 Task: Send an email with the signature Keith Hernandez with the subject Request for feedback on a podcast sponsorship proposal and the message I would like to request a product training session for the team. from softage.3@softage.net to softage.6@softage.net with an attached audio file Radio_advertisement.mp3 and move the email from Sent Items to the folder Composting
Action: Mouse moved to (147, 292)
Screenshot: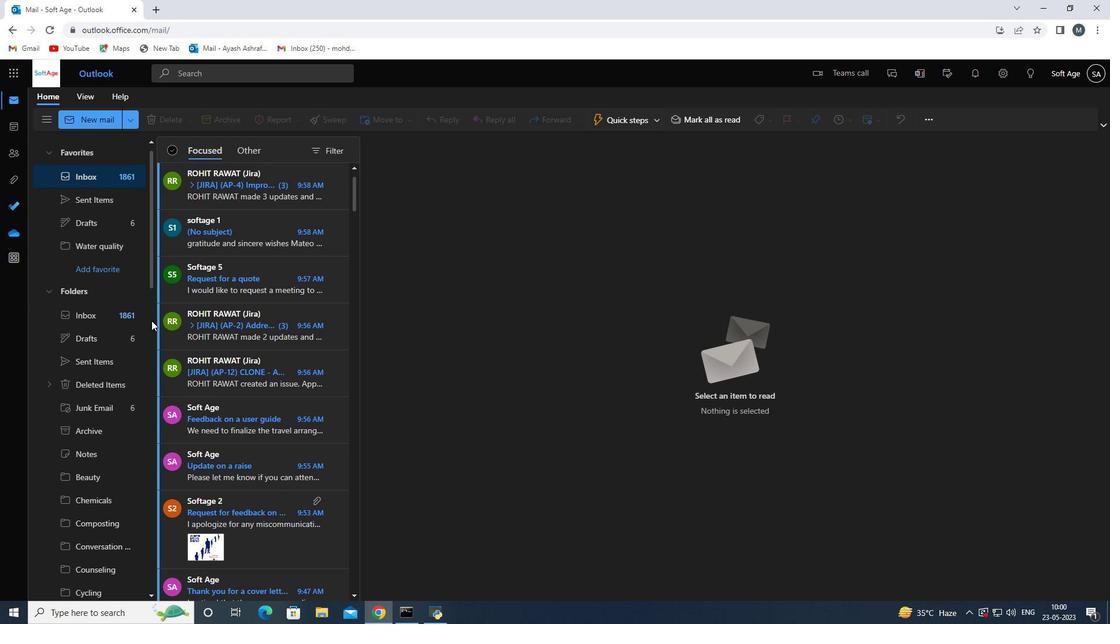 
Action: Mouse scrolled (147, 293) with delta (0, 0)
Screenshot: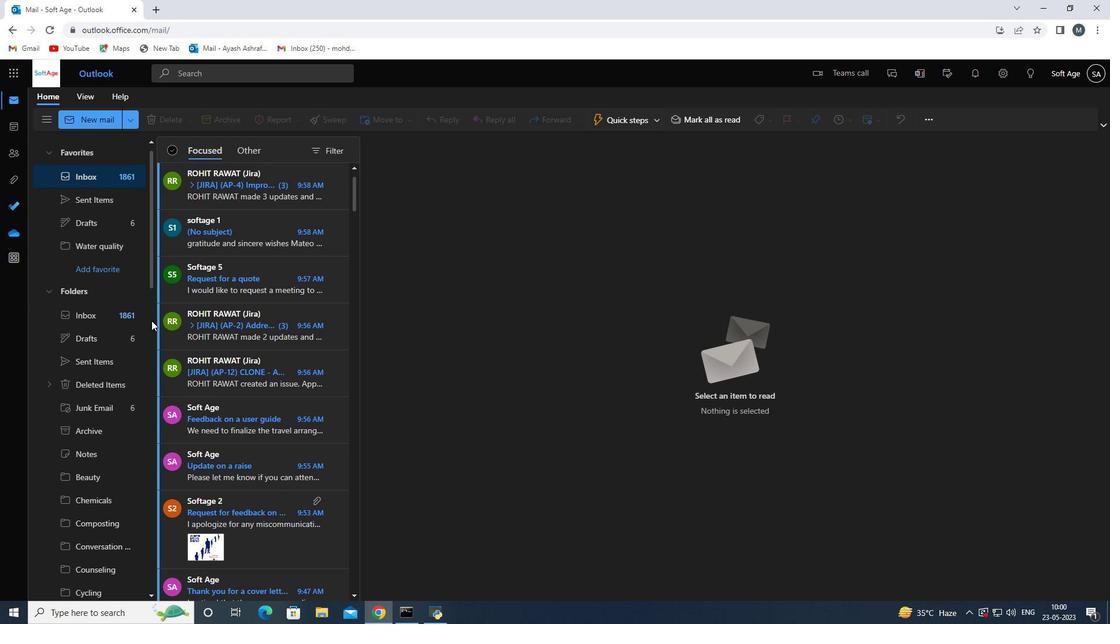 
Action: Mouse moved to (146, 289)
Screenshot: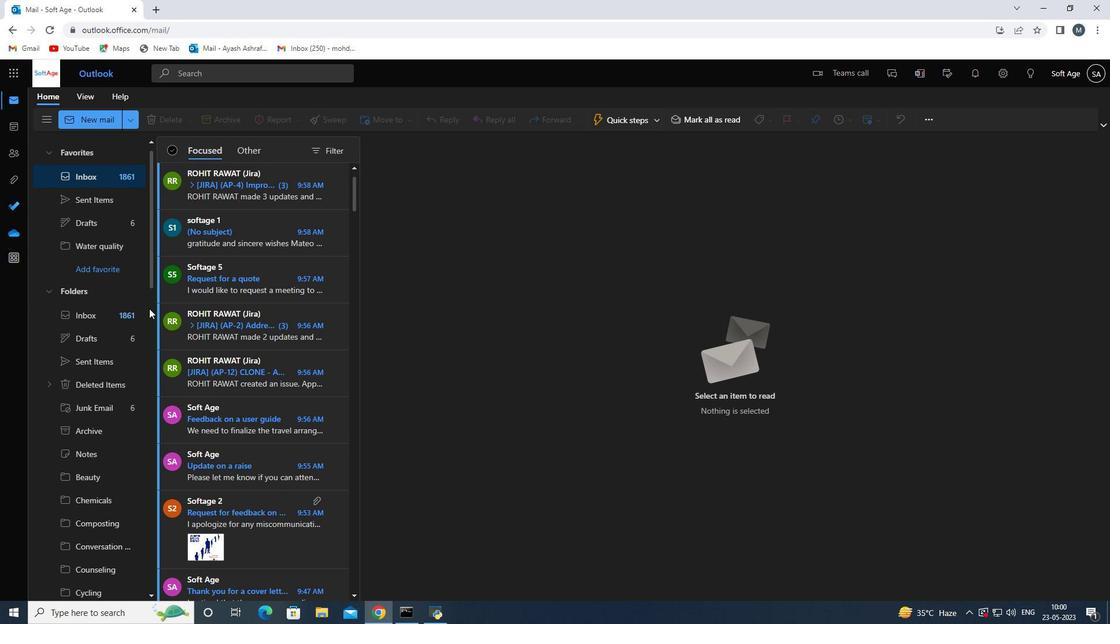 
Action: Mouse scrolled (146, 289) with delta (0, 0)
Screenshot: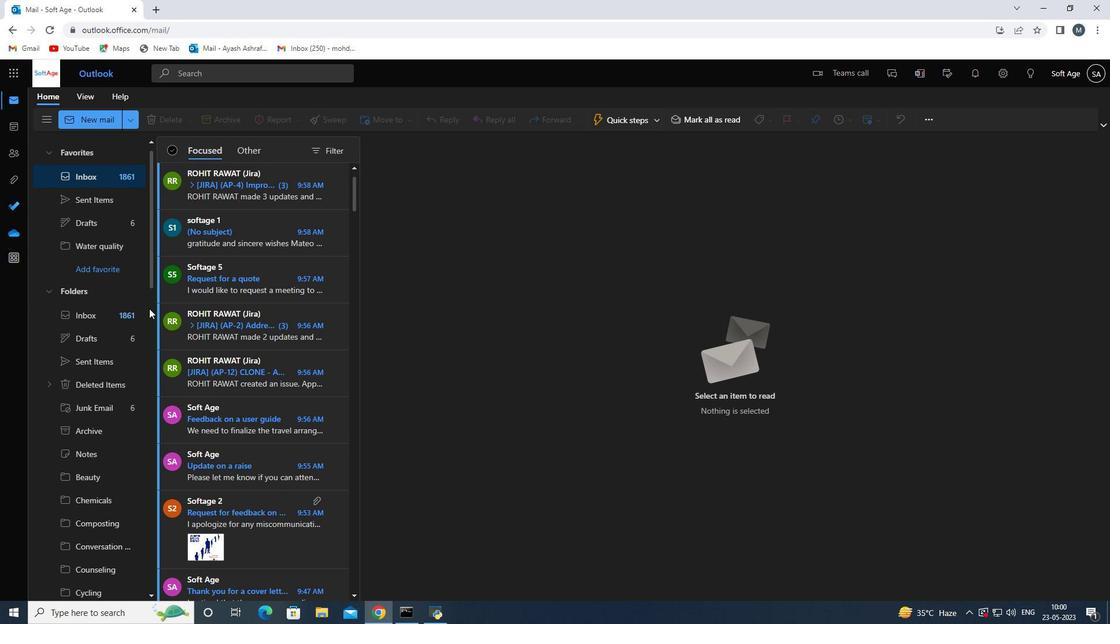 
Action: Mouse moved to (145, 283)
Screenshot: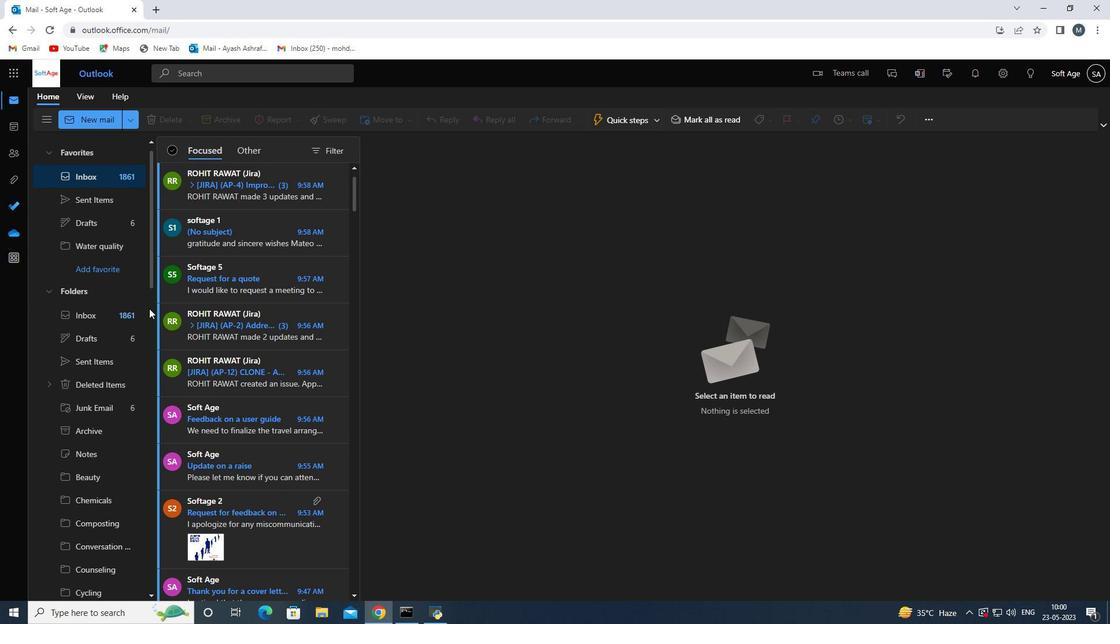 
Action: Mouse scrolled (145, 288) with delta (0, 0)
Screenshot: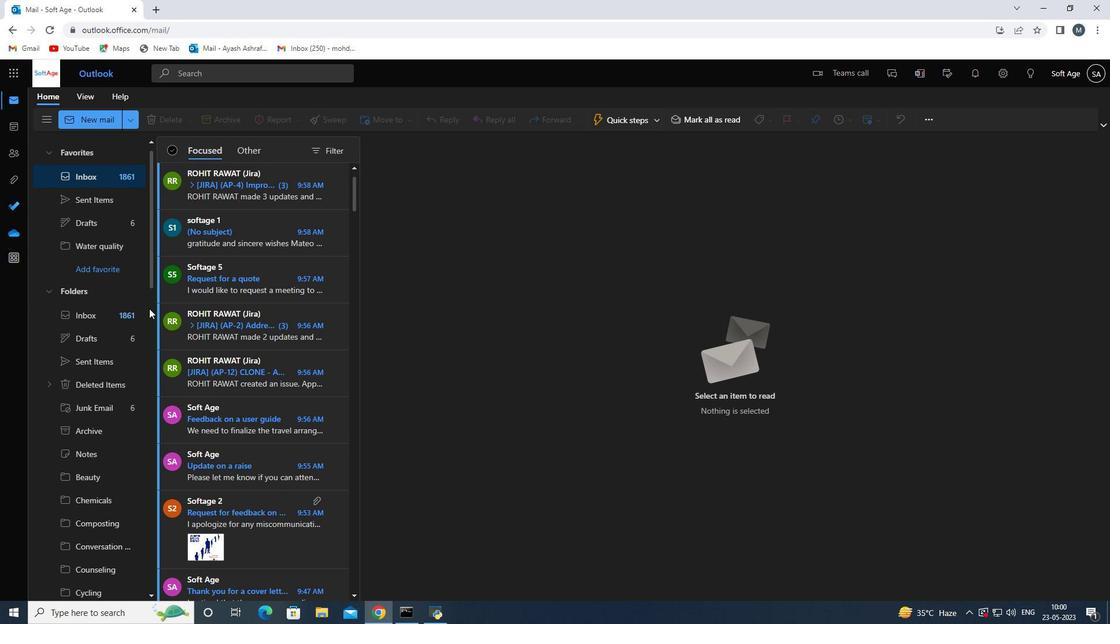 
Action: Mouse moved to (143, 278)
Screenshot: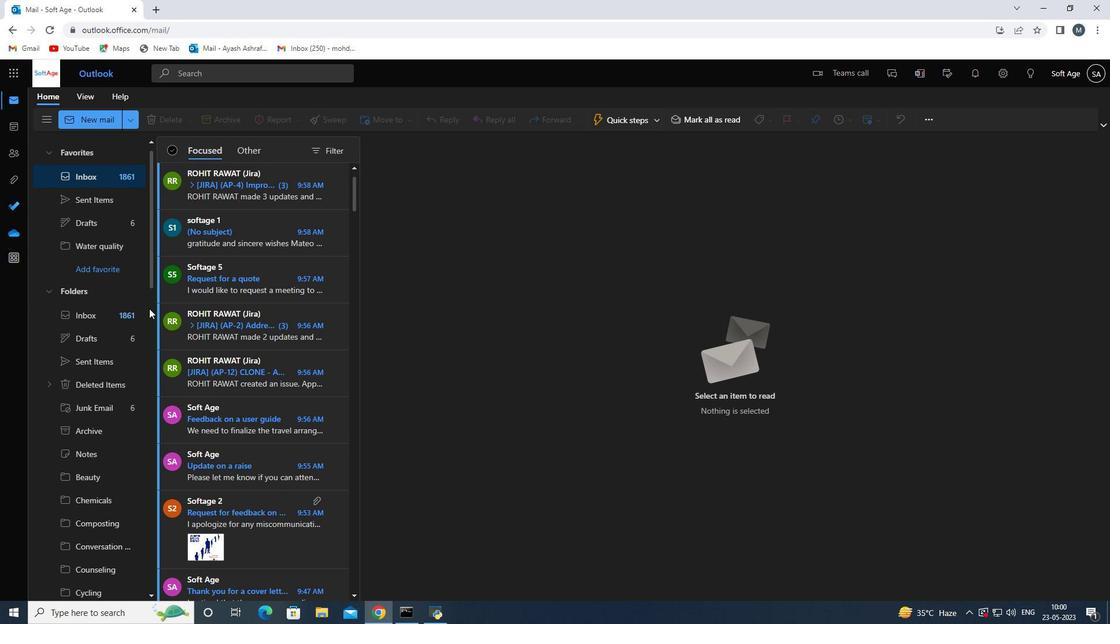 
Action: Mouse scrolled (143, 278) with delta (0, 0)
Screenshot: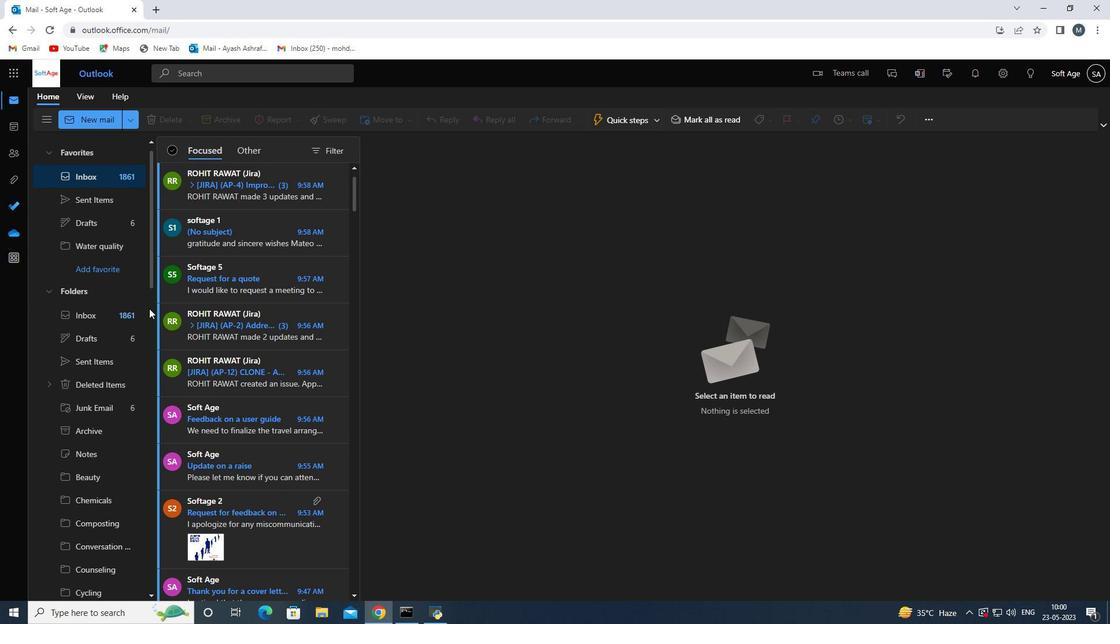
Action: Mouse moved to (135, 250)
Screenshot: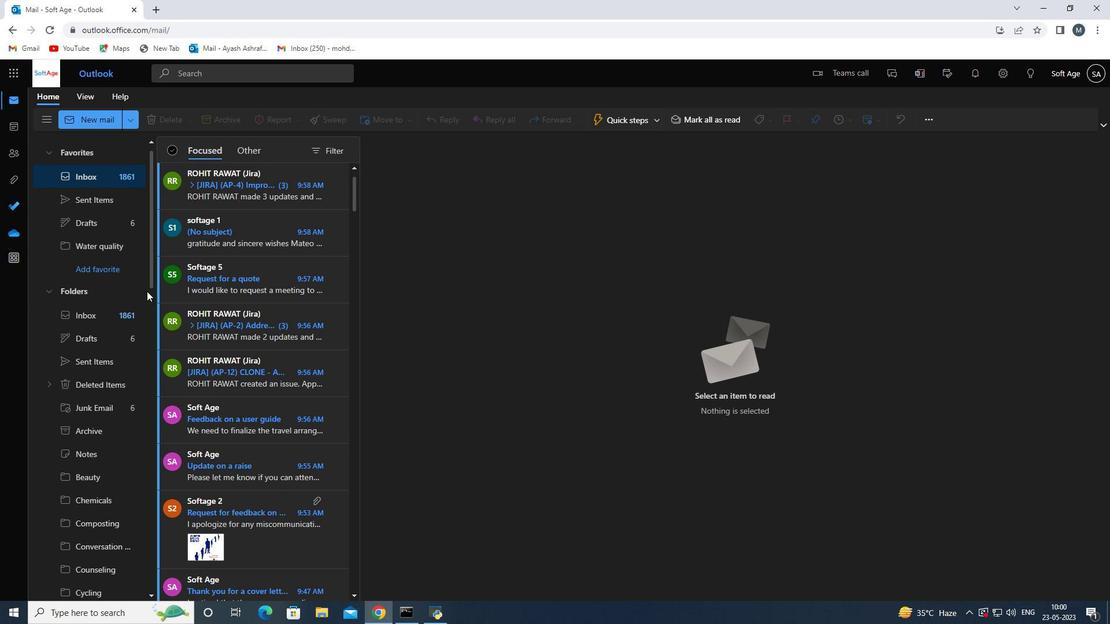 
Action: Mouse scrolled (135, 251) with delta (0, 0)
Screenshot: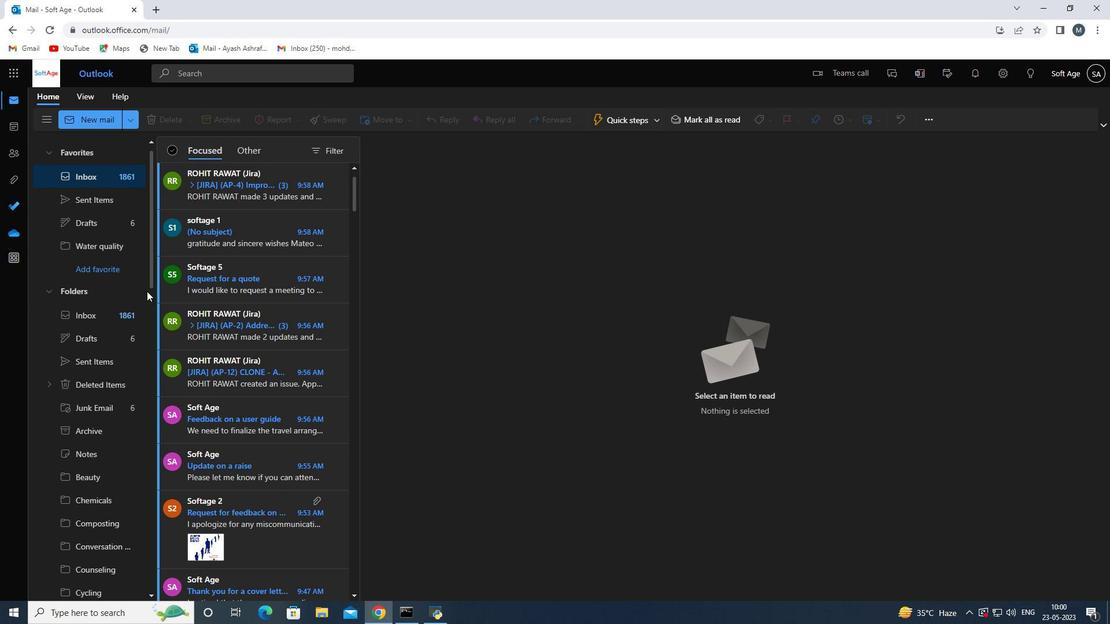 
Action: Mouse moved to (96, 120)
Screenshot: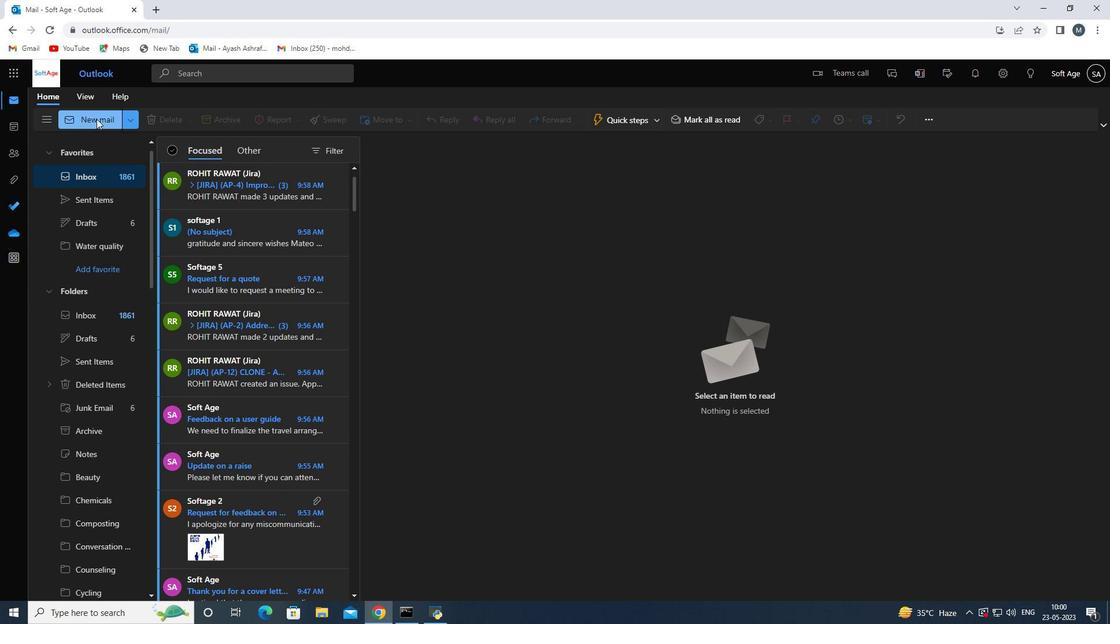 
Action: Mouse pressed left at (96, 120)
Screenshot: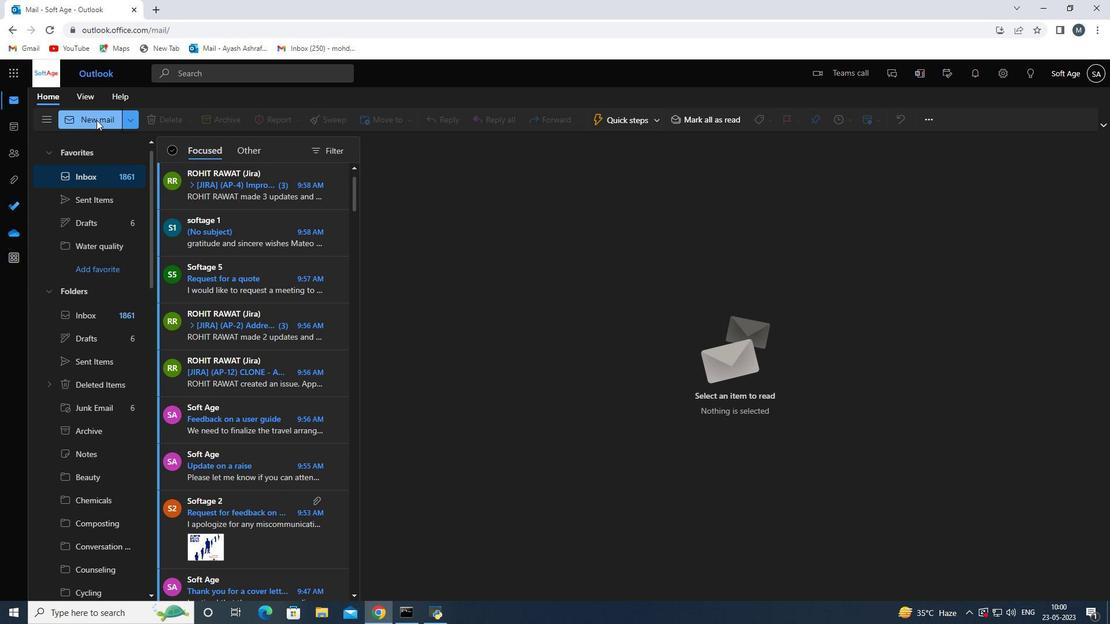 
Action: Mouse moved to (723, 119)
Screenshot: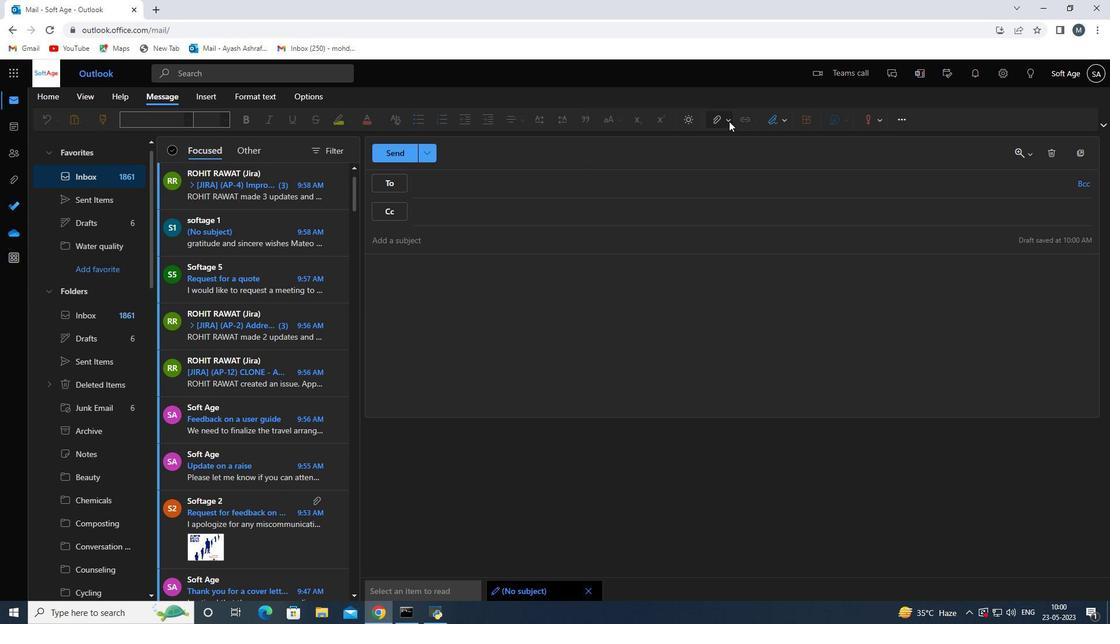 
Action: Mouse pressed left at (723, 119)
Screenshot: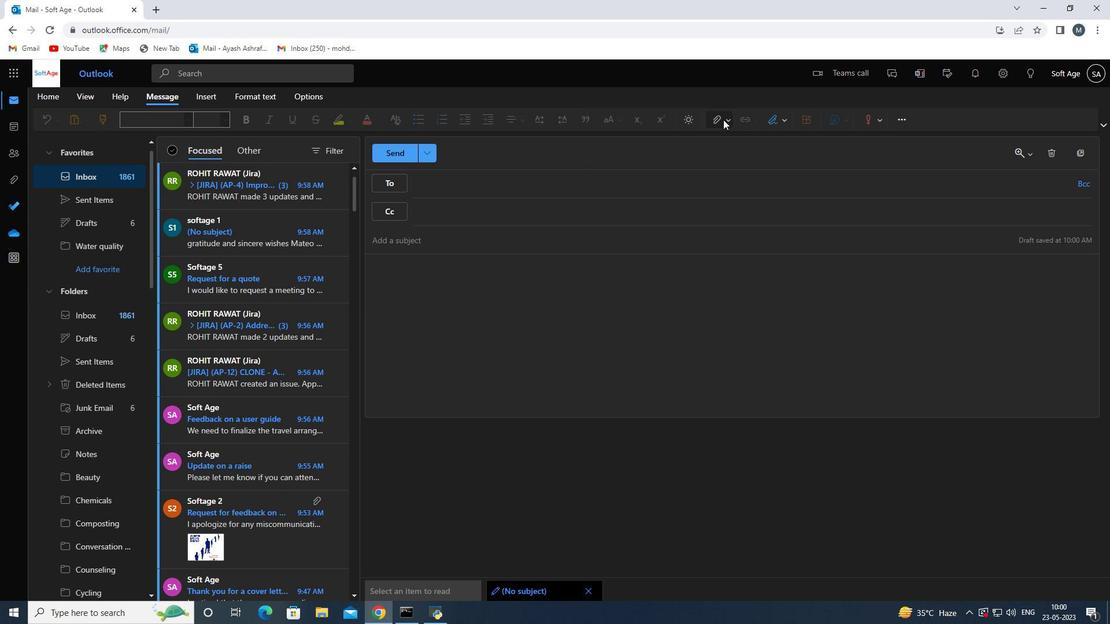 
Action: Mouse moved to (781, 120)
Screenshot: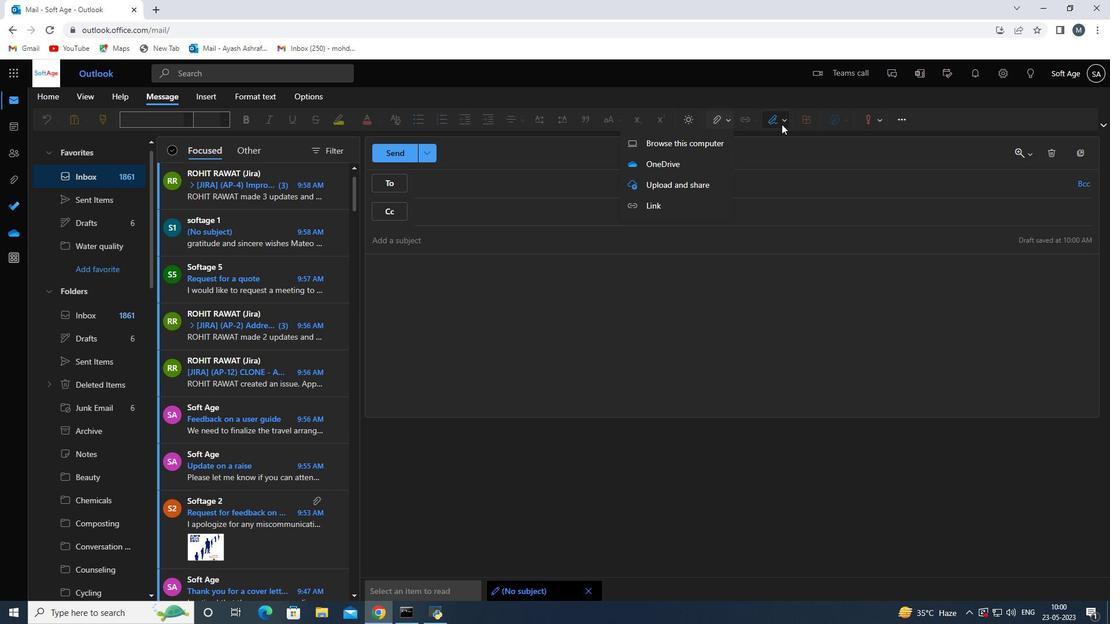 
Action: Mouse pressed left at (781, 120)
Screenshot: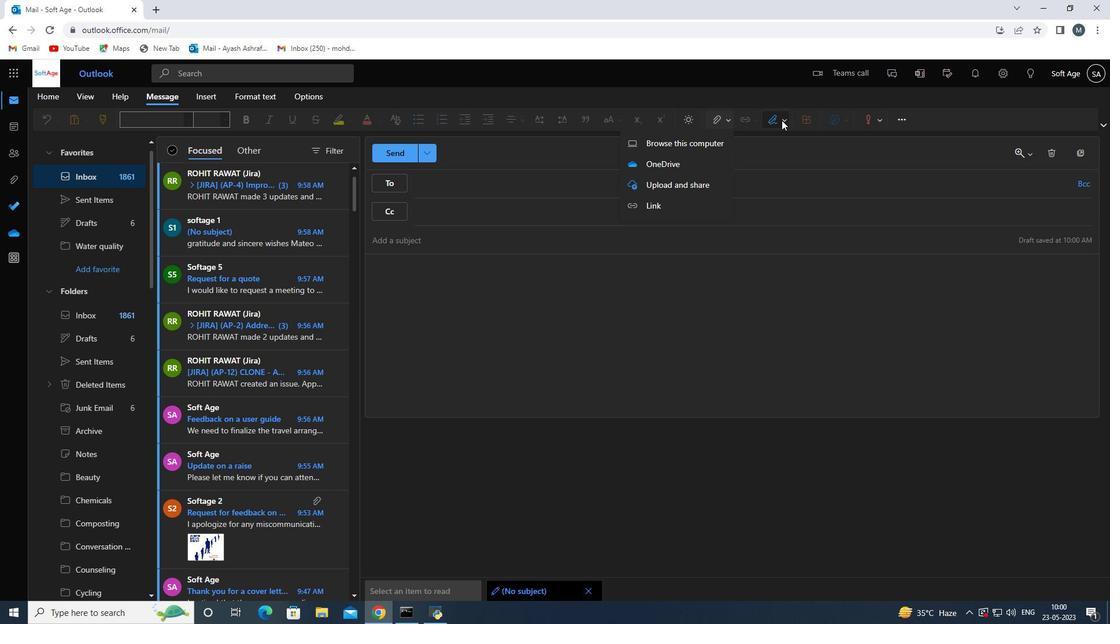 
Action: Mouse moved to (771, 142)
Screenshot: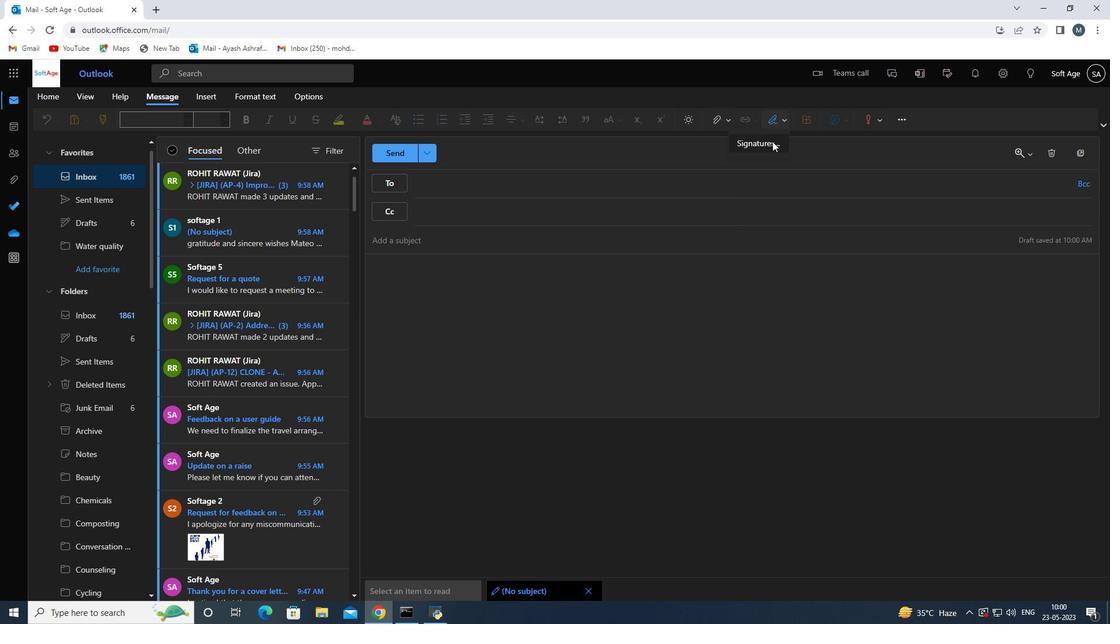 
Action: Mouse pressed left at (771, 142)
Screenshot: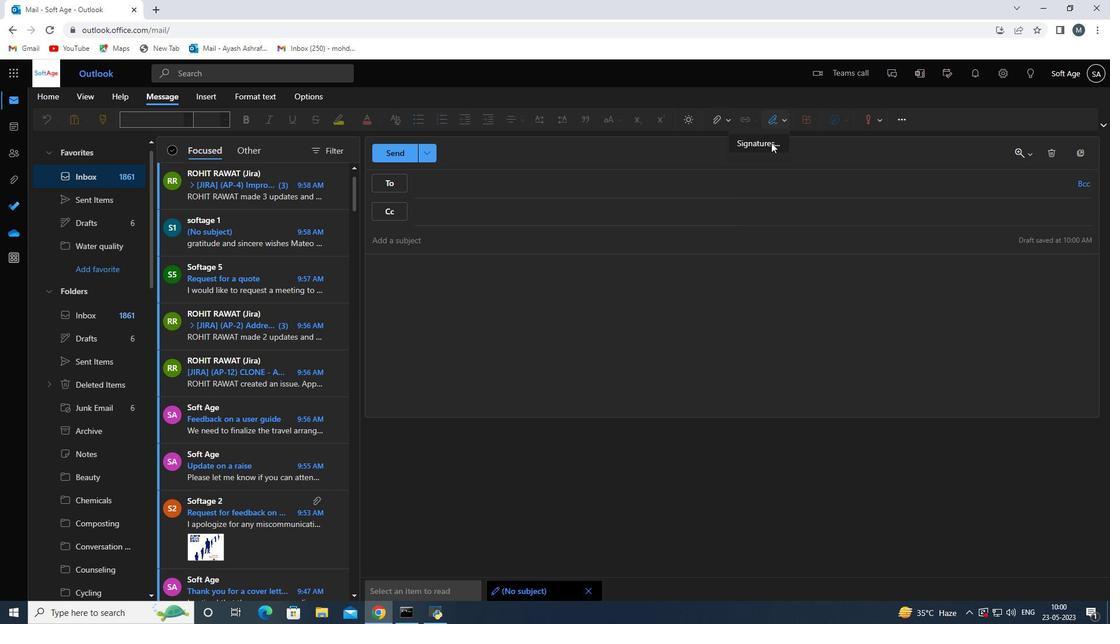 
Action: Mouse moved to (476, 194)
Screenshot: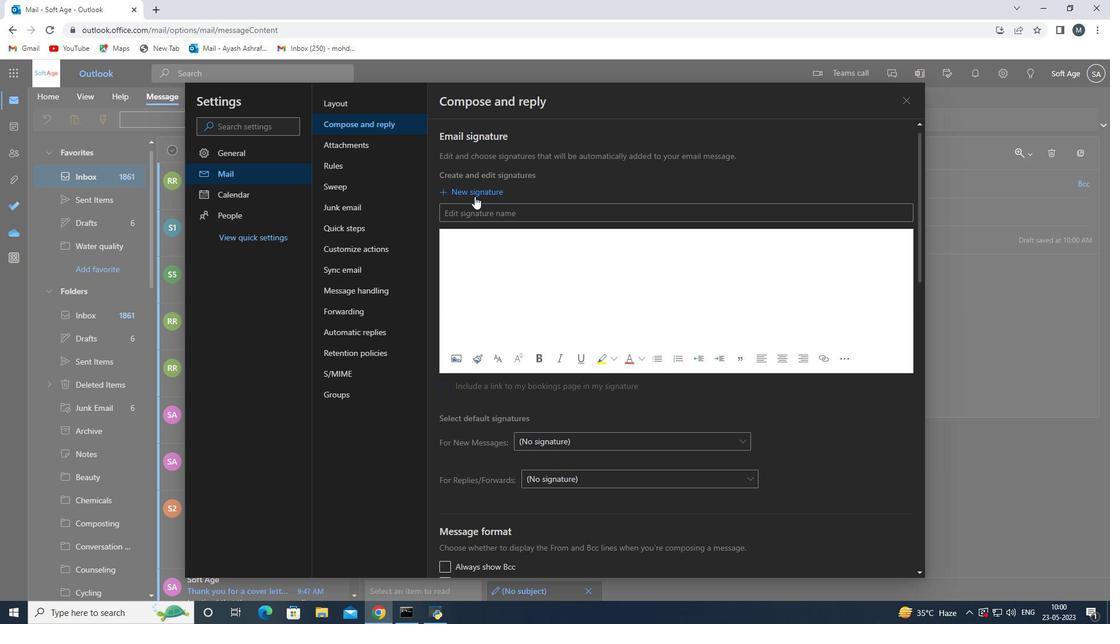 
Action: Mouse pressed left at (476, 194)
Screenshot: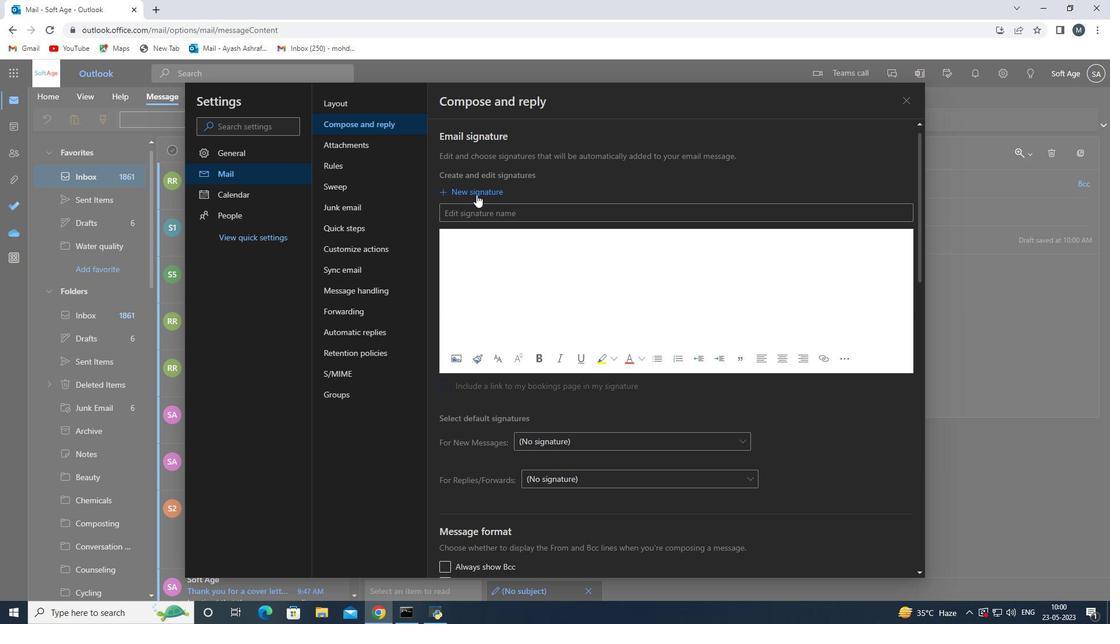 
Action: Mouse moved to (478, 208)
Screenshot: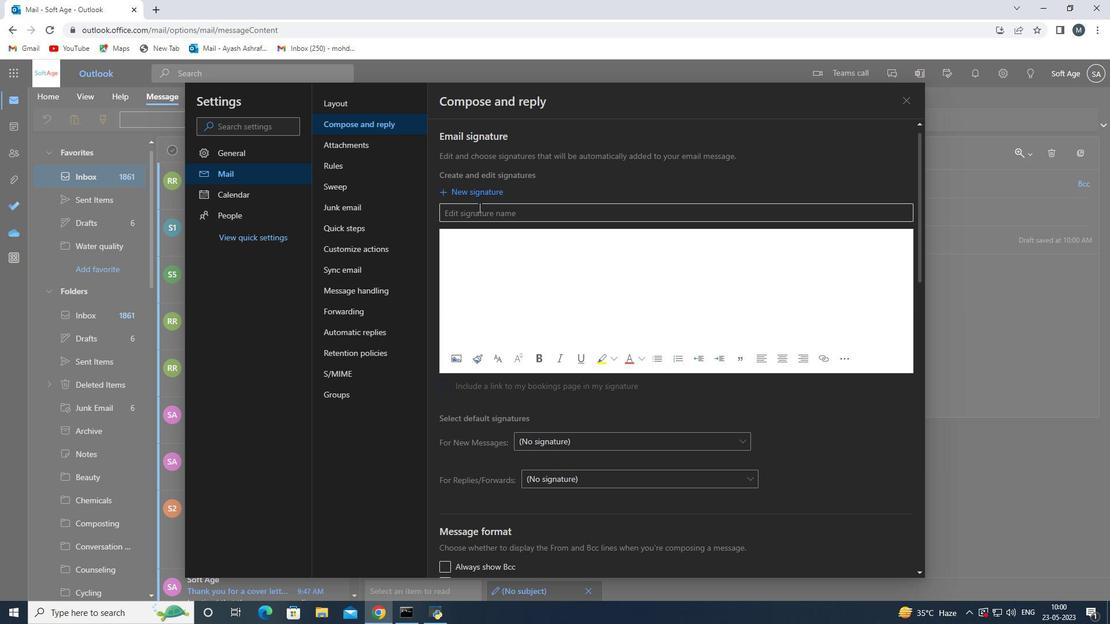 
Action: Mouse pressed left at (478, 208)
Screenshot: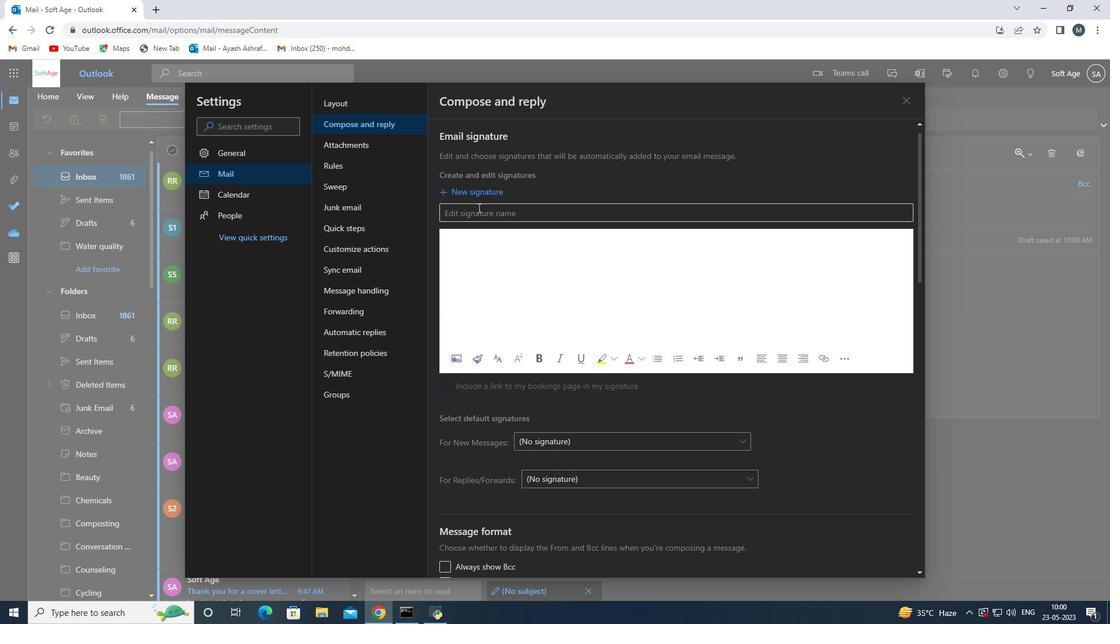 
Action: Mouse moved to (475, 208)
Screenshot: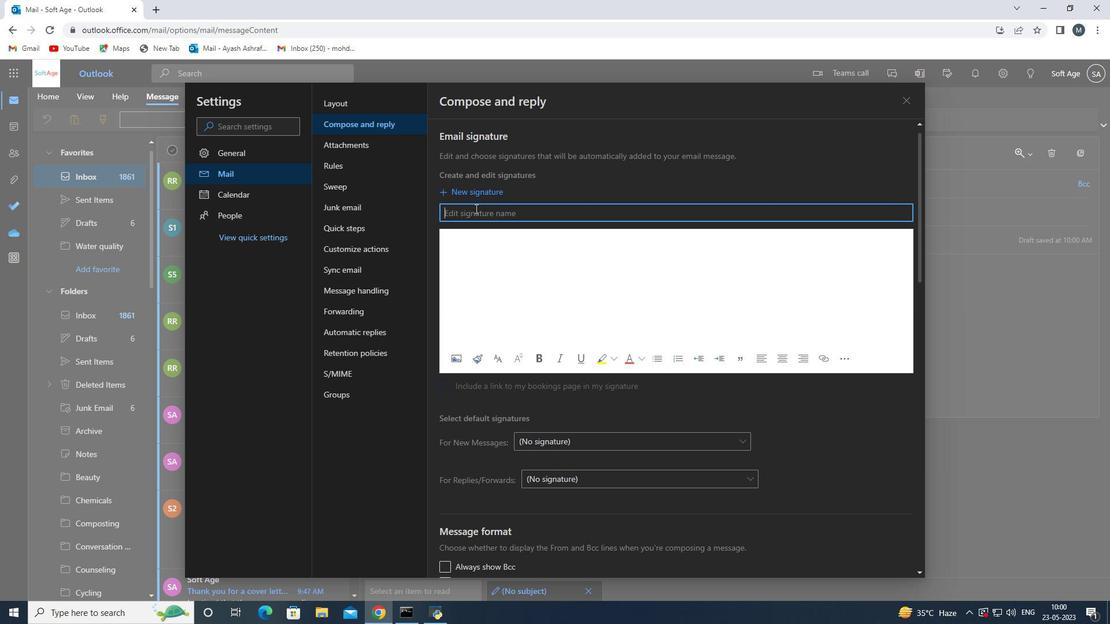 
Action: Key pressed <Key.shift>Keith<Key.space><Key.shift>Hernandez
Screenshot: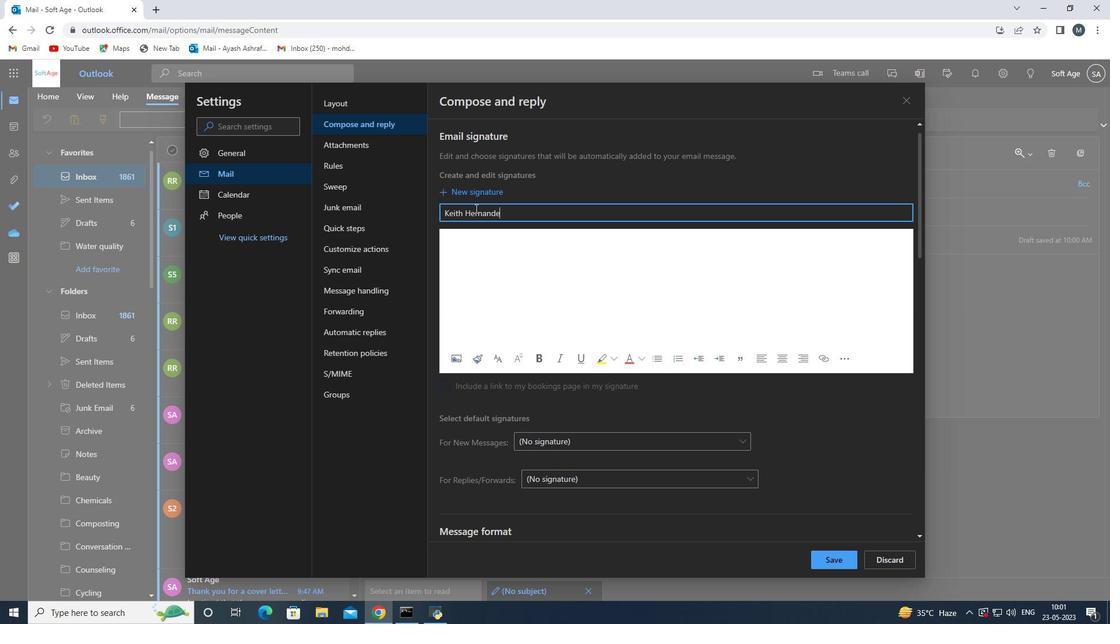 
Action: Mouse moved to (512, 245)
Screenshot: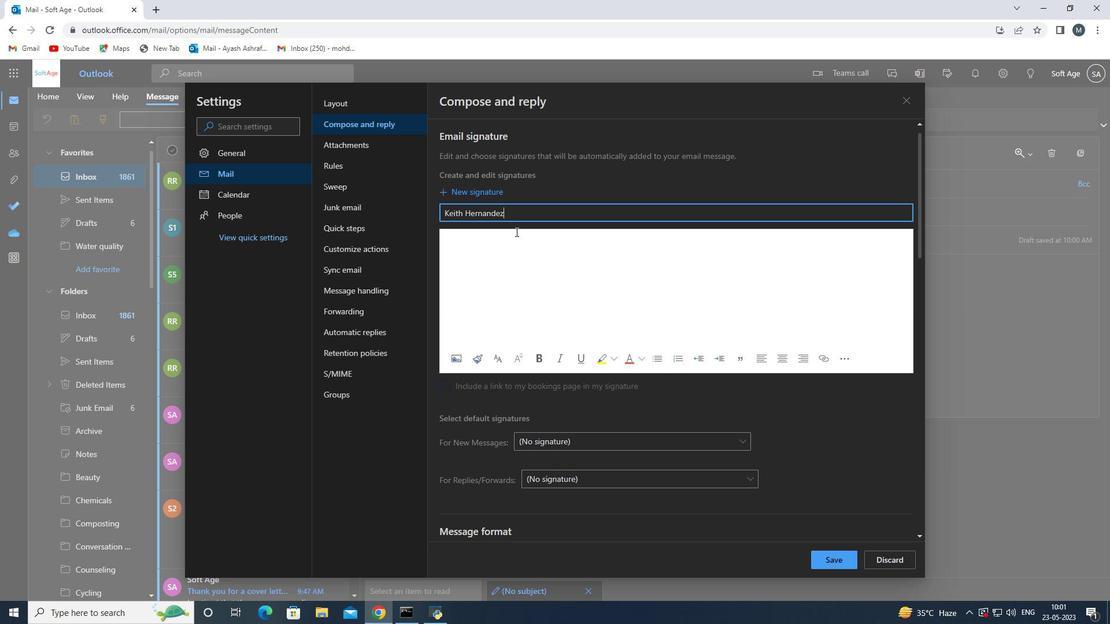 
Action: Mouse pressed left at (512, 245)
Screenshot: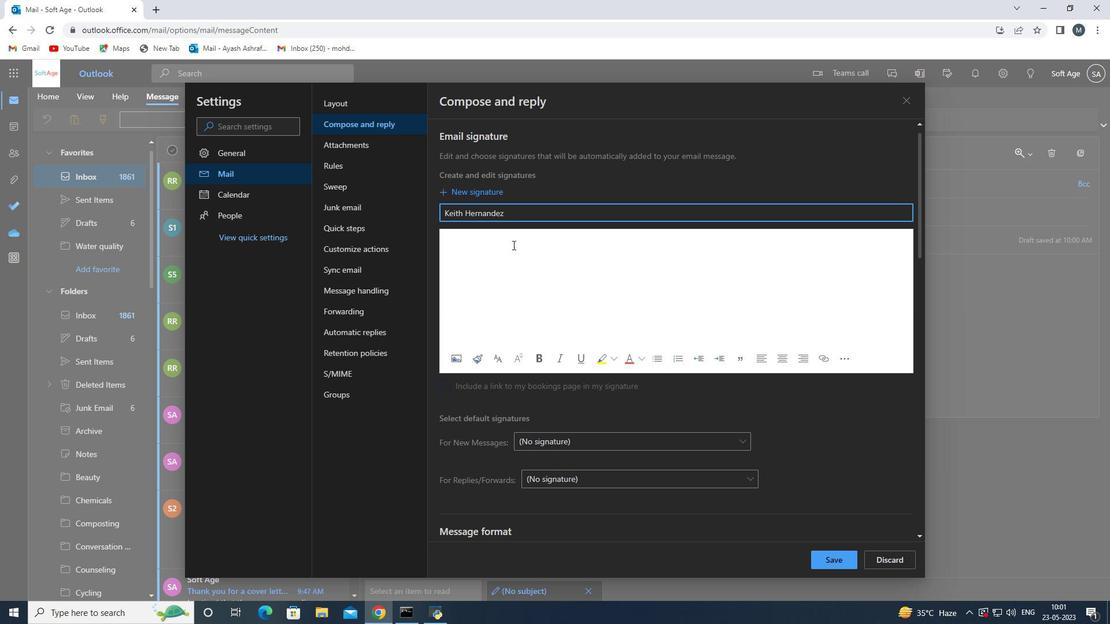
Action: Key pressed <Key.shift>Keith<Key.space><Key.shift>J<Key.backspace><Key.shift><Key.shift><Key.shift><Key.shift><Key.shift><Key.shift><Key.shift><Key.shift><Key.shift><Key.shift>Hernandez<Key.space>
Screenshot: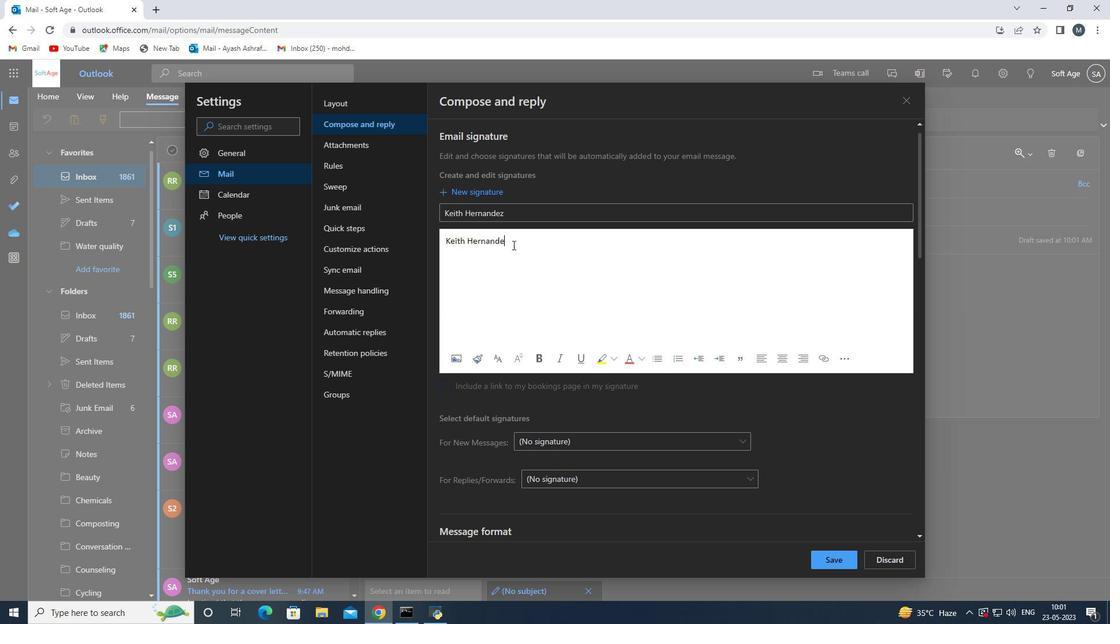 
Action: Mouse moved to (906, 96)
Screenshot: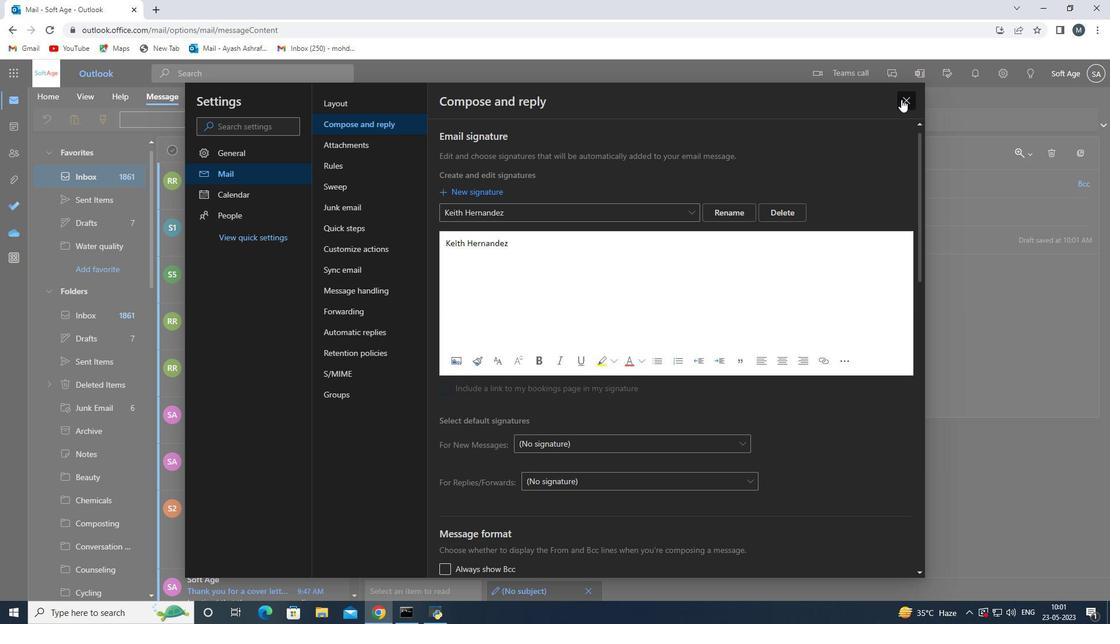 
Action: Mouse pressed left at (906, 96)
Screenshot: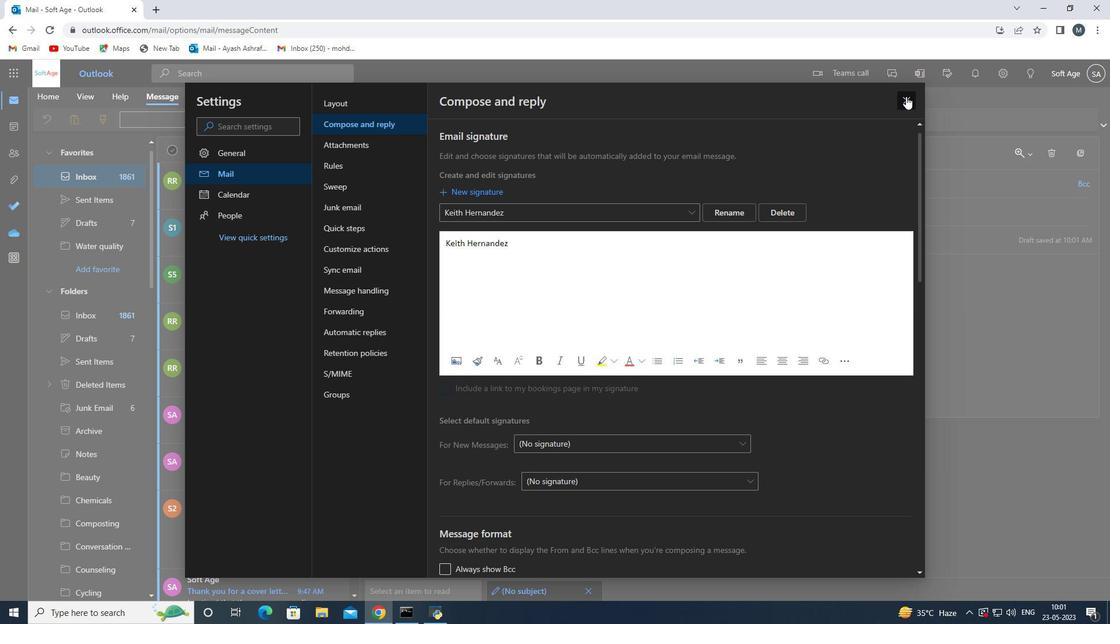 
Action: Mouse moved to (494, 245)
Screenshot: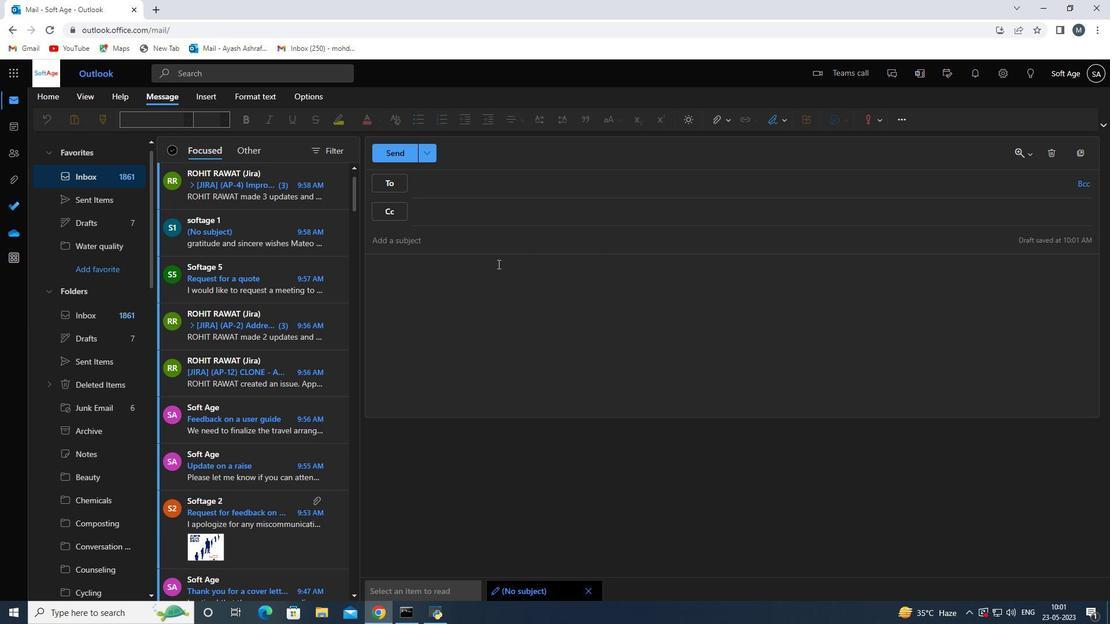 
Action: Mouse pressed left at (494, 245)
Screenshot: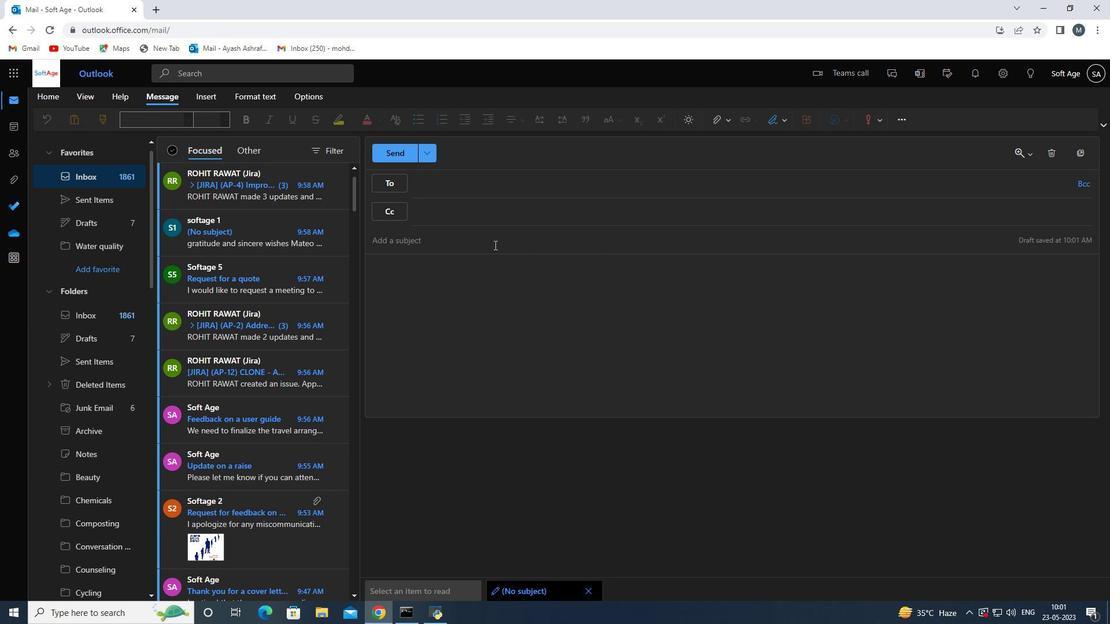 
Action: Mouse moved to (493, 244)
Screenshot: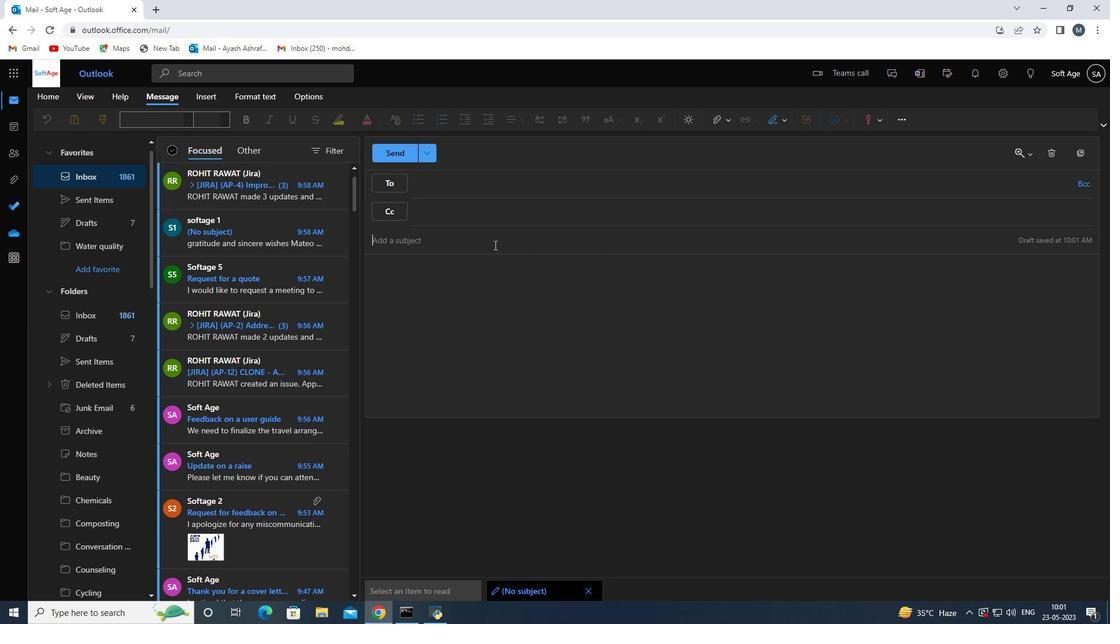 
Action: Key pressed <Key.shift>Request<Key.space>for<Key.space>feedback<Key.space>on<Key.space>a<Key.space>podcast<Key.space>sponsorship<Key.space>proposal<Key.space>
Screenshot: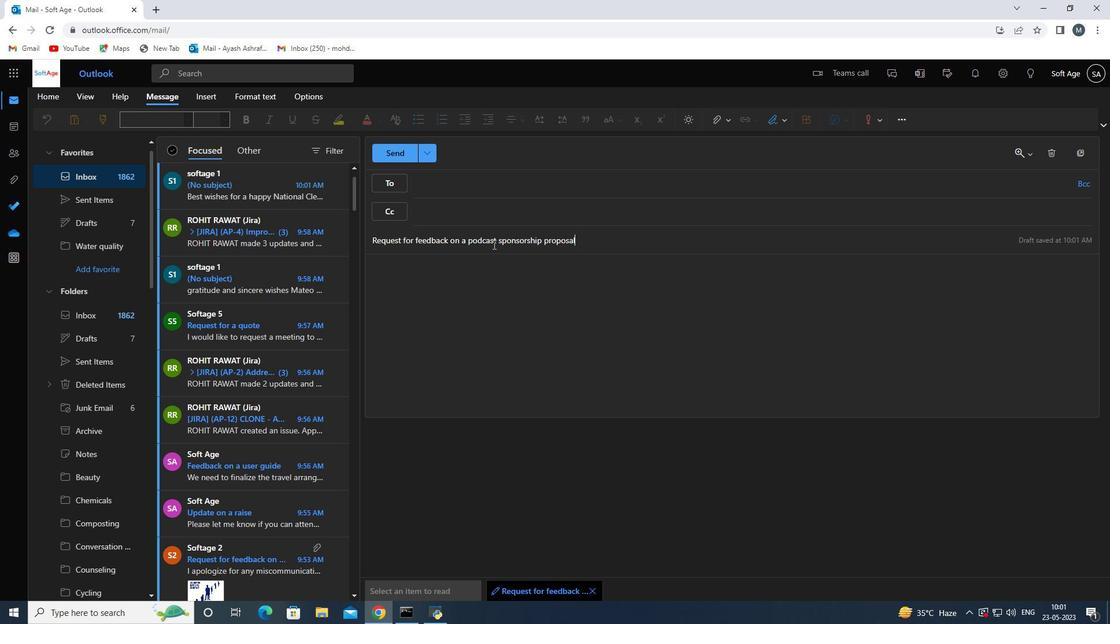 
Action: Mouse moved to (495, 260)
Screenshot: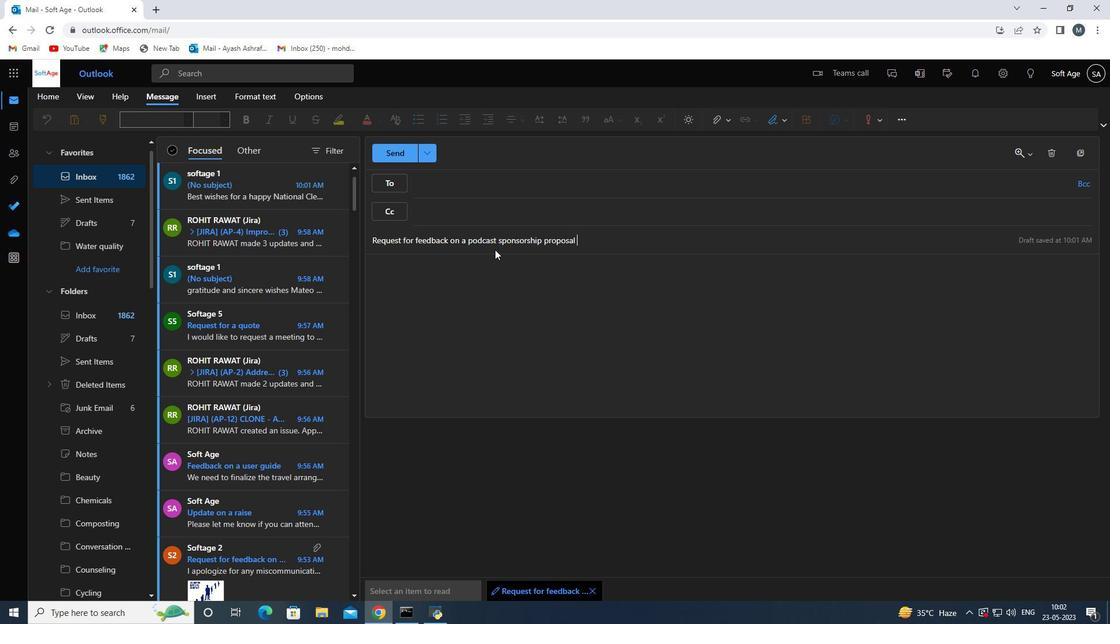 
Action: Mouse pressed left at (495, 260)
Screenshot: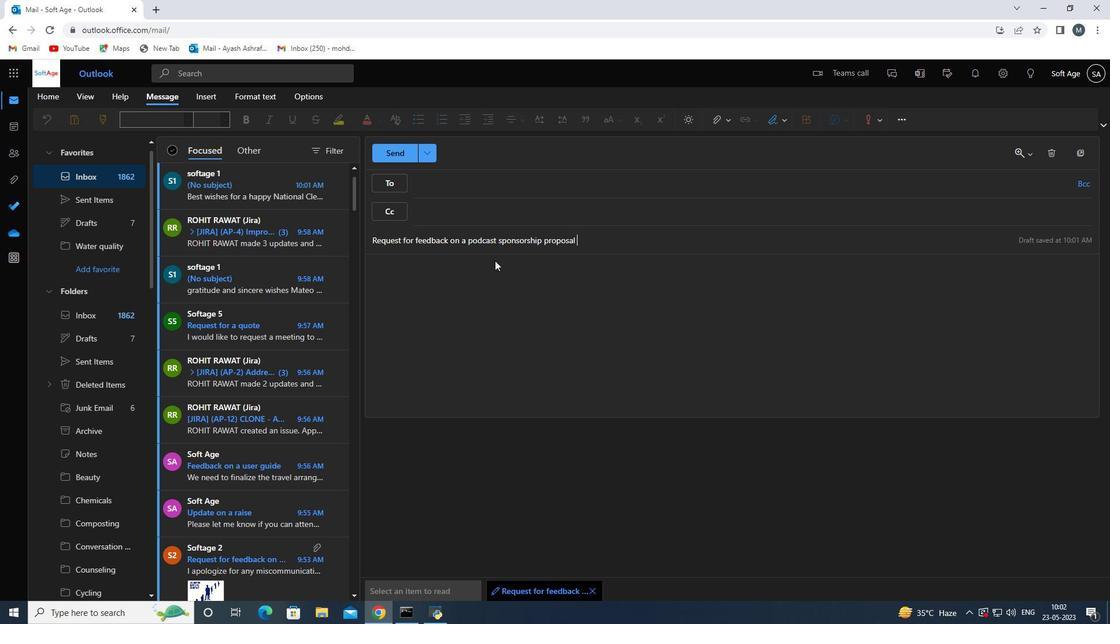 
Action: Mouse moved to (501, 289)
Screenshot: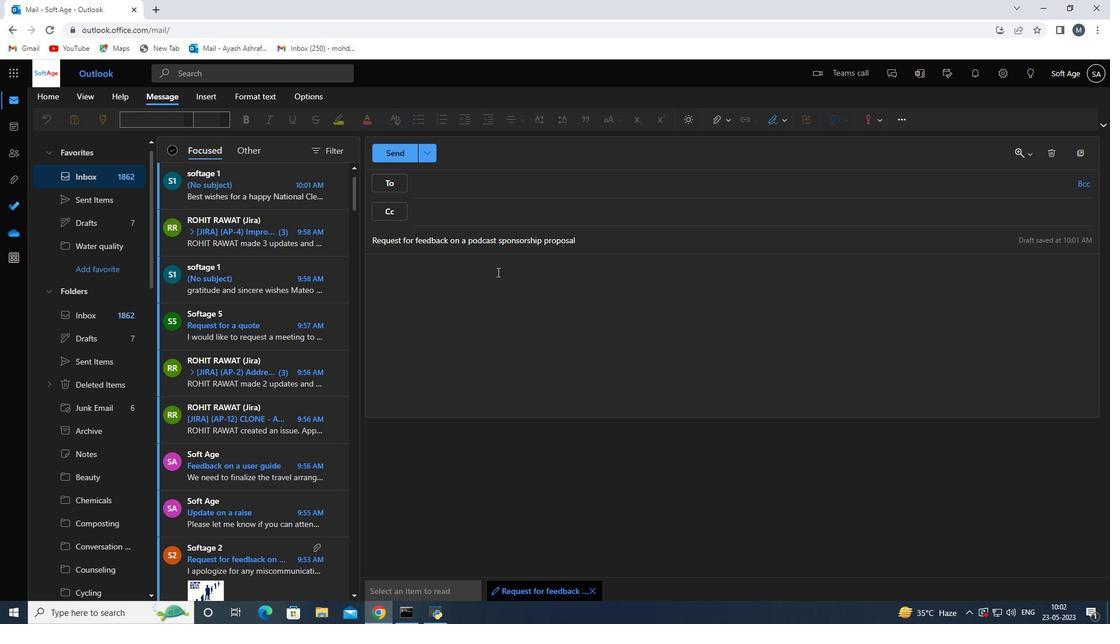 
Action: Mouse pressed left at (501, 289)
Screenshot: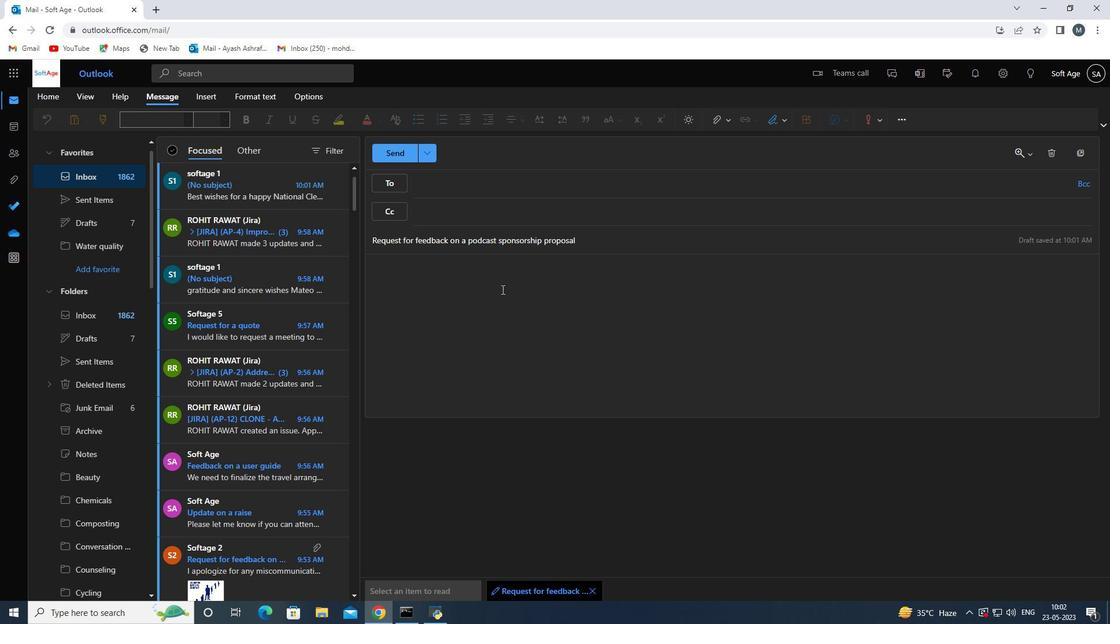 
Action: Mouse moved to (505, 285)
Screenshot: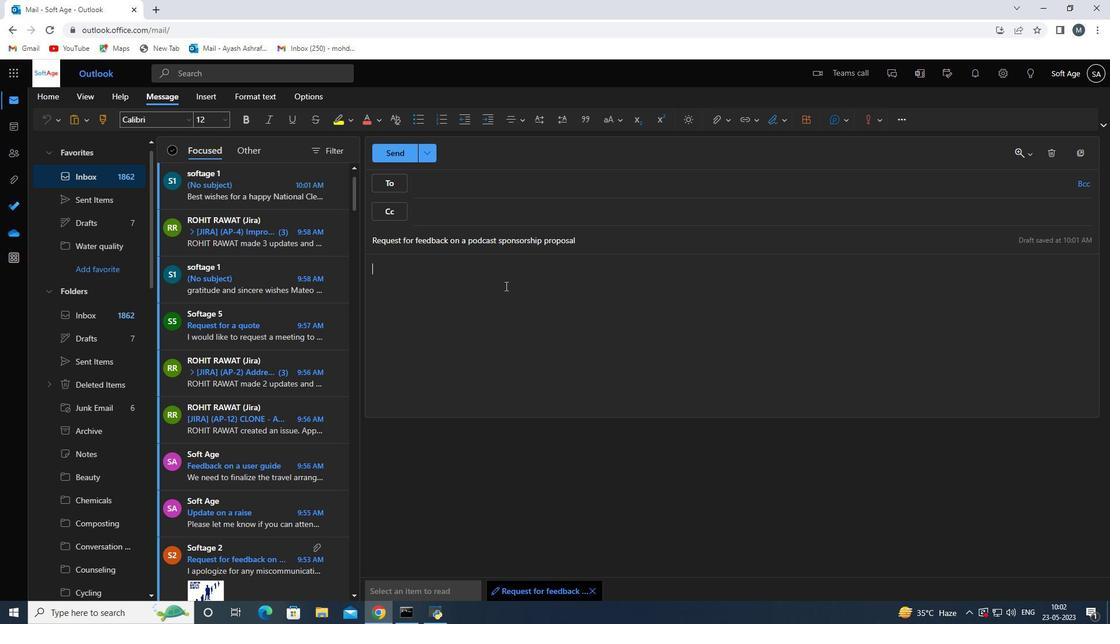 
Action: Key pressed <Key.shift>I<Key.space>would<Key.space>like<Key.space>to<Key.space>request<Key.space>a<Key.space>product<Key.space>y<Key.backspace>training<Key.space>session<Key.space>for<Key.space>tje<Key.backspace><Key.backspace>he<Key.space>team<Key.space>
Screenshot: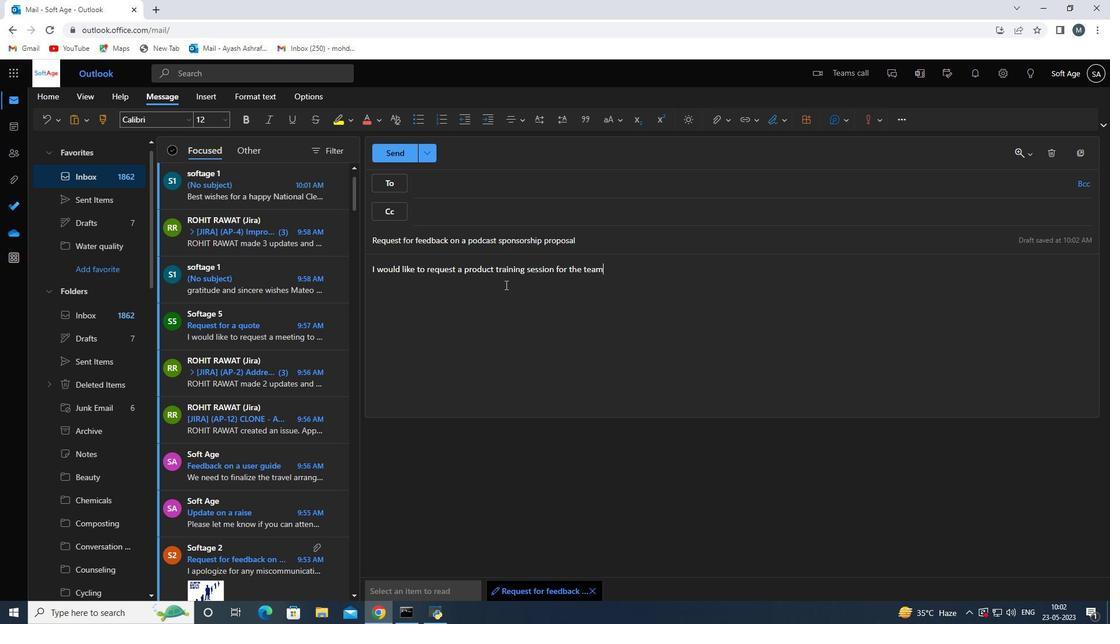 
Action: Mouse moved to (568, 327)
Screenshot: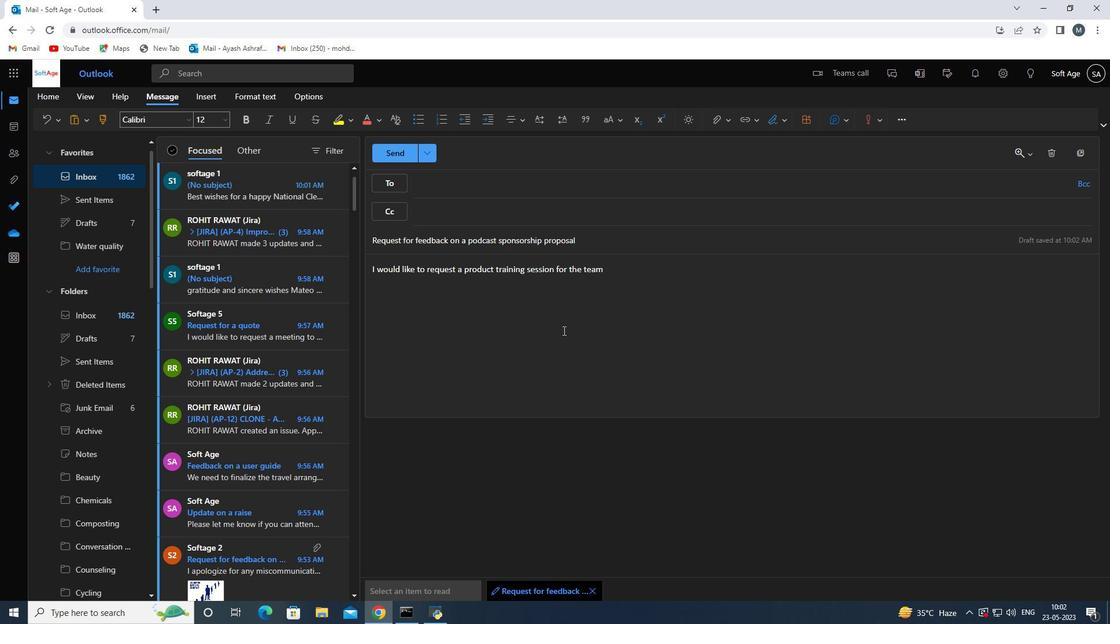 
Action: Key pressed <Key.enter>
Screenshot: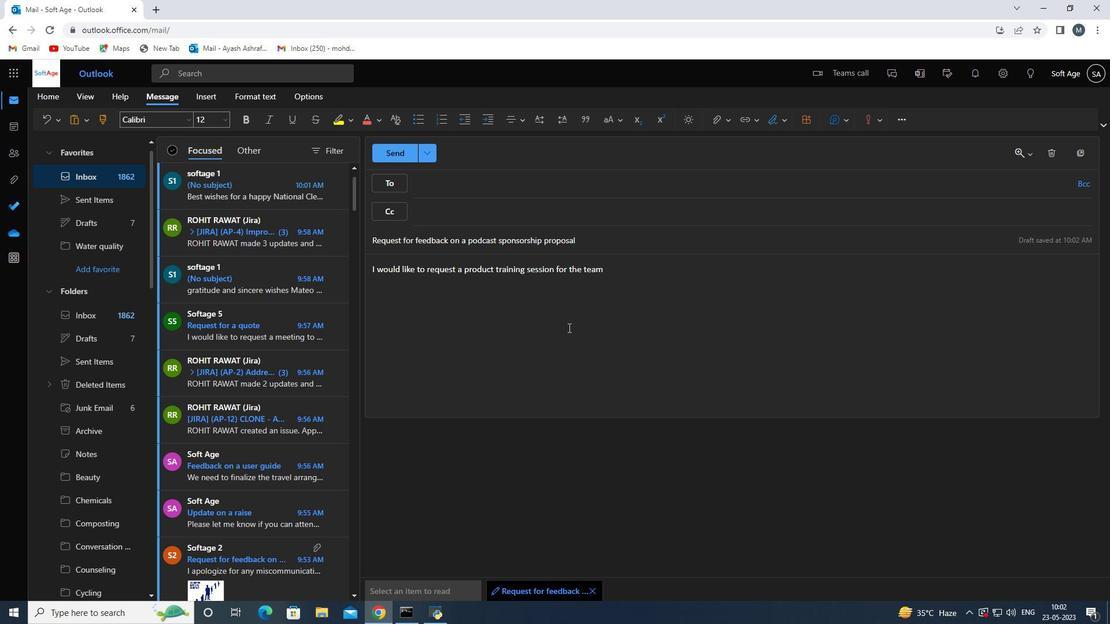 
Action: Mouse moved to (784, 122)
Screenshot: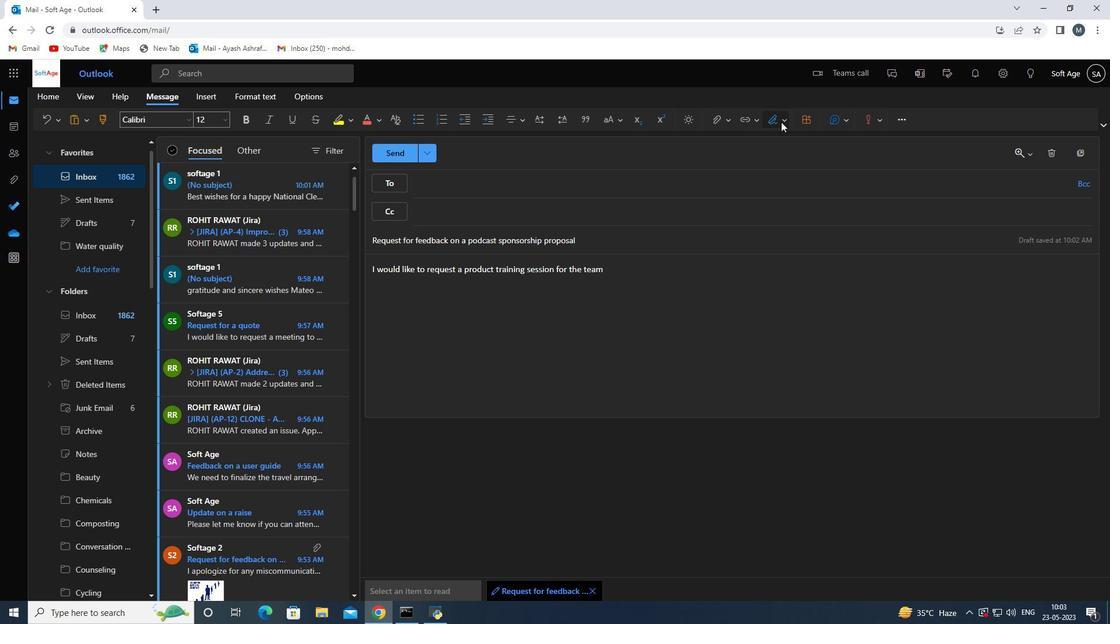 
Action: Mouse pressed left at (784, 122)
Screenshot: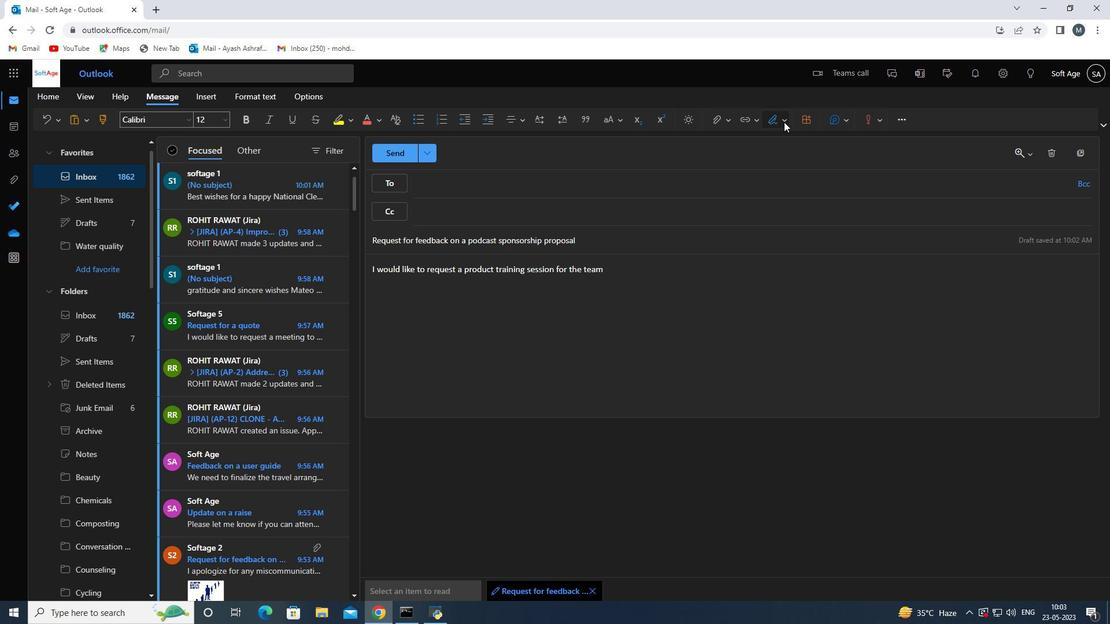 
Action: Mouse moved to (770, 147)
Screenshot: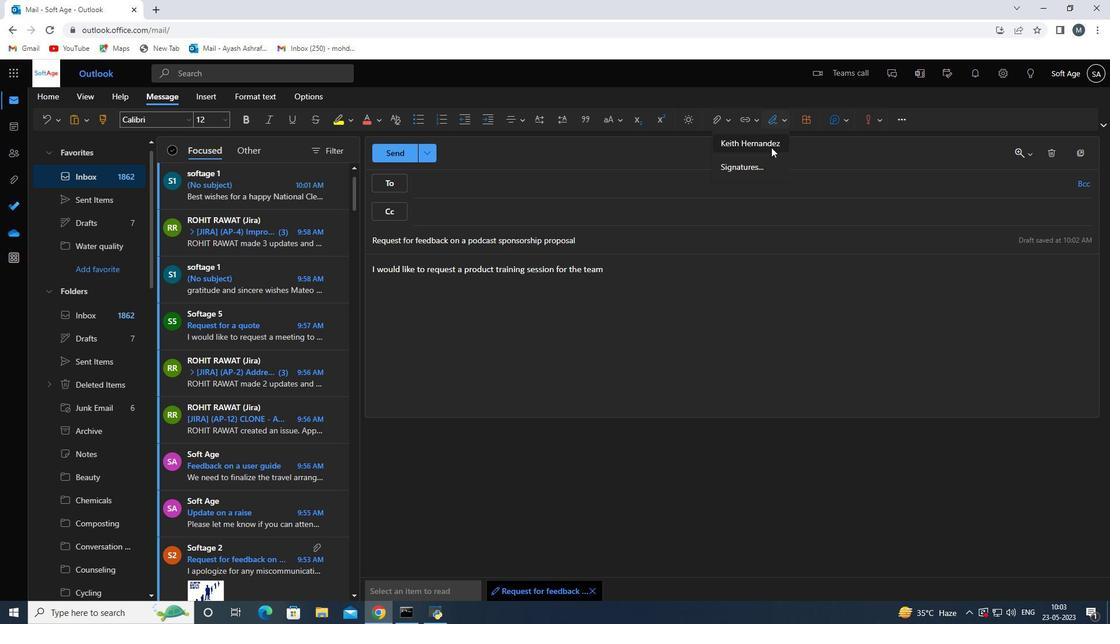 
Action: Mouse pressed left at (770, 147)
Screenshot: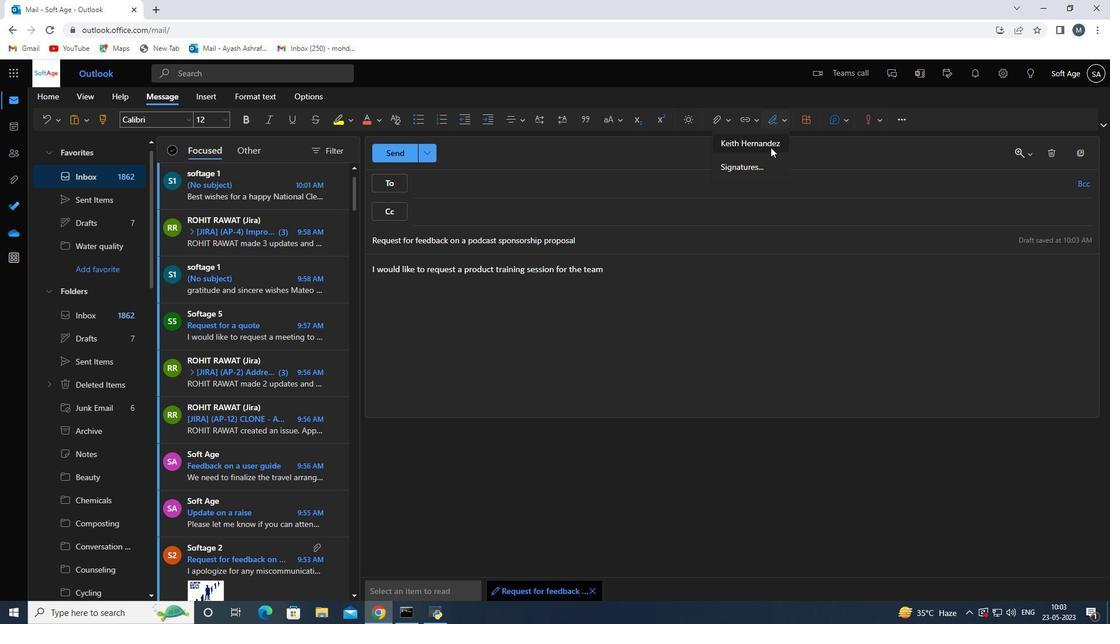 
Action: Mouse moved to (486, 185)
Screenshot: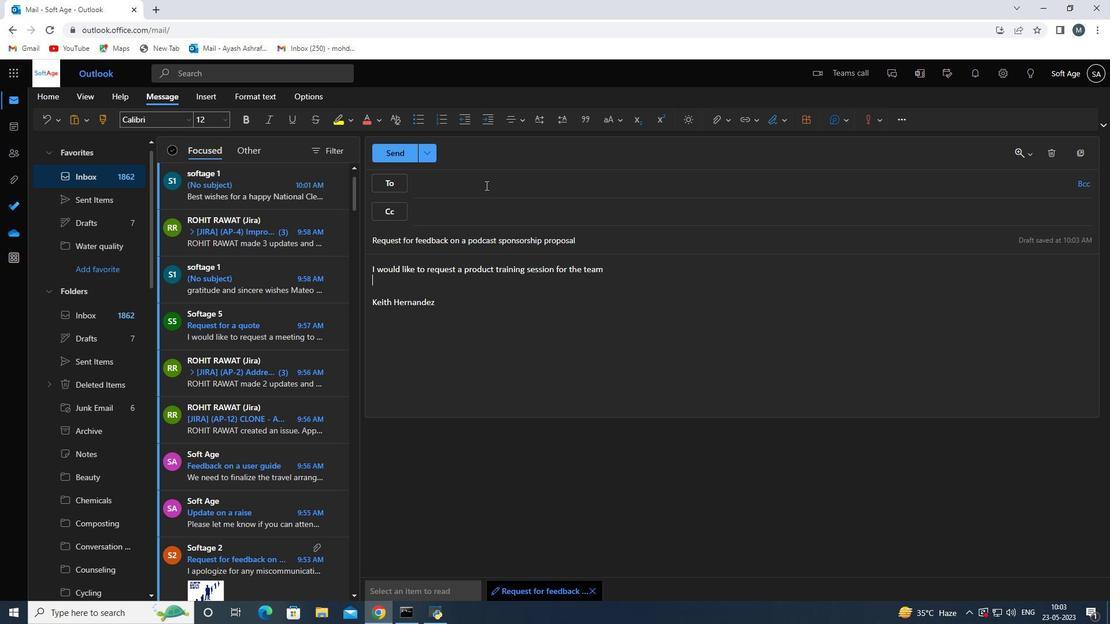 
Action: Mouse pressed left at (486, 185)
Screenshot: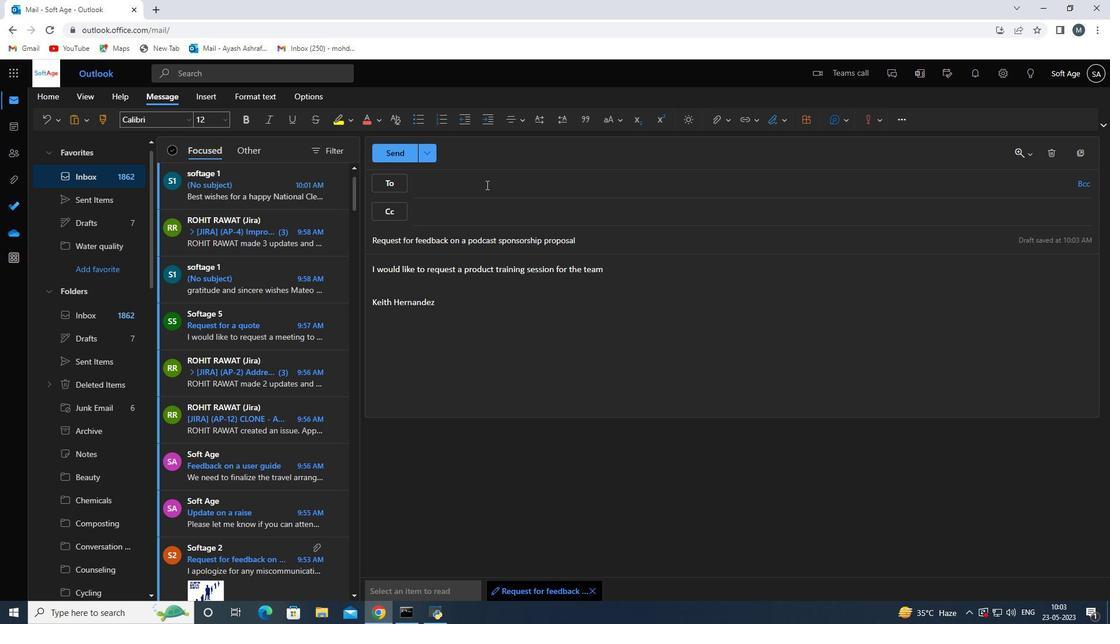 
Action: Key pressed softage.6<Key.shift>@softage.net
Screenshot: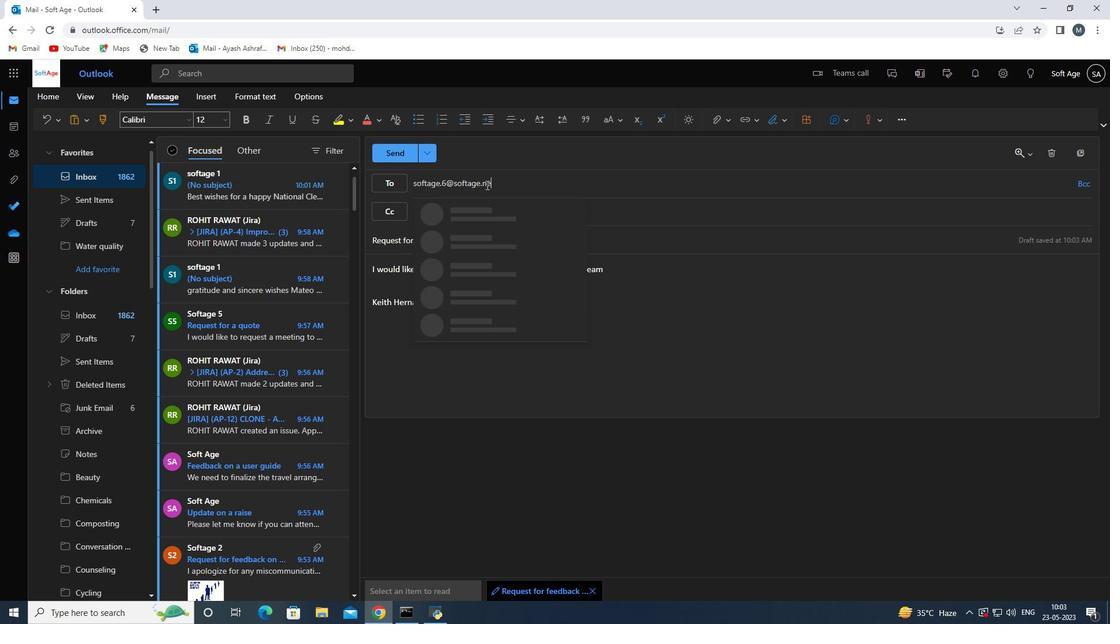 
Action: Mouse moved to (479, 206)
Screenshot: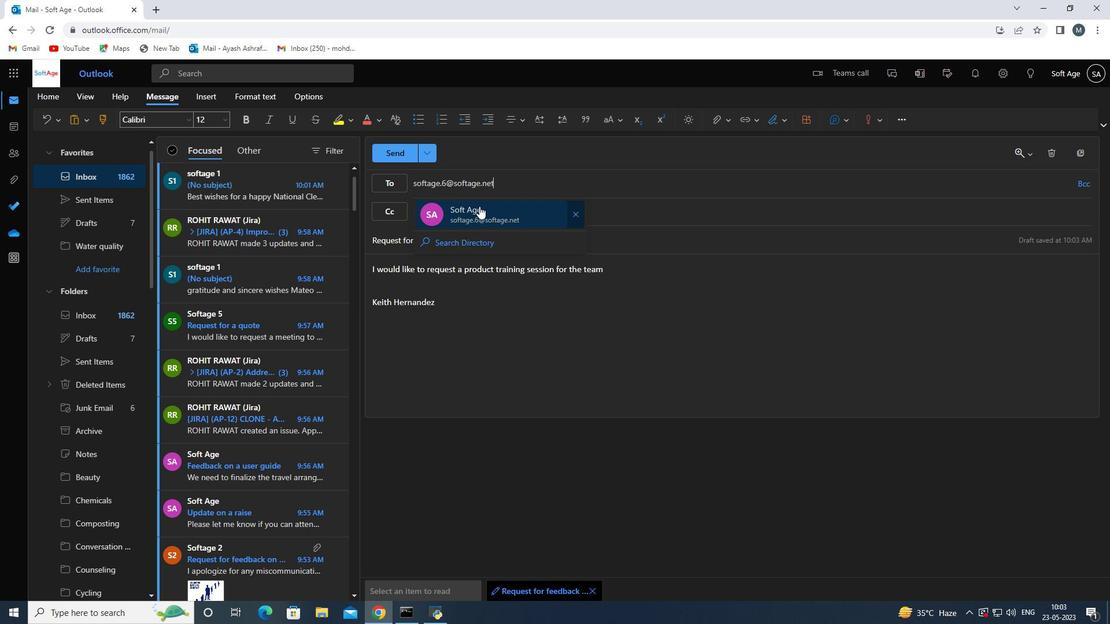 
Action: Mouse pressed left at (479, 206)
Screenshot: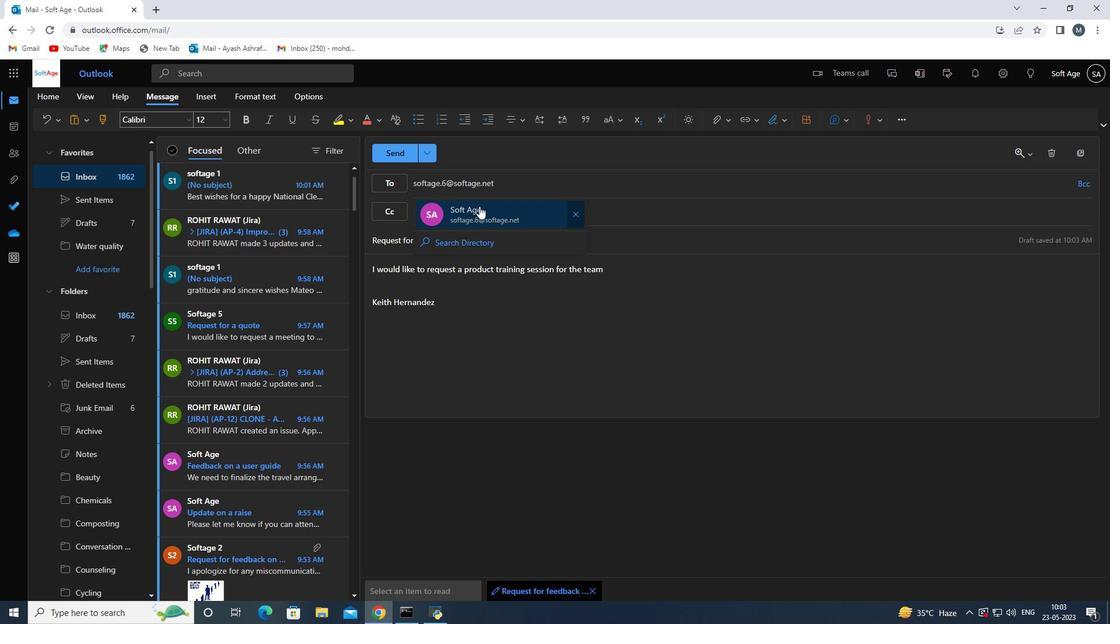 
Action: Mouse moved to (725, 125)
Screenshot: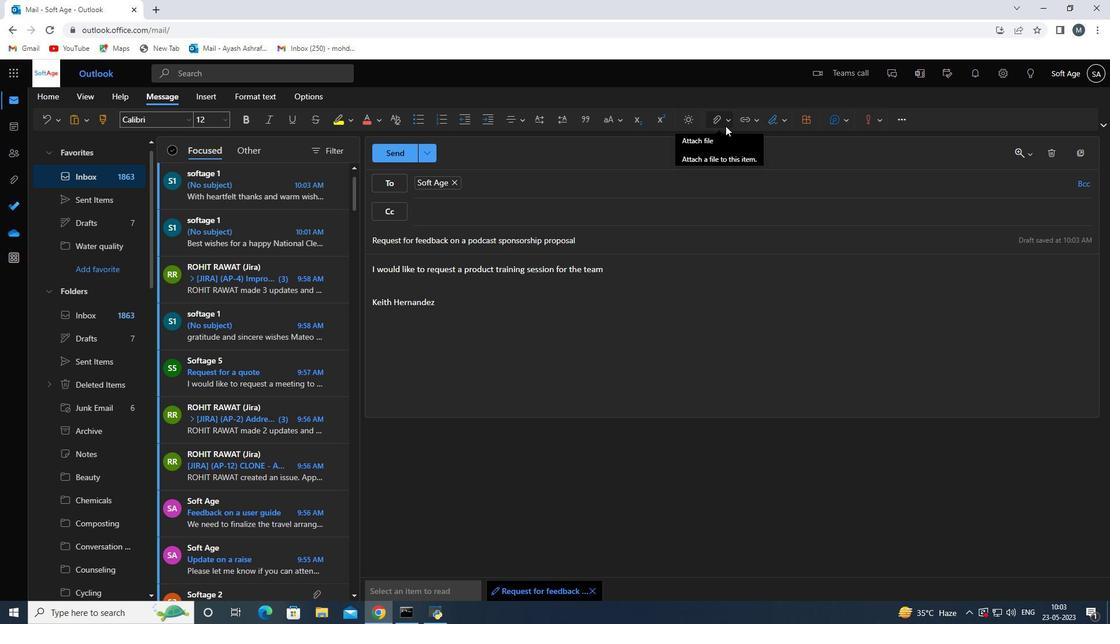 
Action: Mouse pressed left at (725, 125)
Screenshot: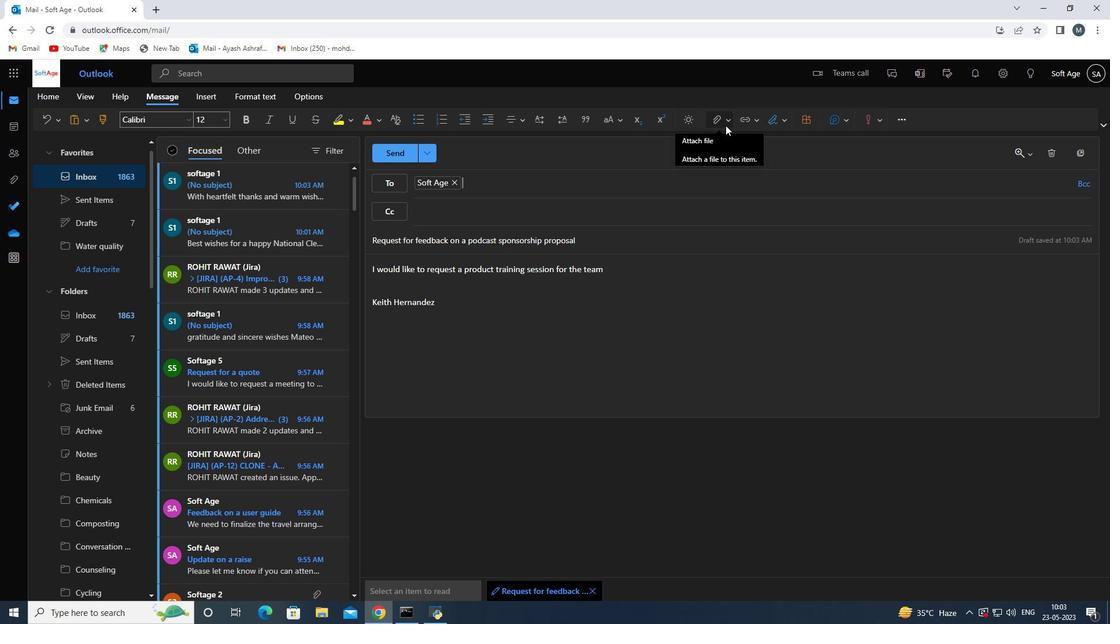 
Action: Mouse moved to (688, 149)
Screenshot: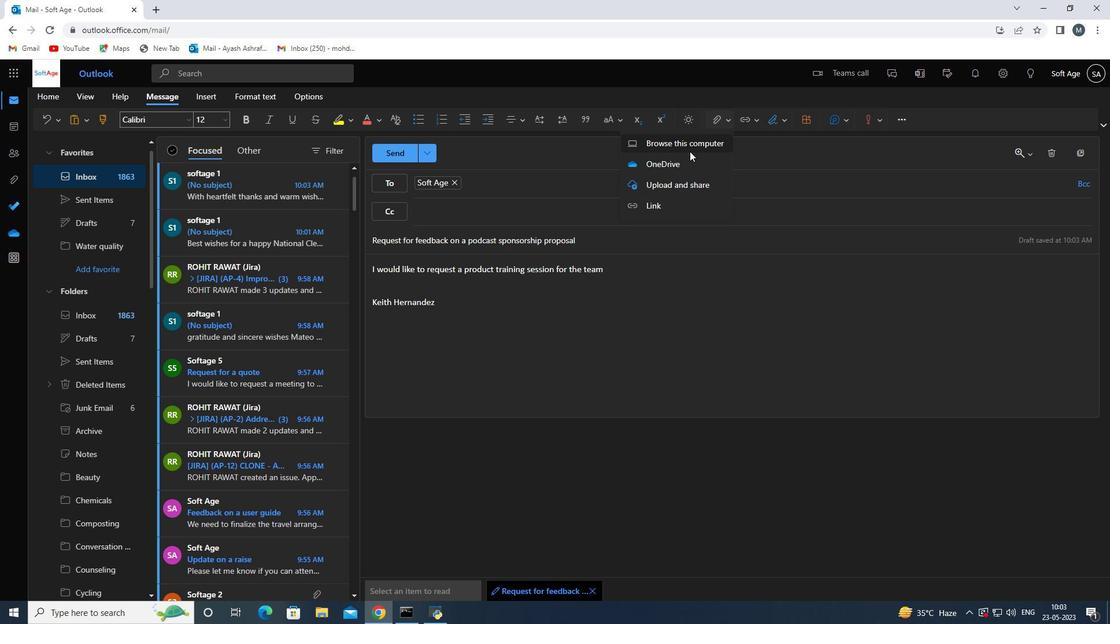 
Action: Mouse pressed left at (688, 149)
Screenshot: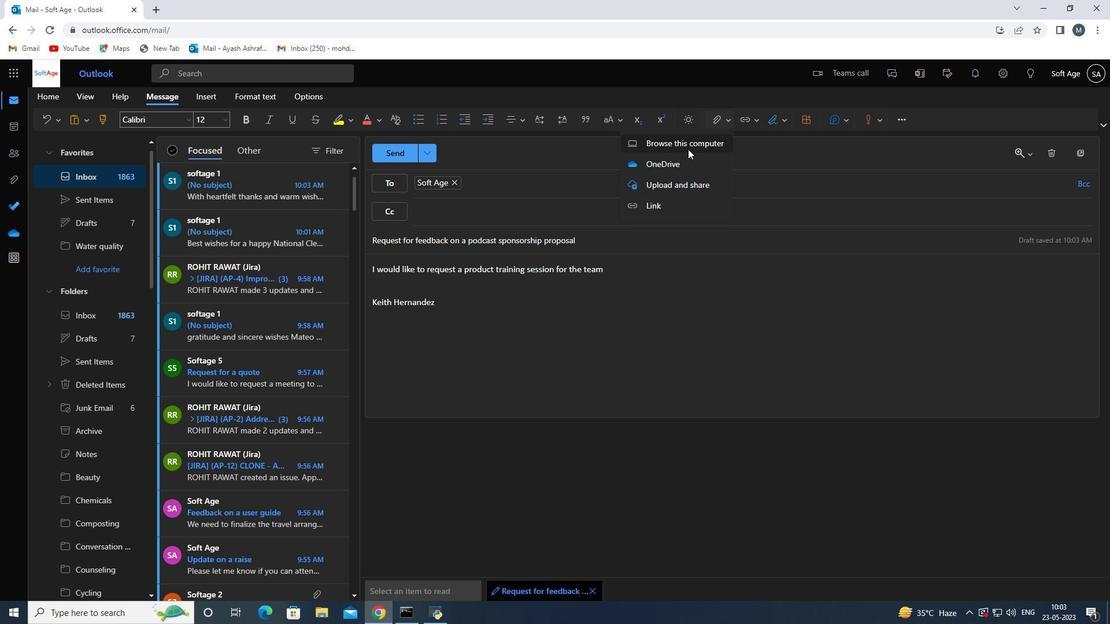 
Action: Mouse moved to (239, 135)
Screenshot: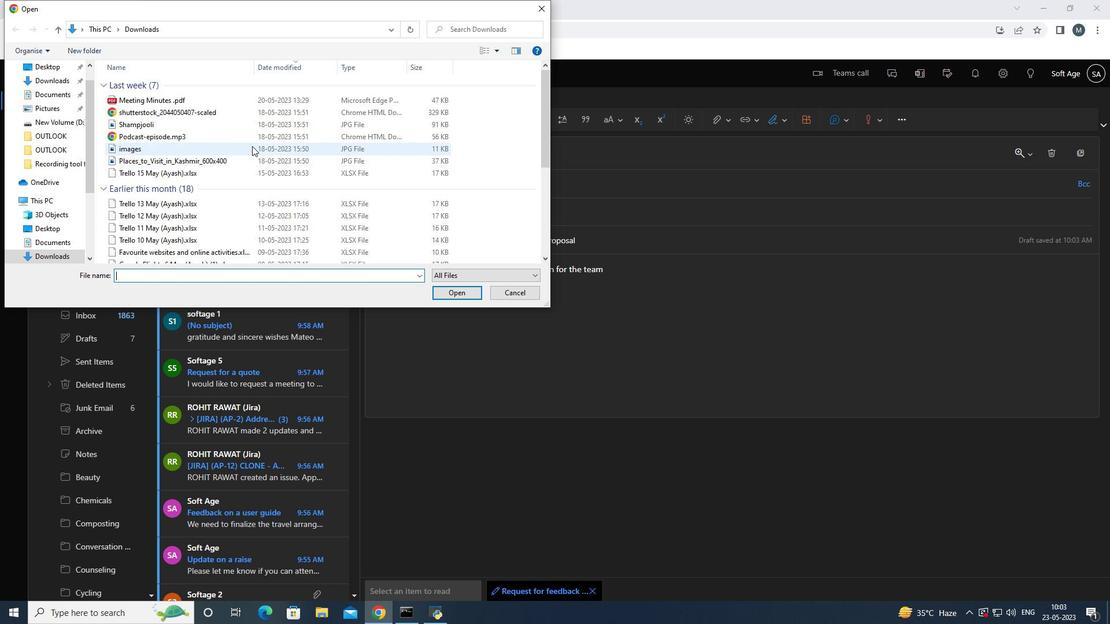 
Action: Mouse pressed left at (239, 135)
Screenshot: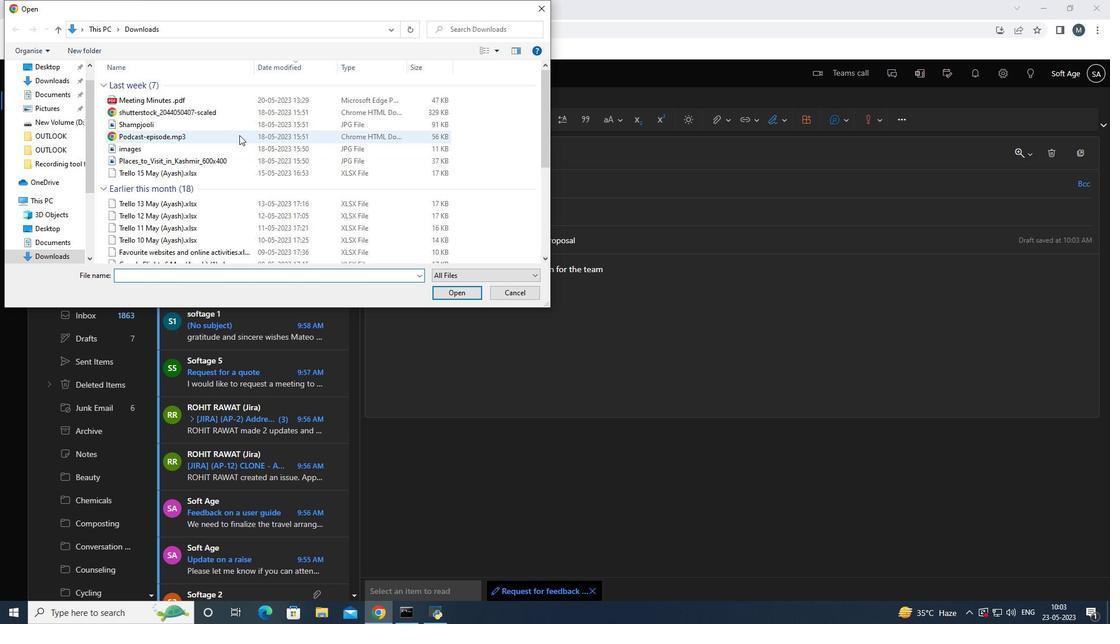 
Action: Mouse pressed right at (239, 135)
Screenshot: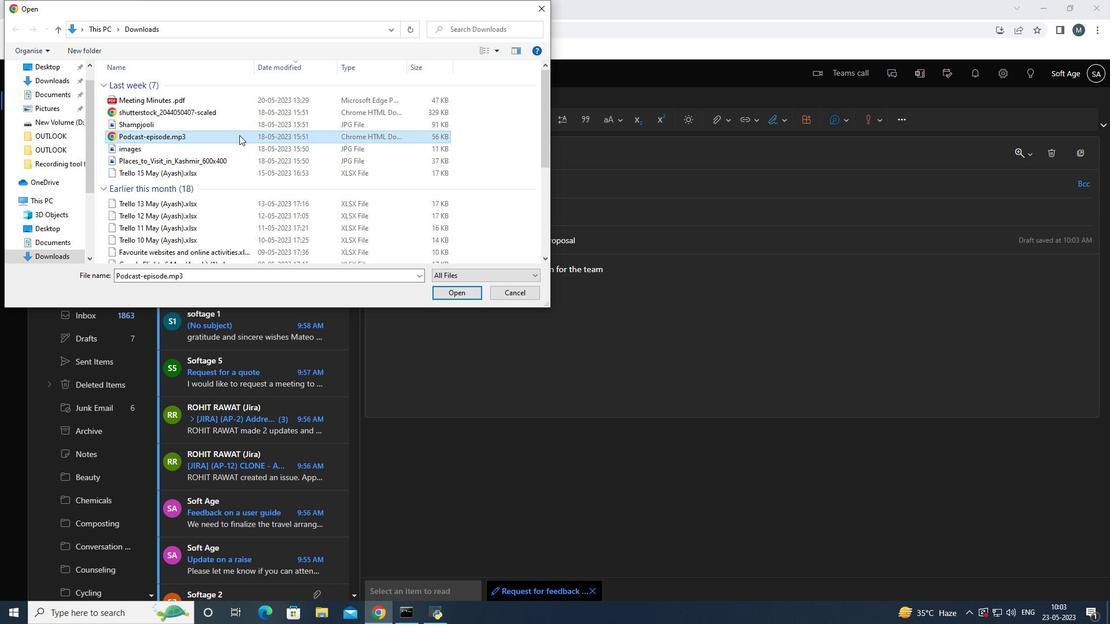 
Action: Mouse moved to (285, 370)
Screenshot: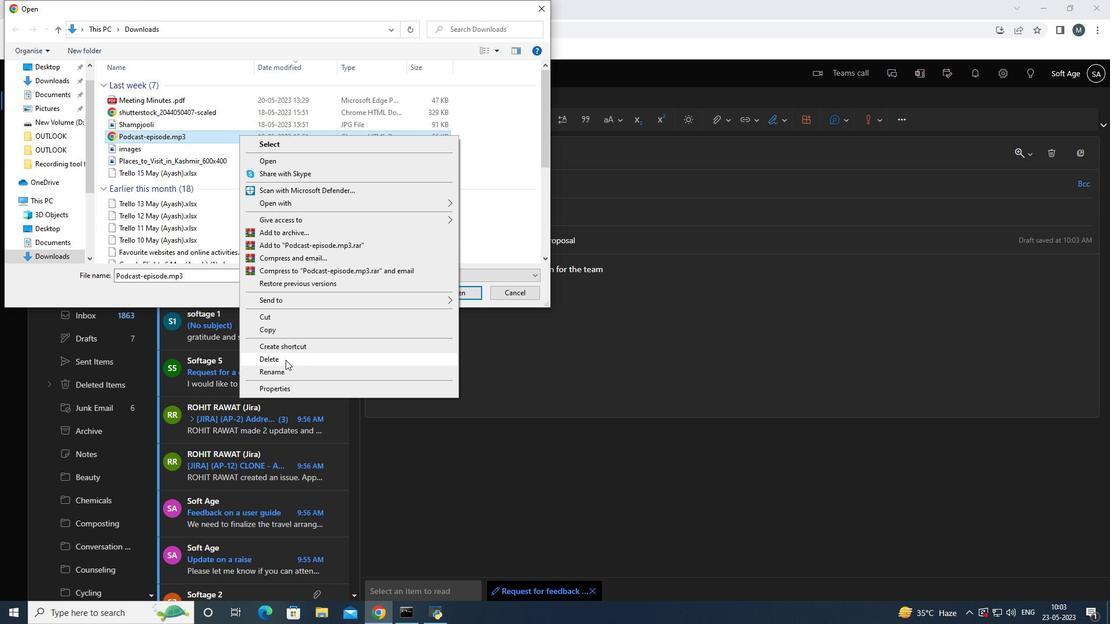 
Action: Mouse pressed left at (285, 370)
Screenshot: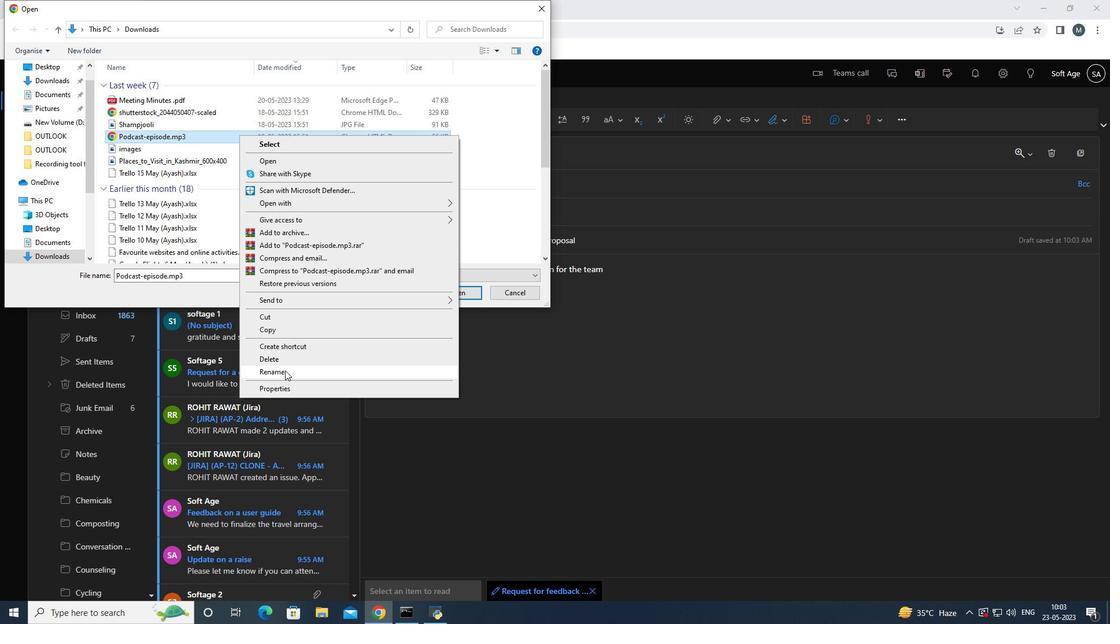 
Action: Mouse moved to (228, 272)
Screenshot: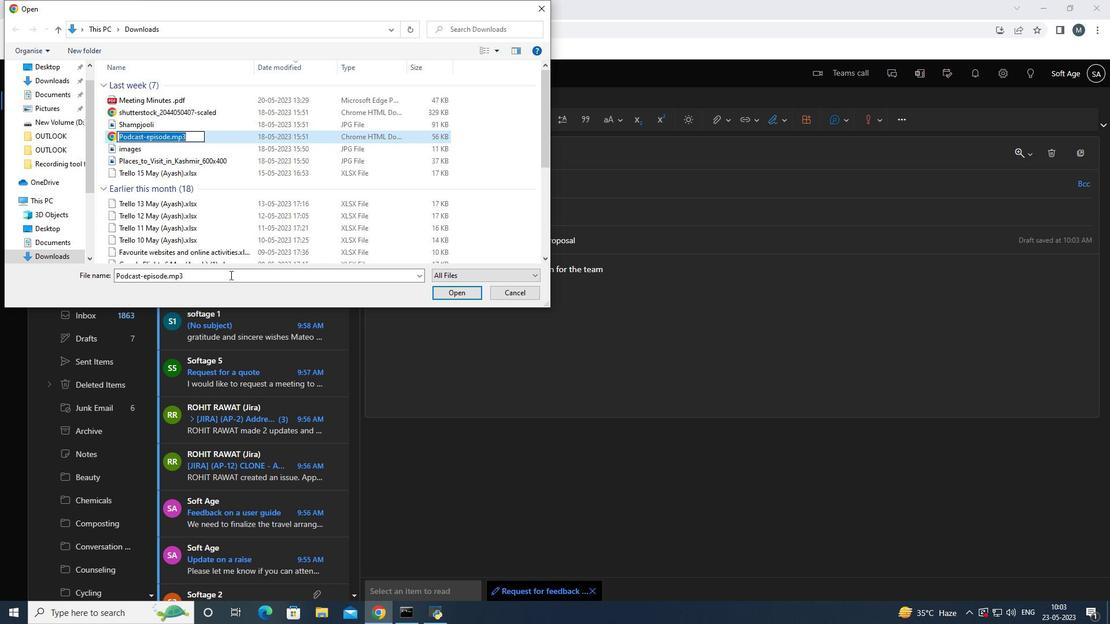 
Action: Key pressed <Key.shift>Radio<Key.space><Key.backspace>-advertisement<Key.space><Key.backspace>.mp3
Screenshot: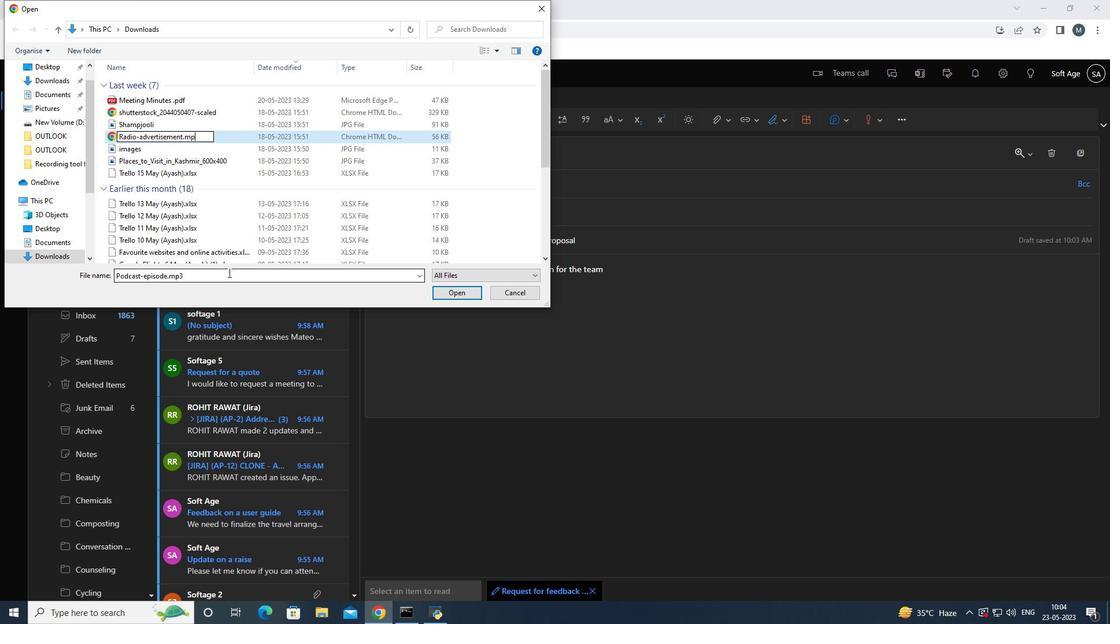 
Action: Mouse moved to (451, 293)
Screenshot: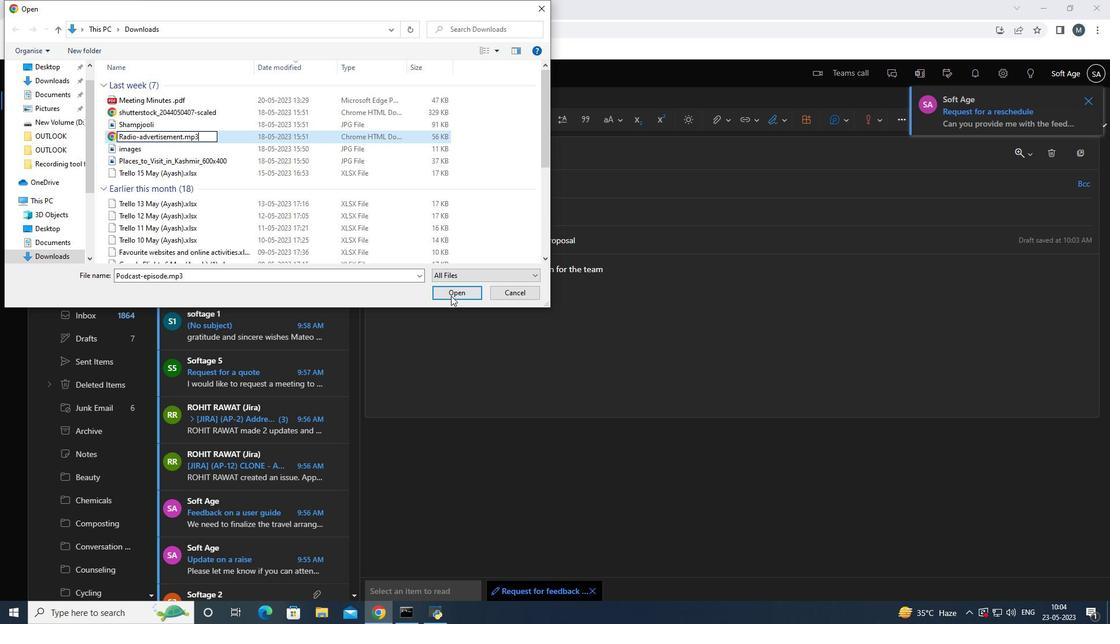 
Action: Mouse pressed left at (451, 293)
Screenshot: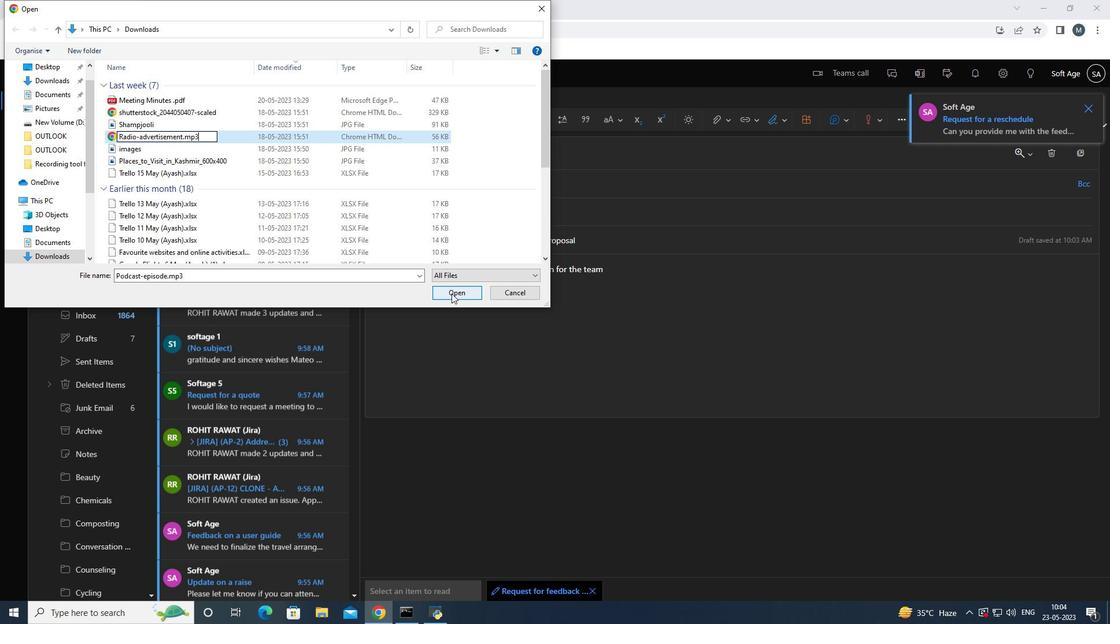 
Action: Mouse moved to (470, 290)
Screenshot: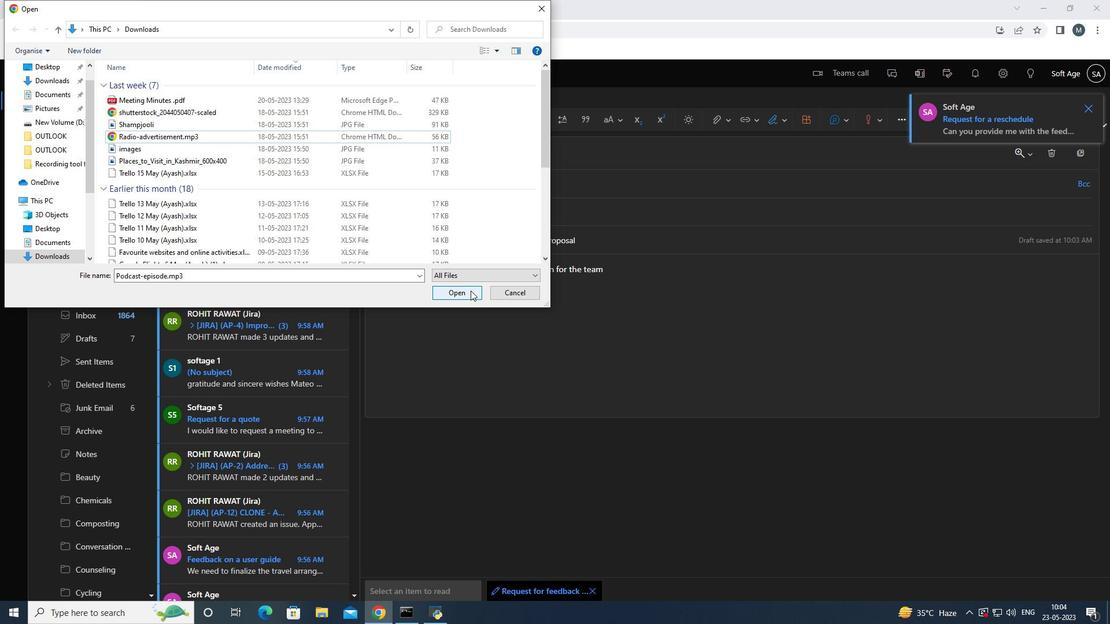 
Action: Mouse pressed left at (470, 290)
Screenshot: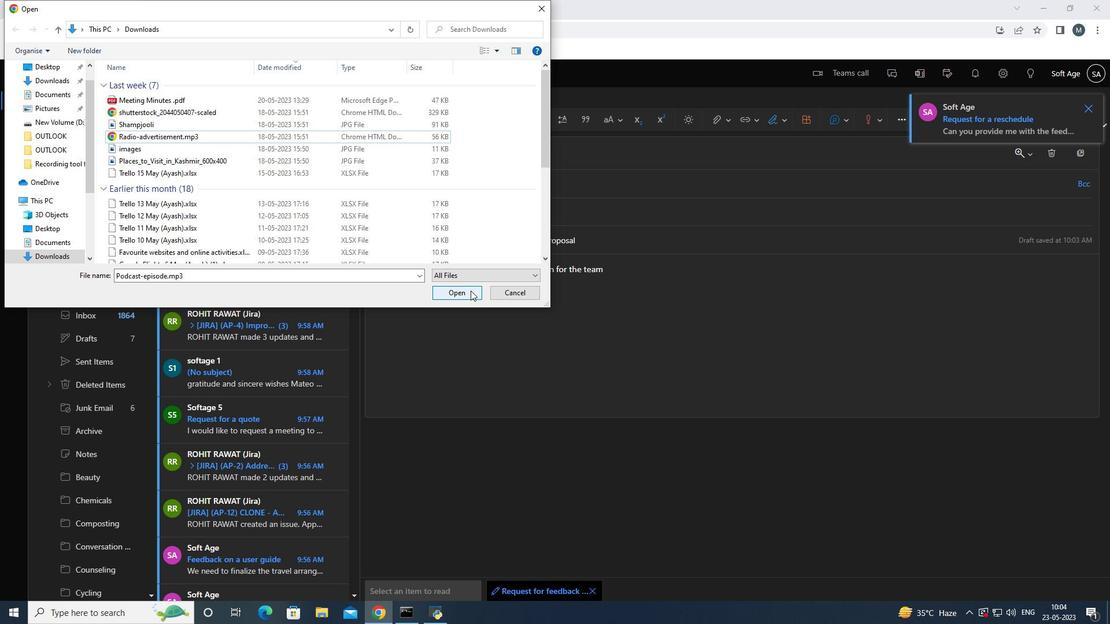 
Action: Mouse moved to (649, 255)
Screenshot: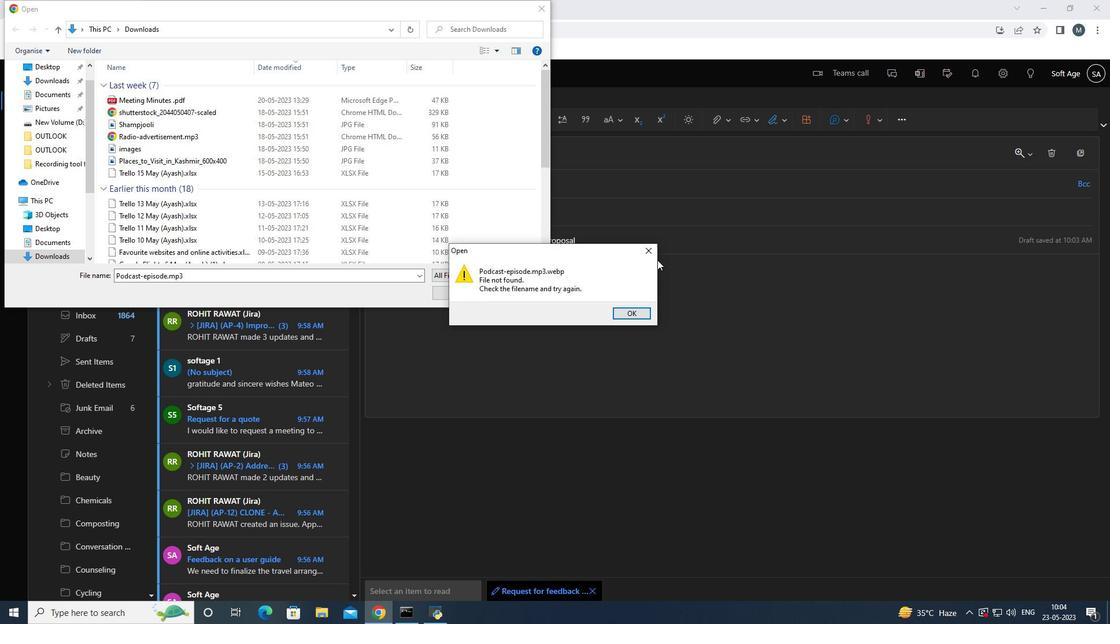 
Action: Mouse pressed left at (649, 255)
Screenshot: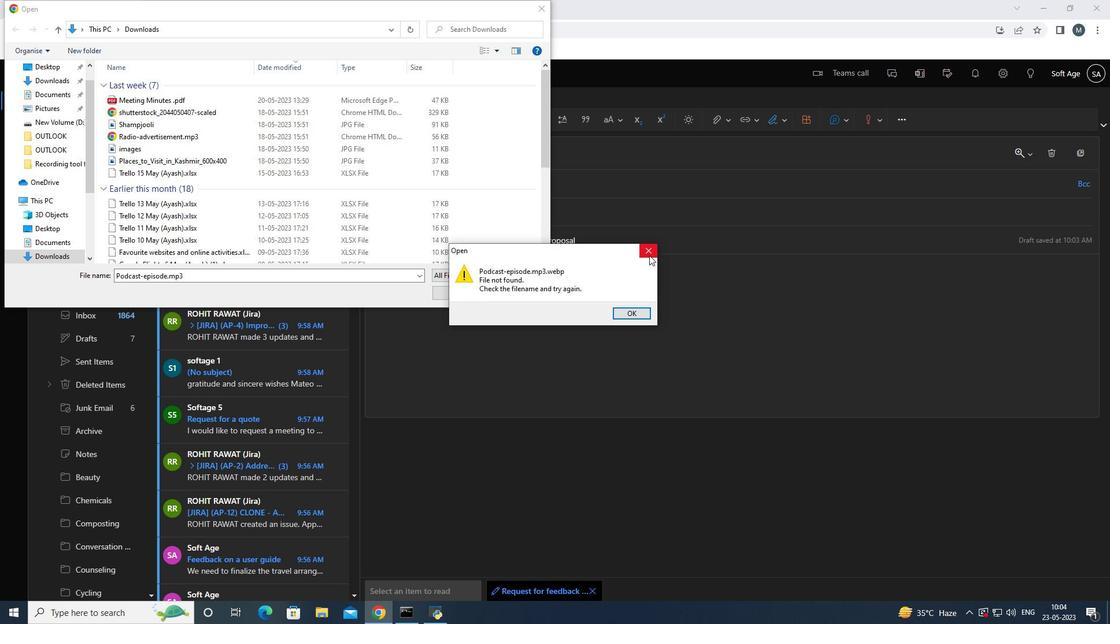 
Action: Mouse moved to (214, 136)
Screenshot: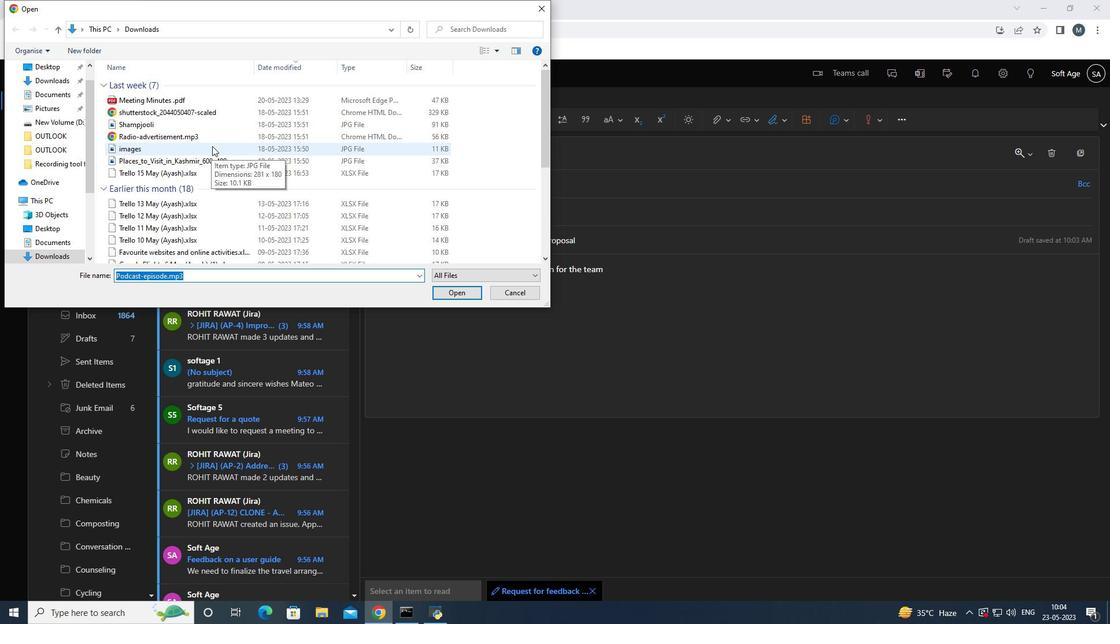 
Action: Mouse pressed left at (214, 136)
Screenshot: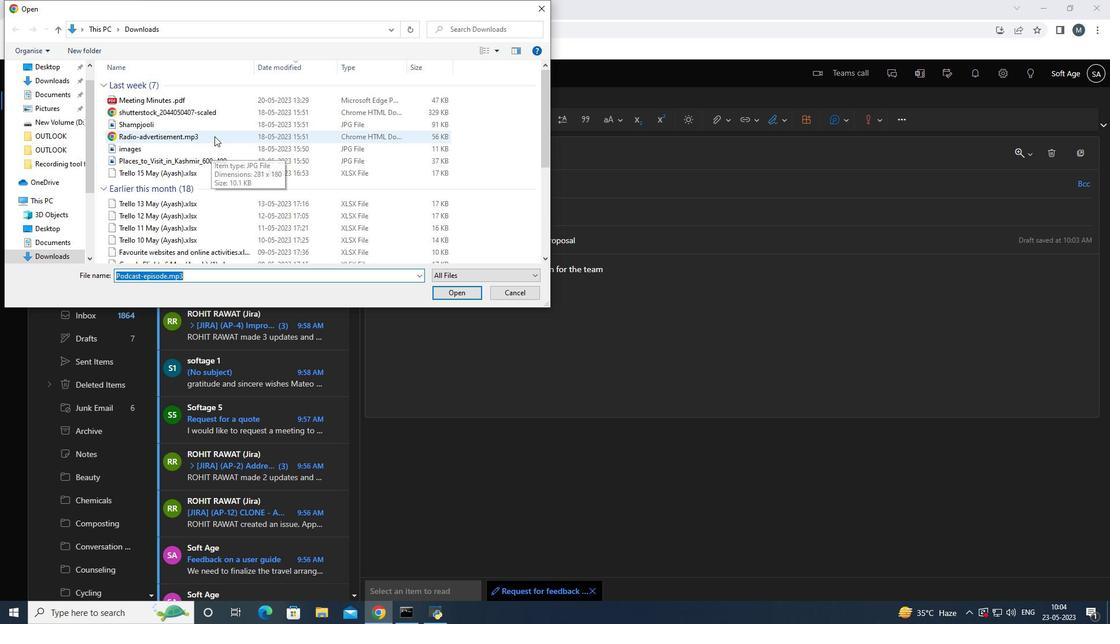 
Action: Mouse moved to (455, 290)
Screenshot: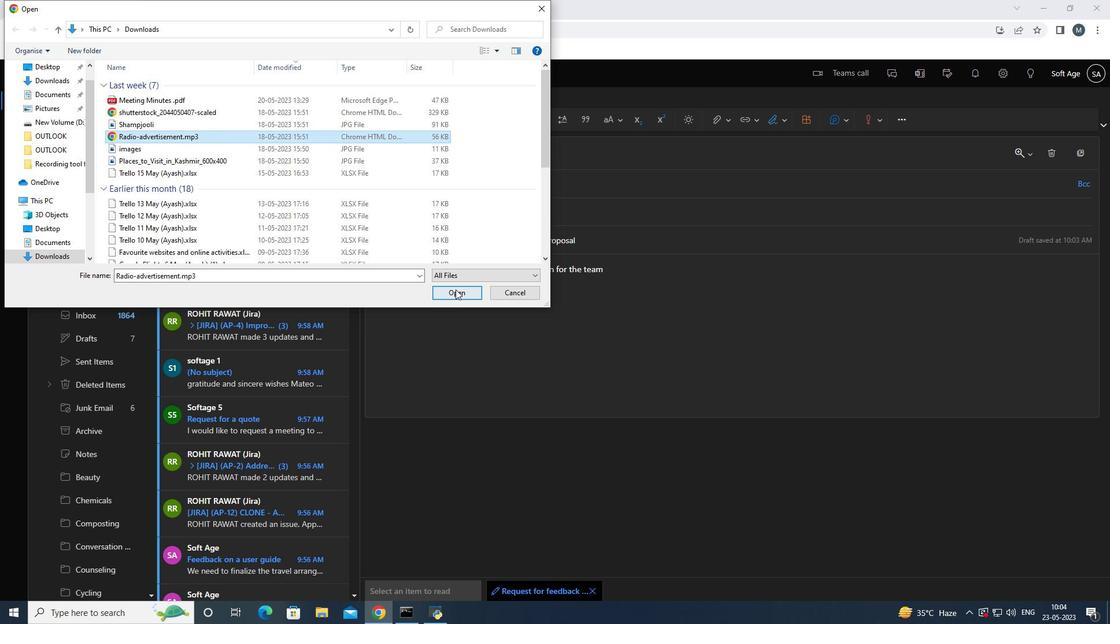 
Action: Mouse pressed left at (455, 290)
Screenshot: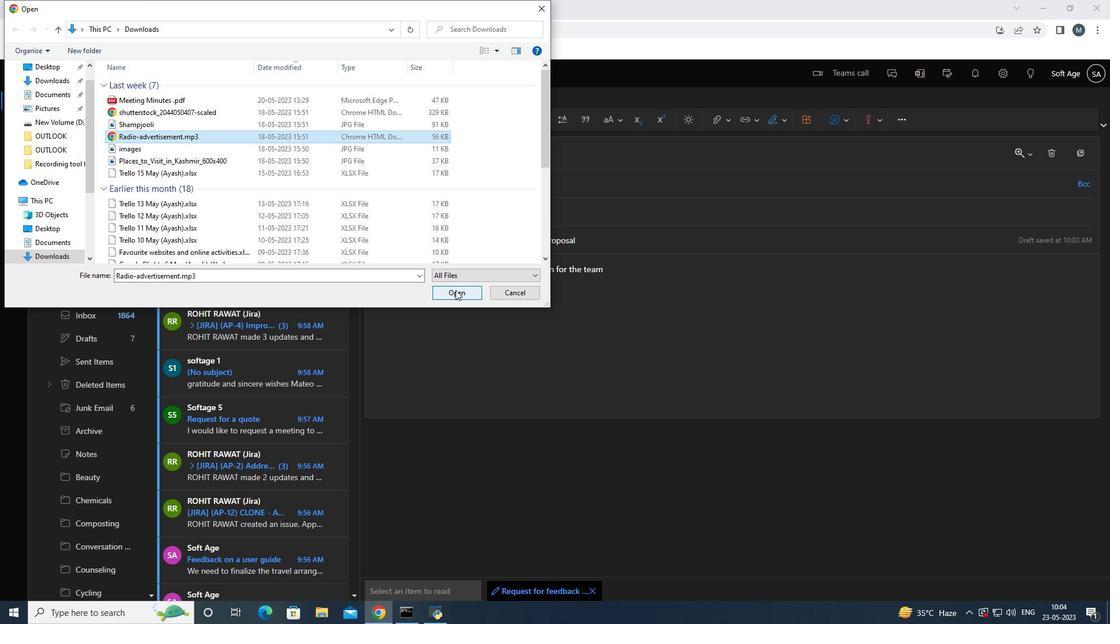 
Action: Mouse moved to (398, 157)
Screenshot: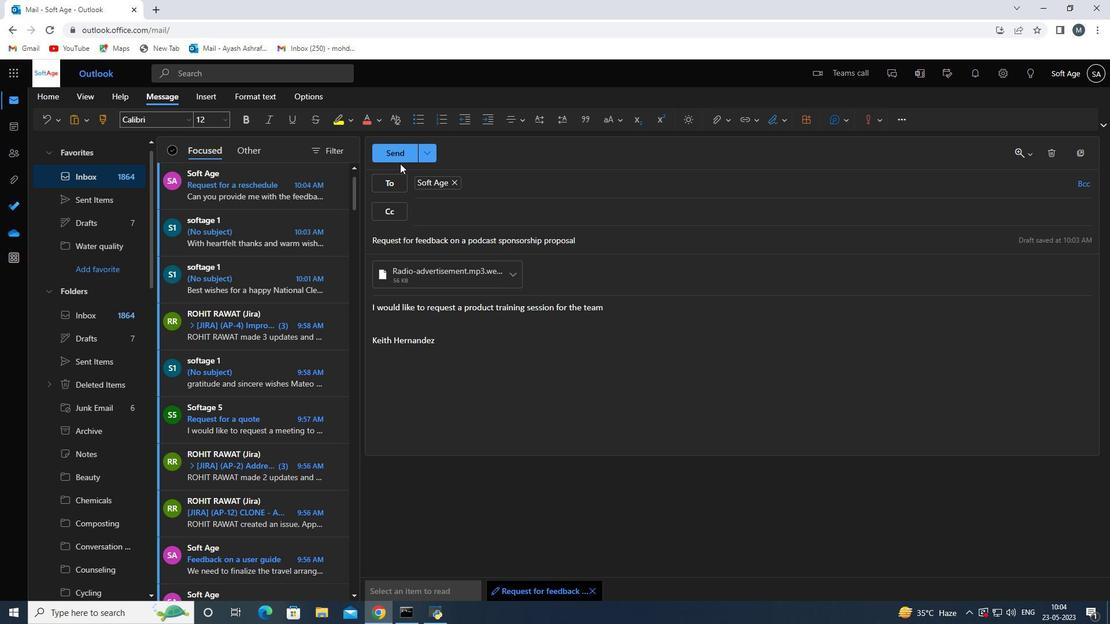 
Action: Mouse pressed left at (398, 157)
Screenshot: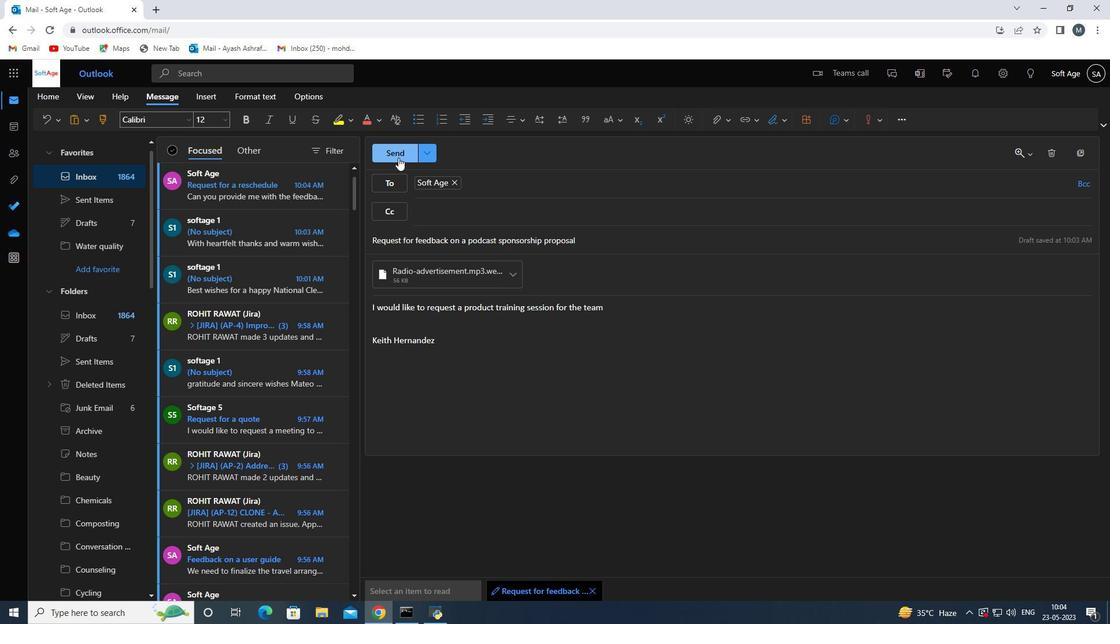 
Action: Mouse moved to (189, 271)
Screenshot: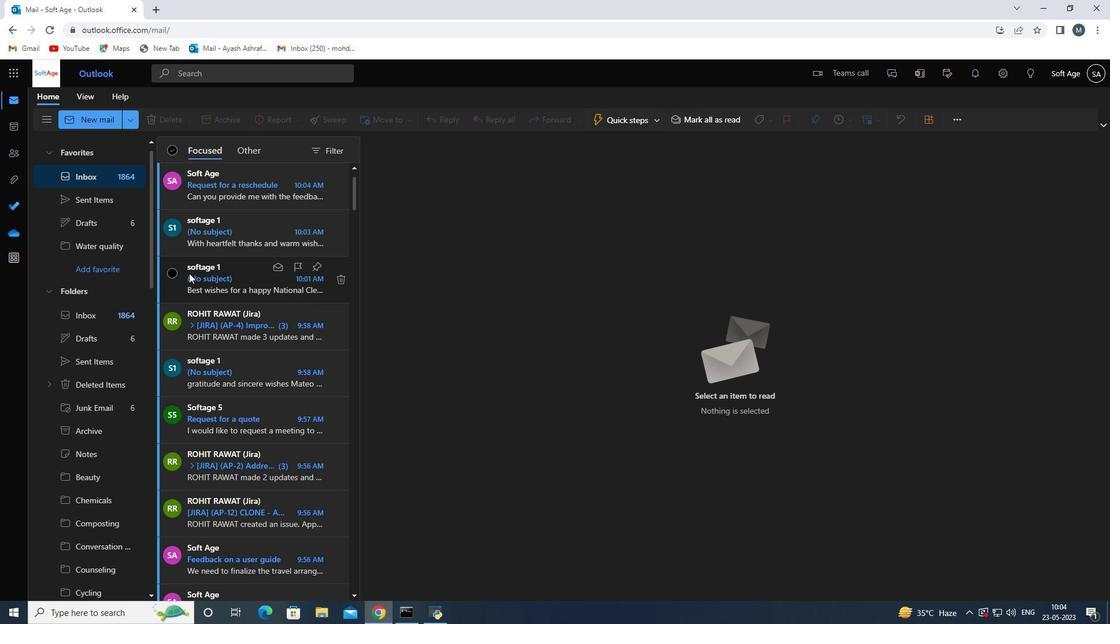 
Action: Mouse scrolled (189, 271) with delta (0, 0)
Screenshot: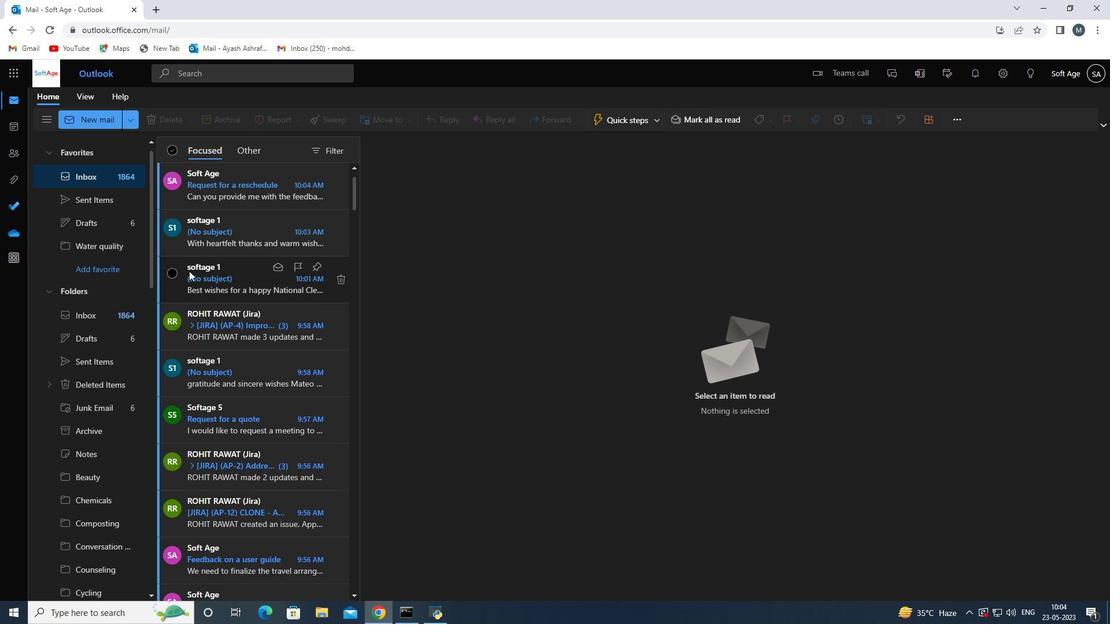 
Action: Mouse scrolled (189, 271) with delta (0, 0)
Screenshot: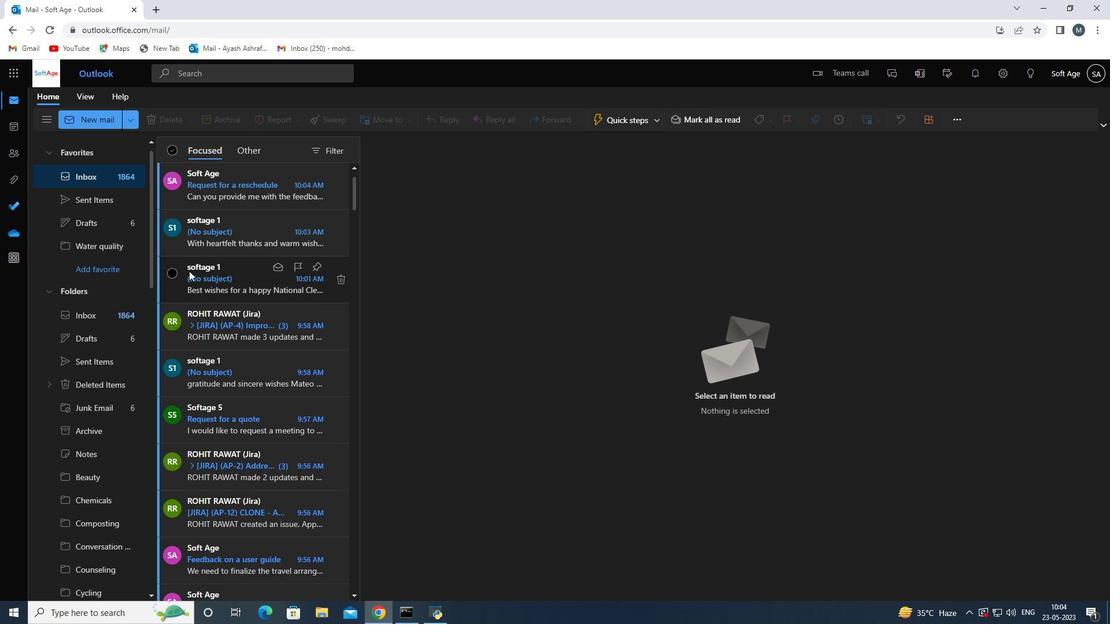 
Action: Mouse scrolled (189, 271) with delta (0, 0)
Screenshot: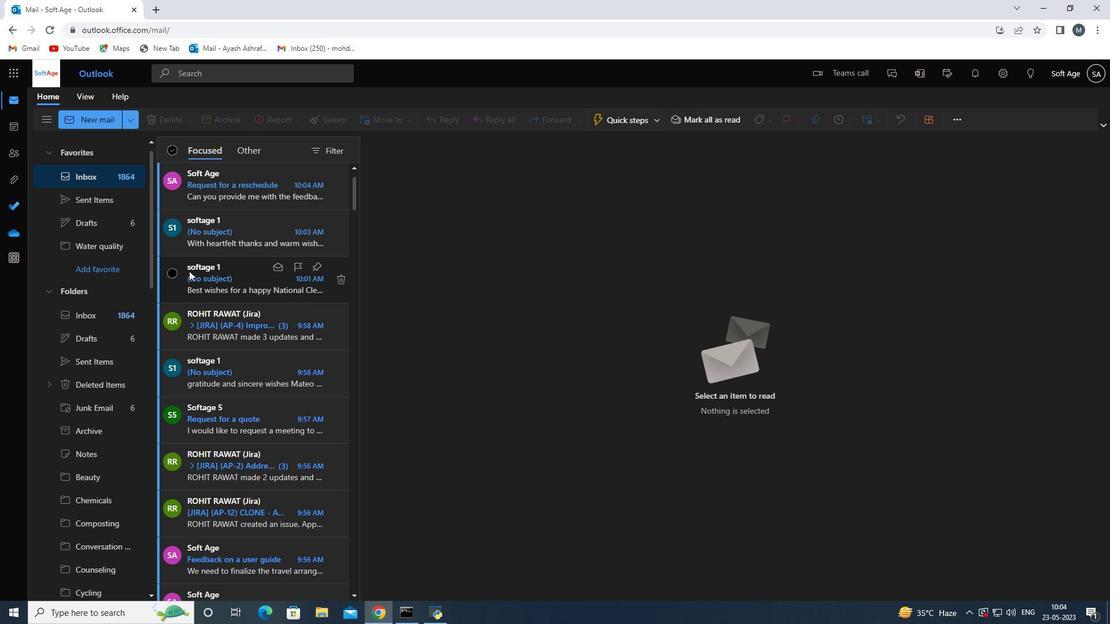 
Action: Mouse moved to (189, 270)
Screenshot: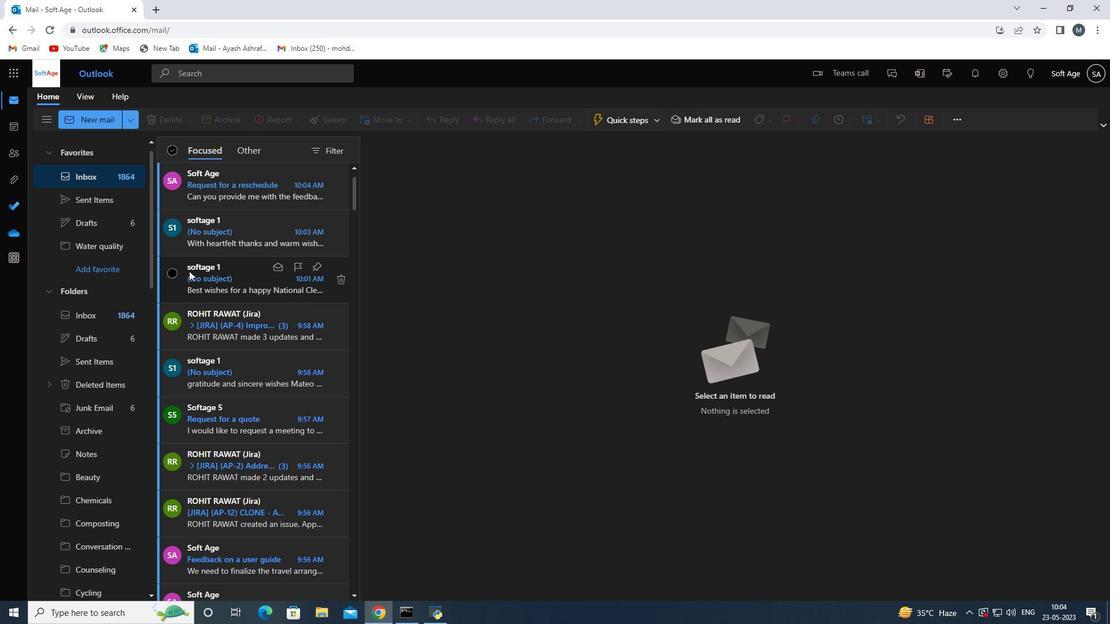 
Action: Mouse scrolled (189, 271) with delta (0, 0)
Screenshot: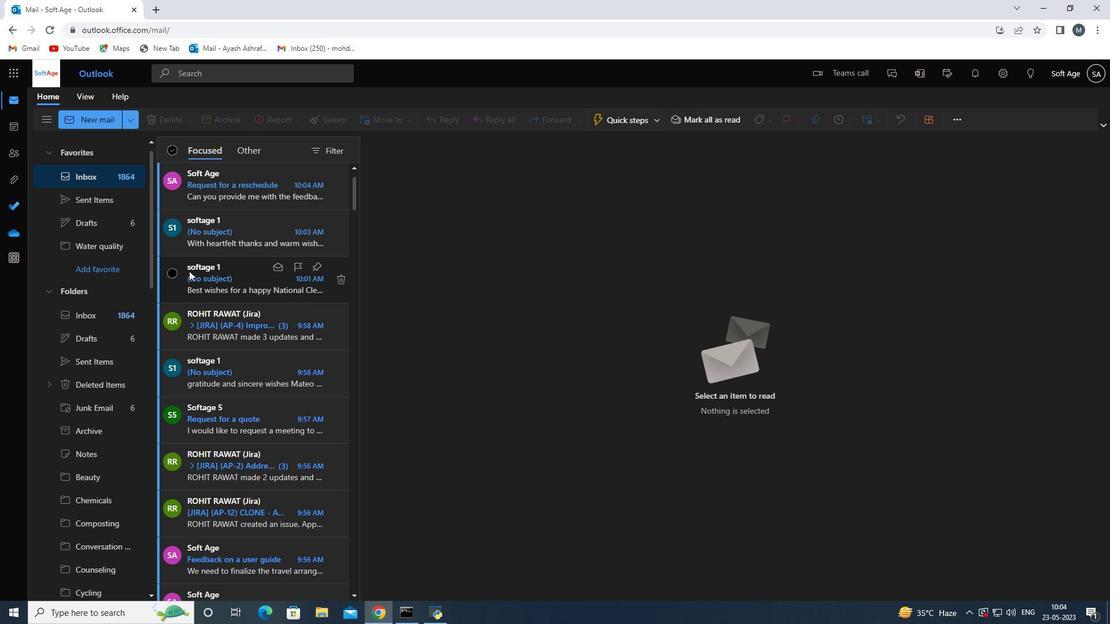 
Action: Mouse scrolled (189, 271) with delta (0, 0)
Screenshot: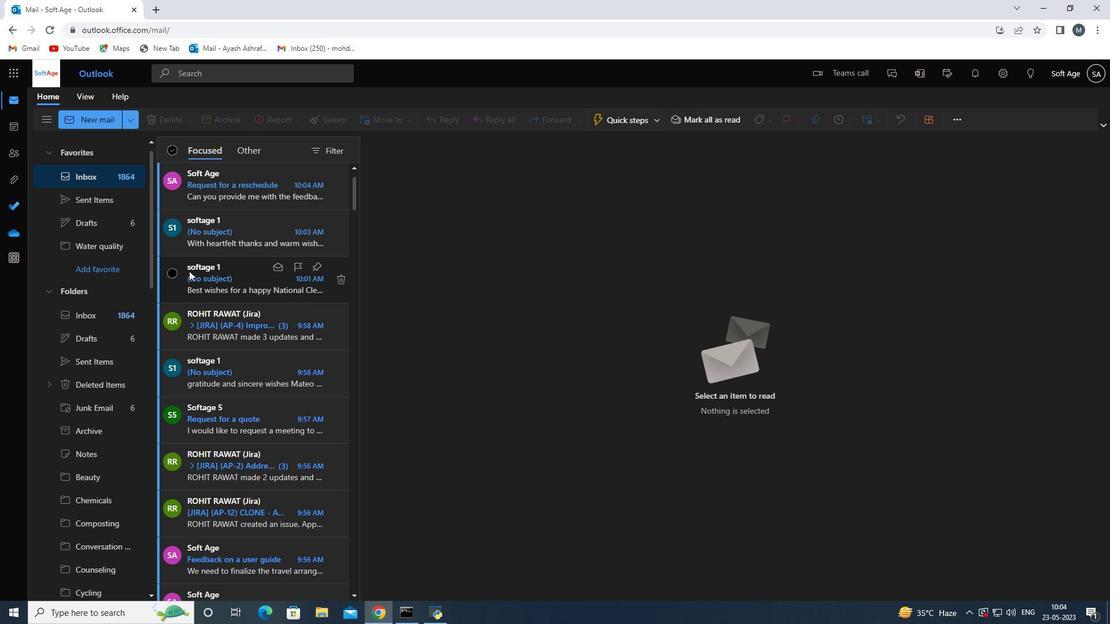 
Action: Mouse moved to (100, 203)
Screenshot: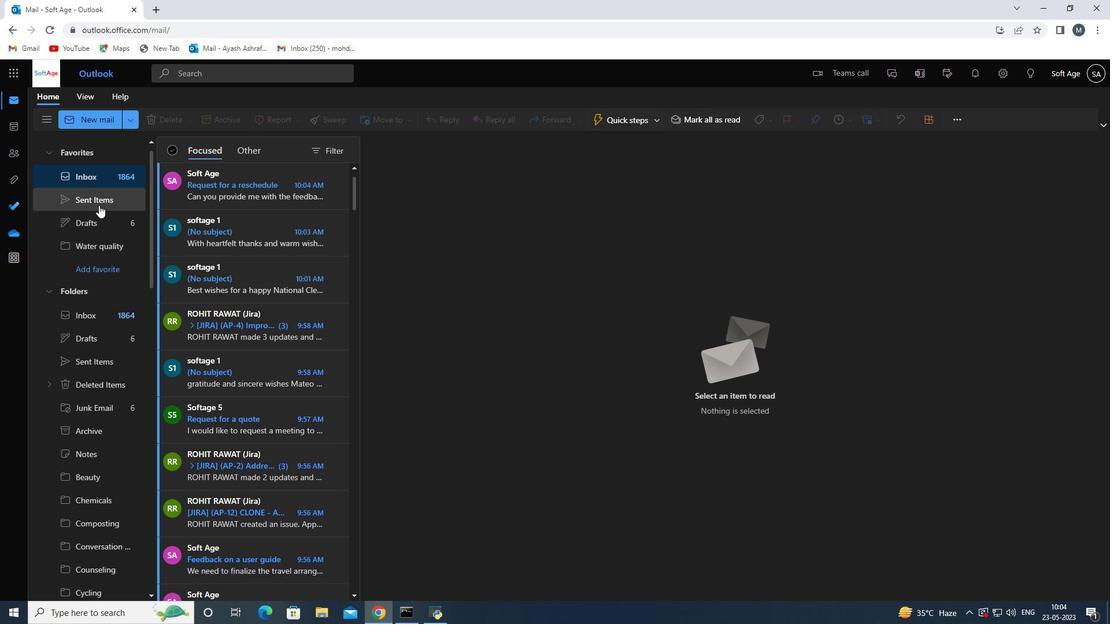 
Action: Mouse pressed left at (100, 203)
Screenshot: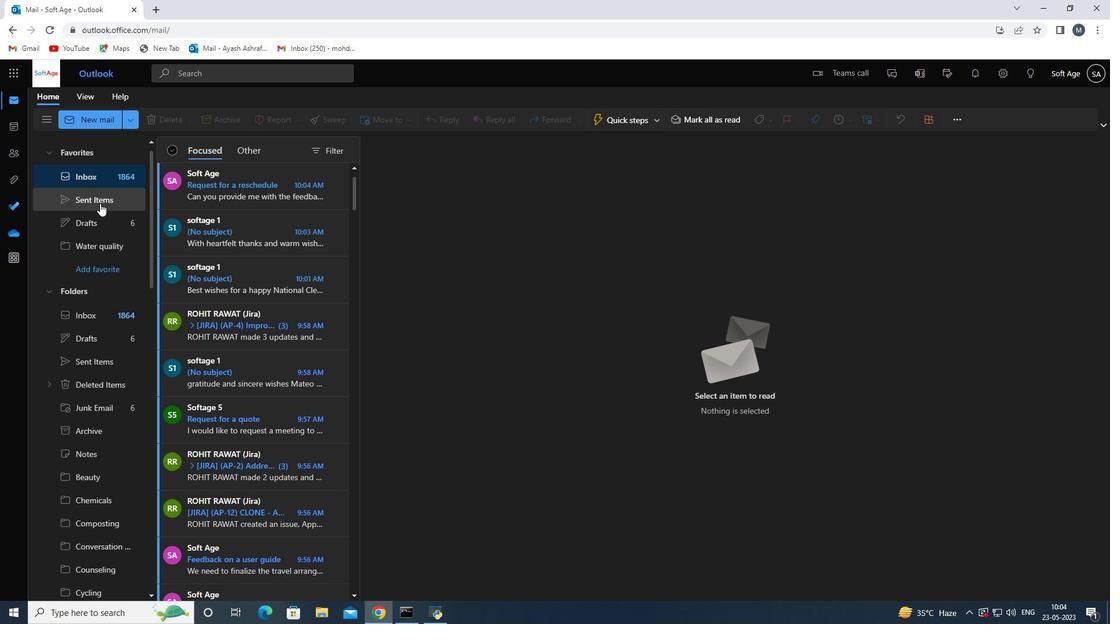 
Action: Mouse moved to (231, 211)
Screenshot: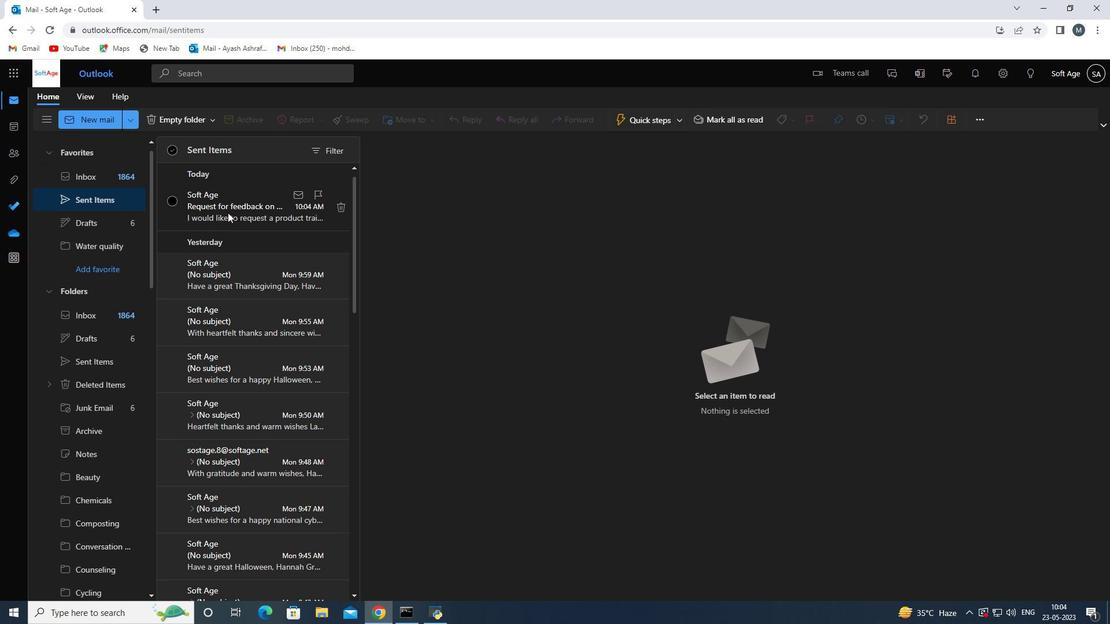 
Action: Mouse pressed left at (231, 211)
Screenshot: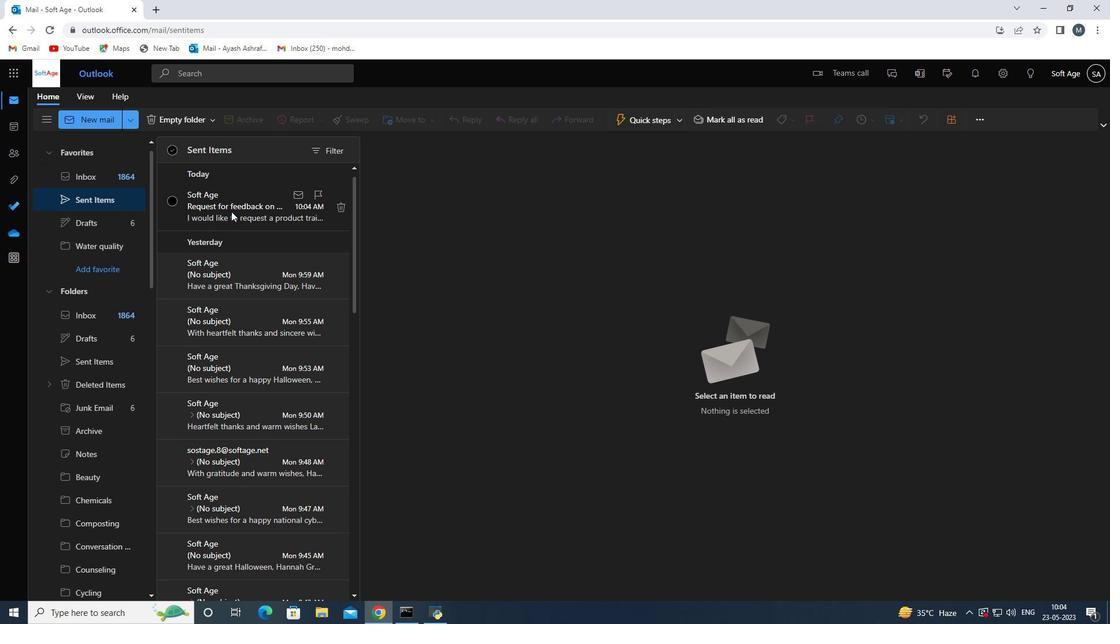 
Action: Mouse moved to (408, 120)
Screenshot: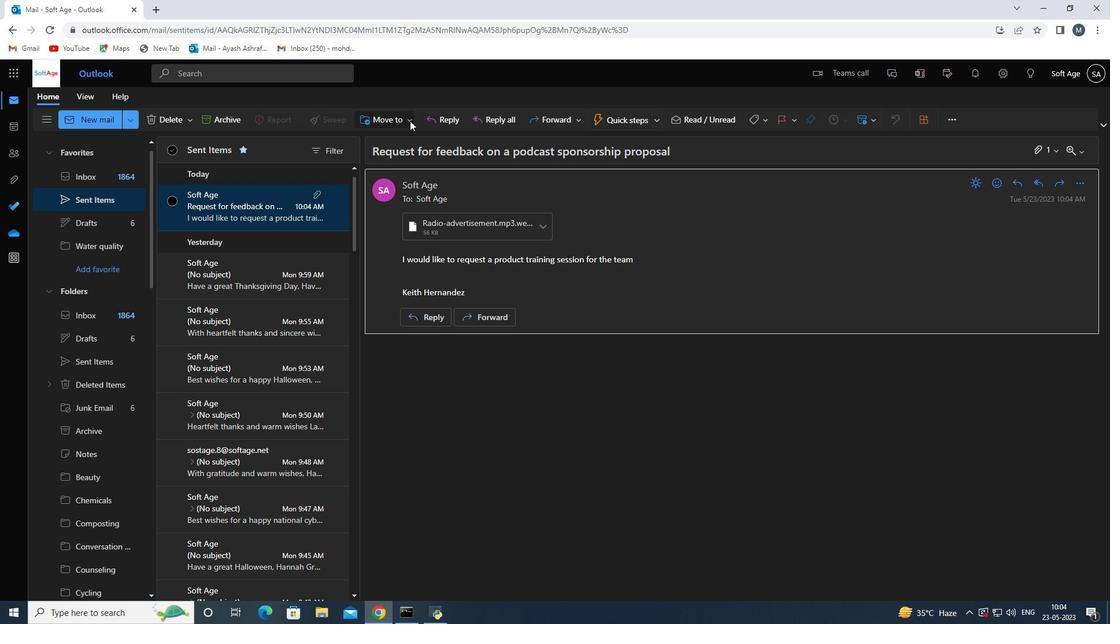 
Action: Mouse pressed left at (408, 120)
Screenshot: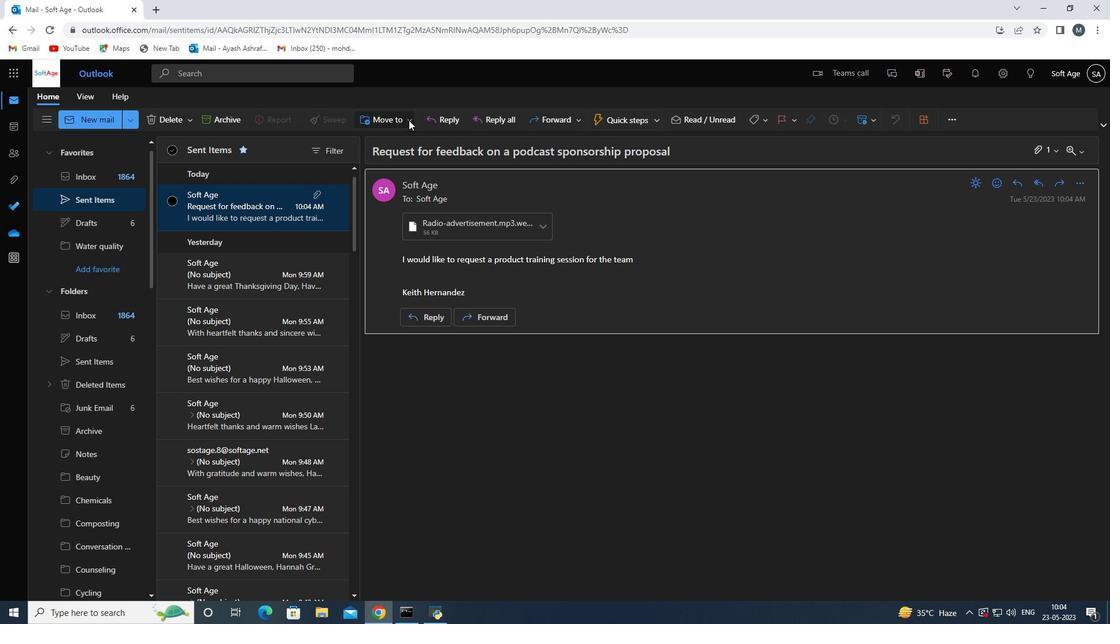 
Action: Mouse moved to (412, 139)
Screenshot: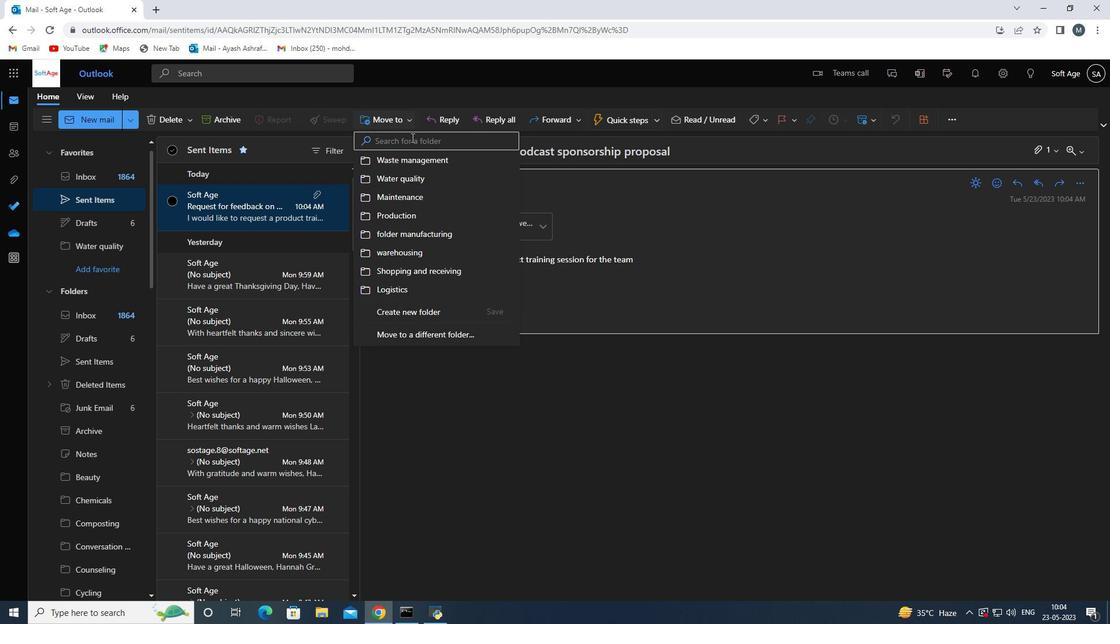 
Action: Key pressed c
Screenshot: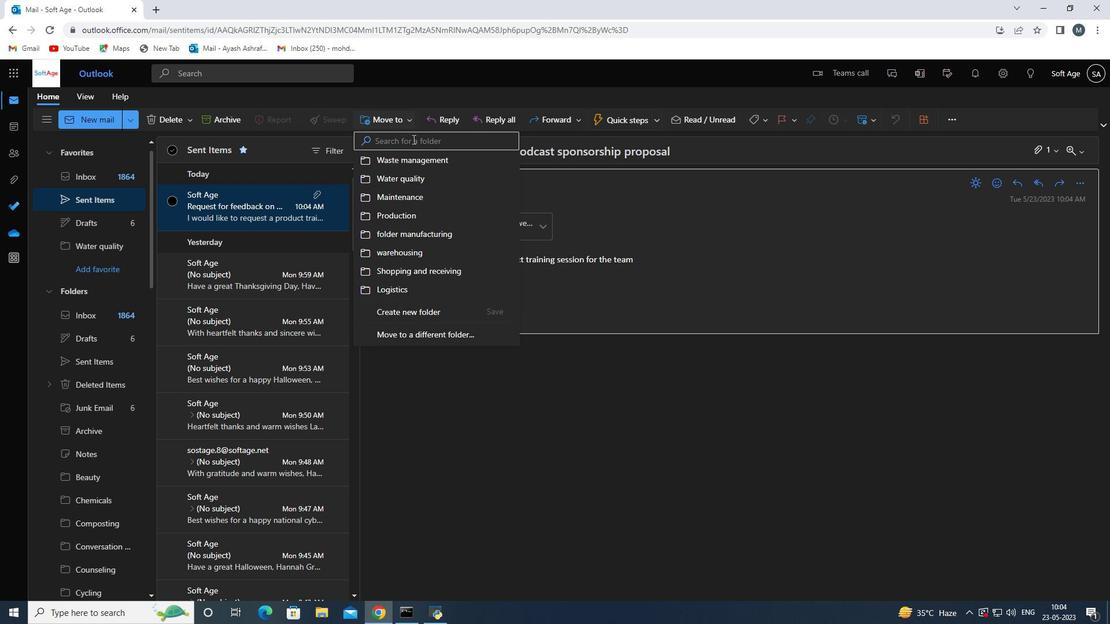 
Action: Mouse moved to (412, 142)
Screenshot: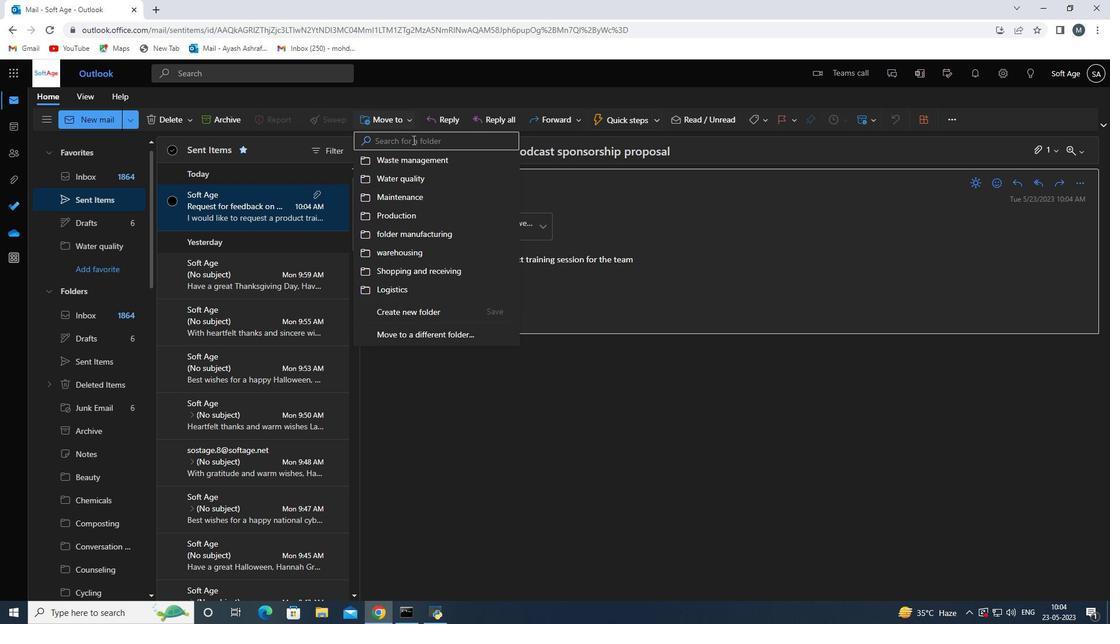 
Action: Mouse pressed left at (412, 142)
Screenshot: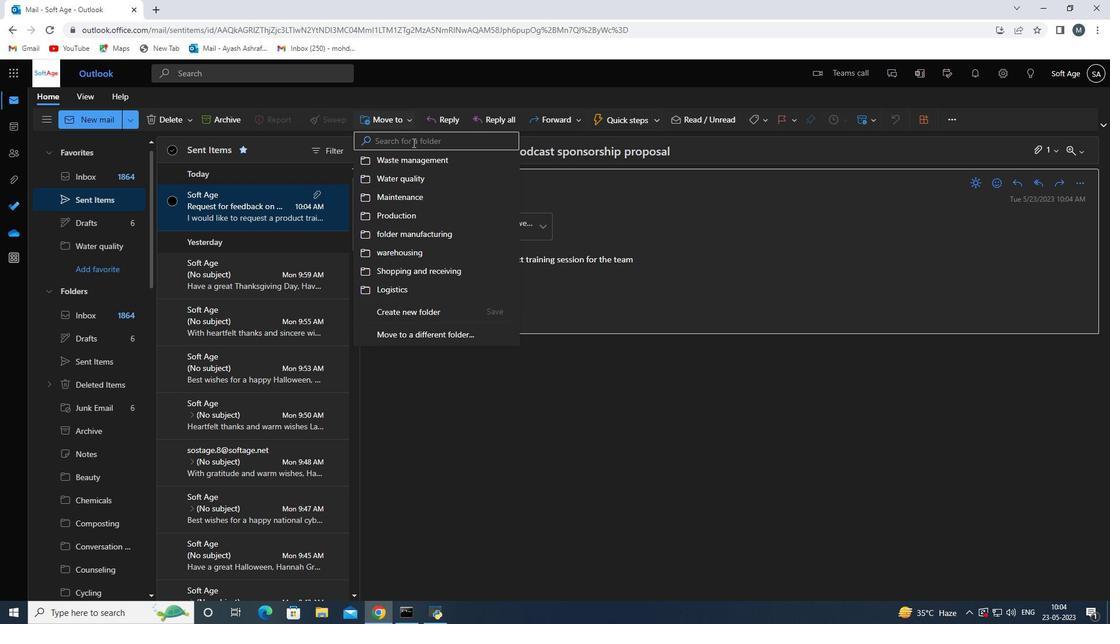 
Action: Mouse moved to (413, 143)
Screenshot: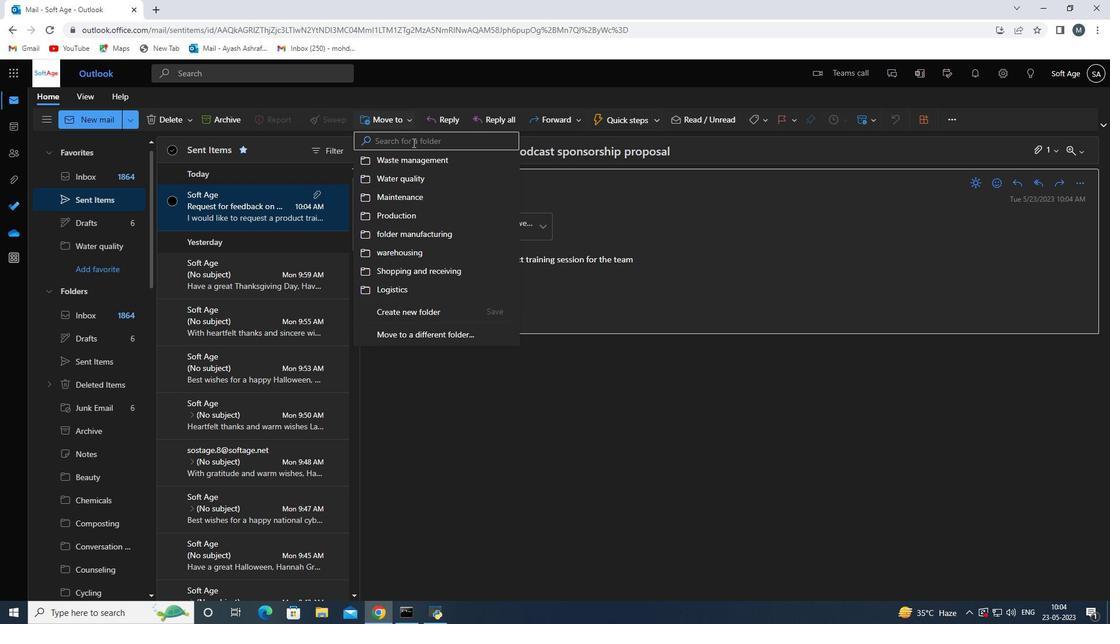 
Action: Key pressed cm
Screenshot: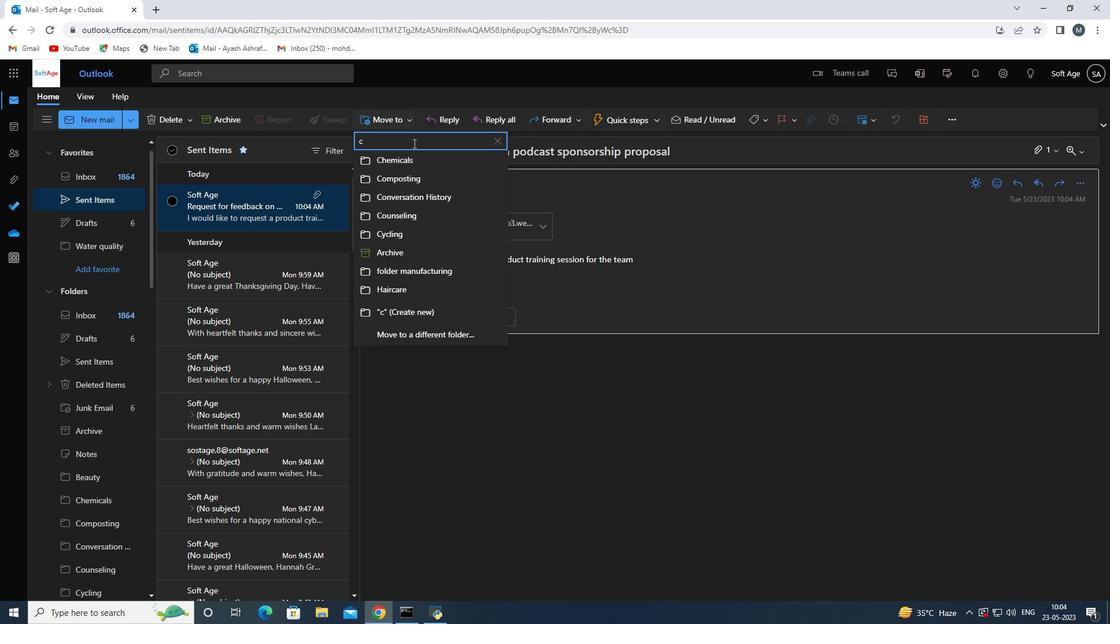 
Action: Mouse moved to (413, 144)
Screenshot: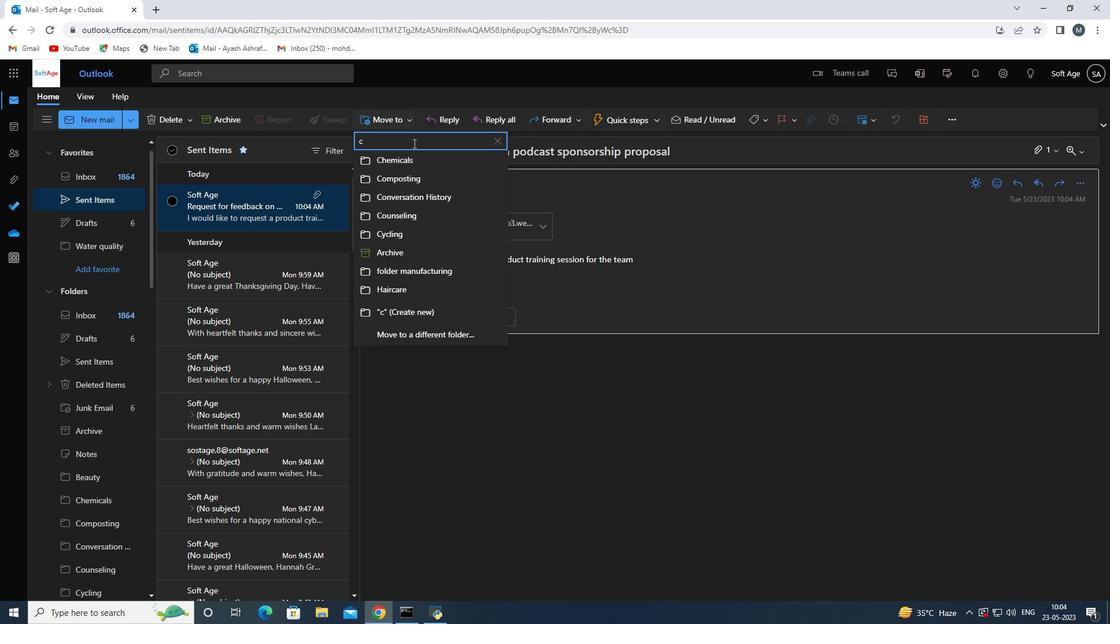 
Action: Key pressed po
Screenshot: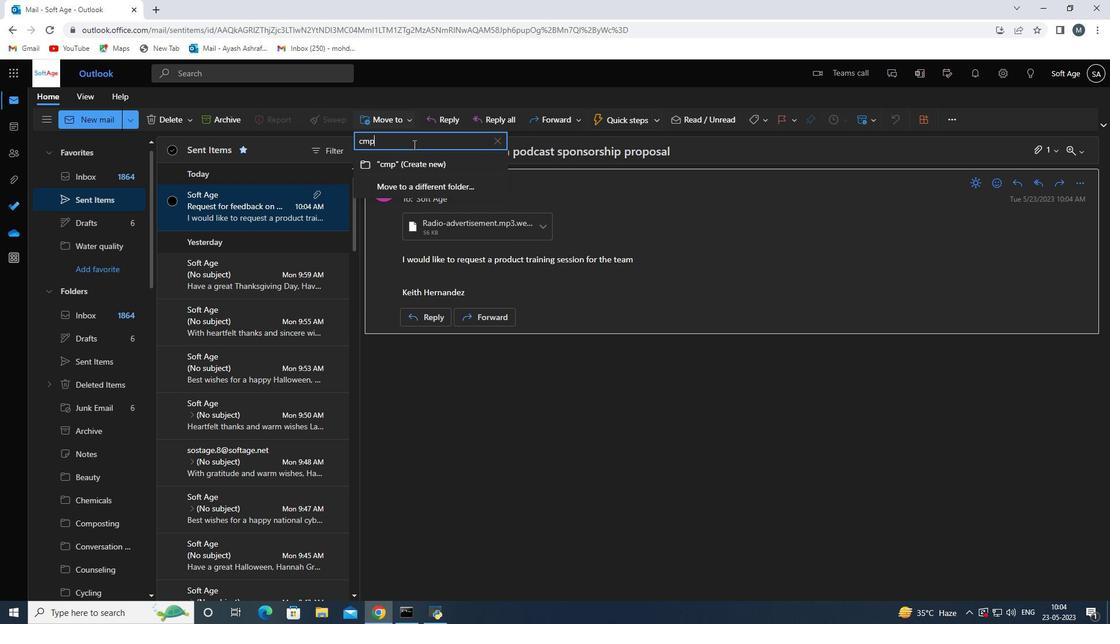 
Action: Mouse moved to (413, 145)
Screenshot: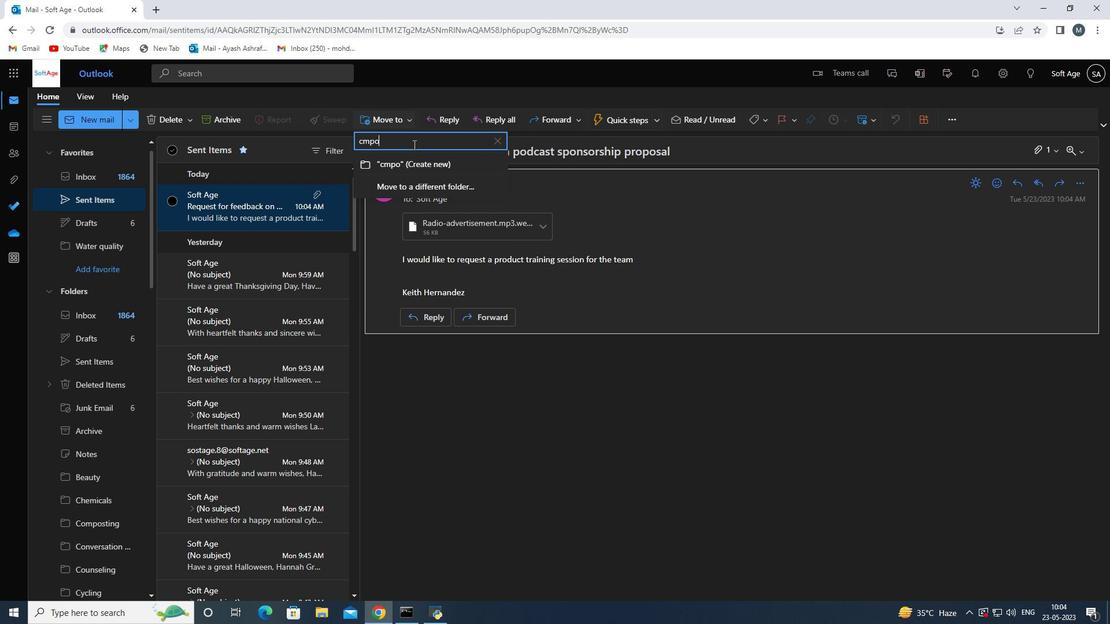 
Action: Key pressed sti<Key.backspace><Key.backspace><Key.backspace><Key.backspace><Key.backspace><Key.backspace><Key.backspace><Key.backspace><Key.backspace><Key.backspace><Key.backspace><Key.backspace><Key.backspace><Key.backspace><Key.backspace><Key.backspace><Key.backspace><Key.backspace><Key.backspace><Key.backspace><Key.backspace>
Screenshot: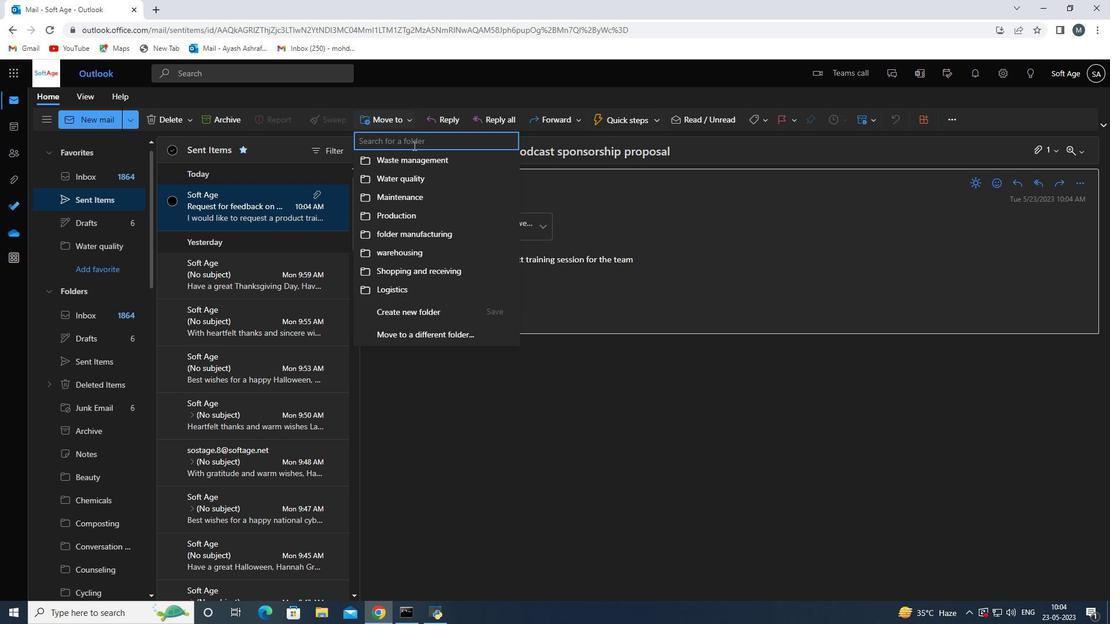 
Action: Mouse moved to (437, 312)
Screenshot: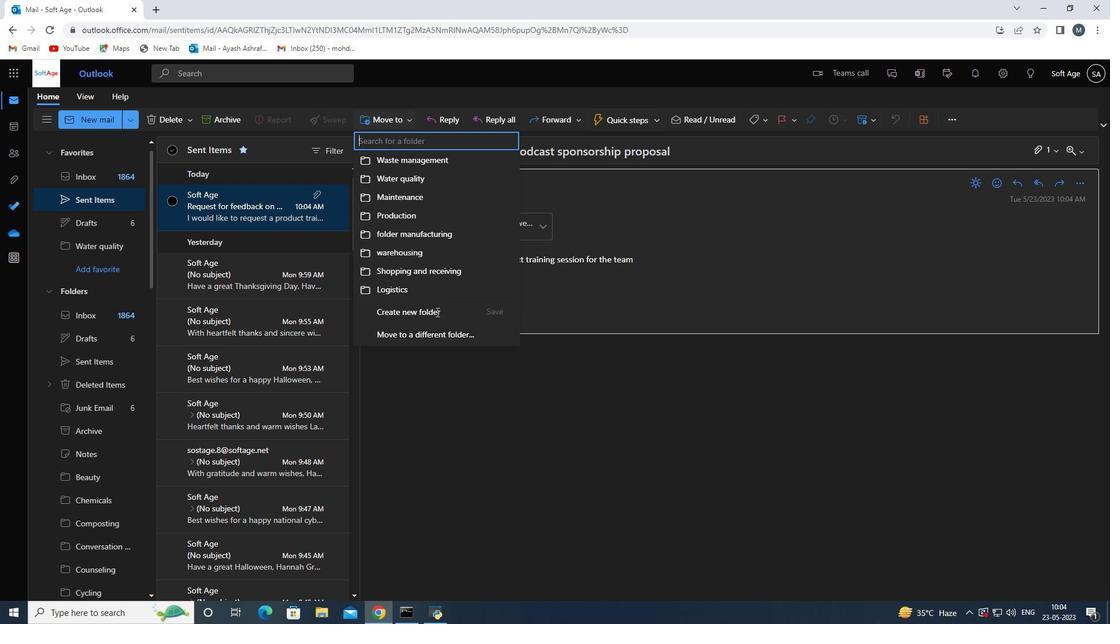 
Action: Mouse pressed left at (437, 312)
Screenshot: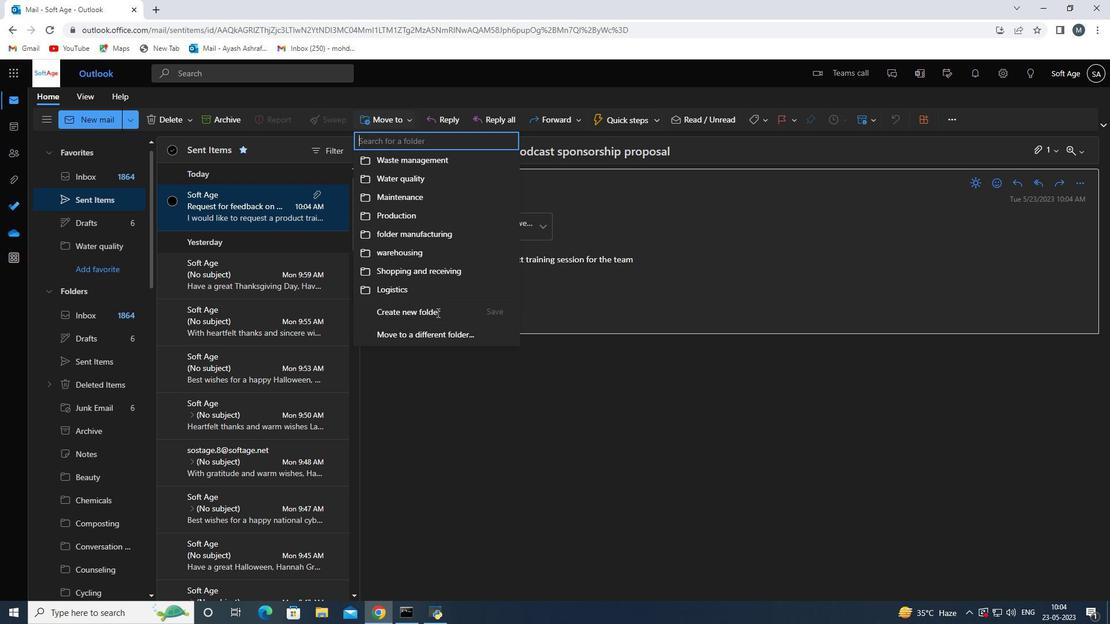 
Action: Key pressed <Key.shift>Composting<Key.space>
Screenshot: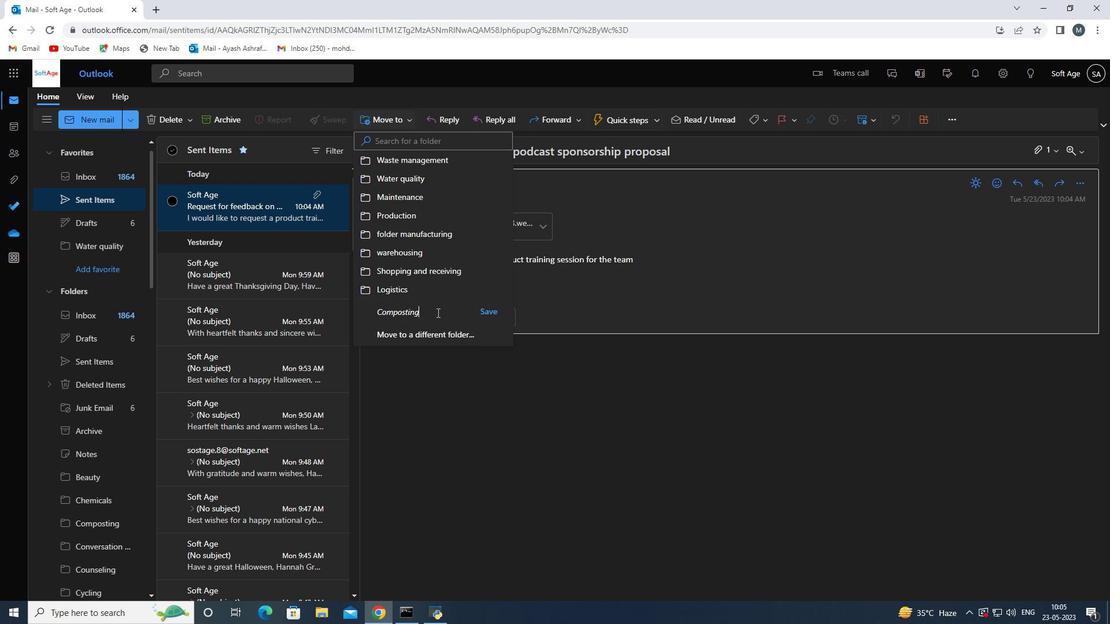 
Action: Mouse moved to (491, 313)
Screenshot: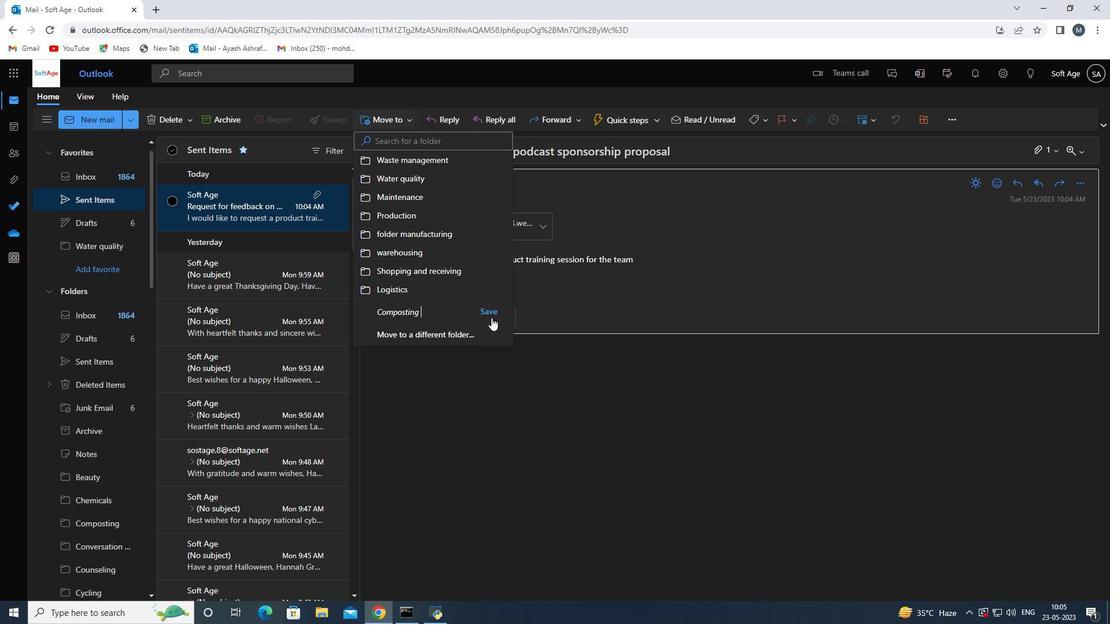 
Action: Mouse pressed left at (491, 313)
Screenshot: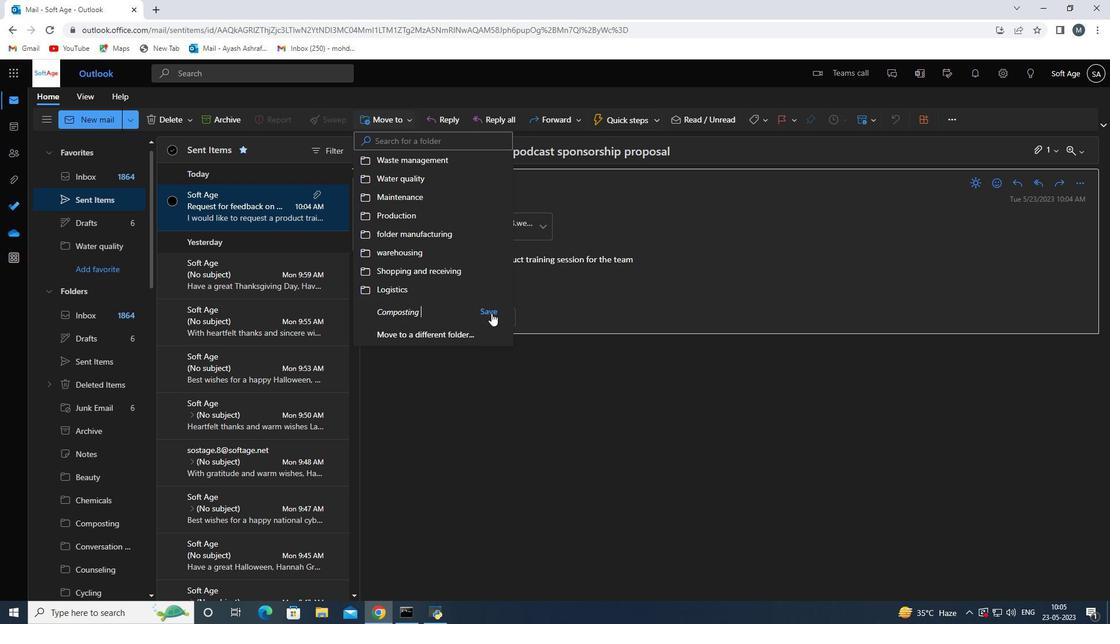 
Action: Mouse moved to (619, 359)
Screenshot: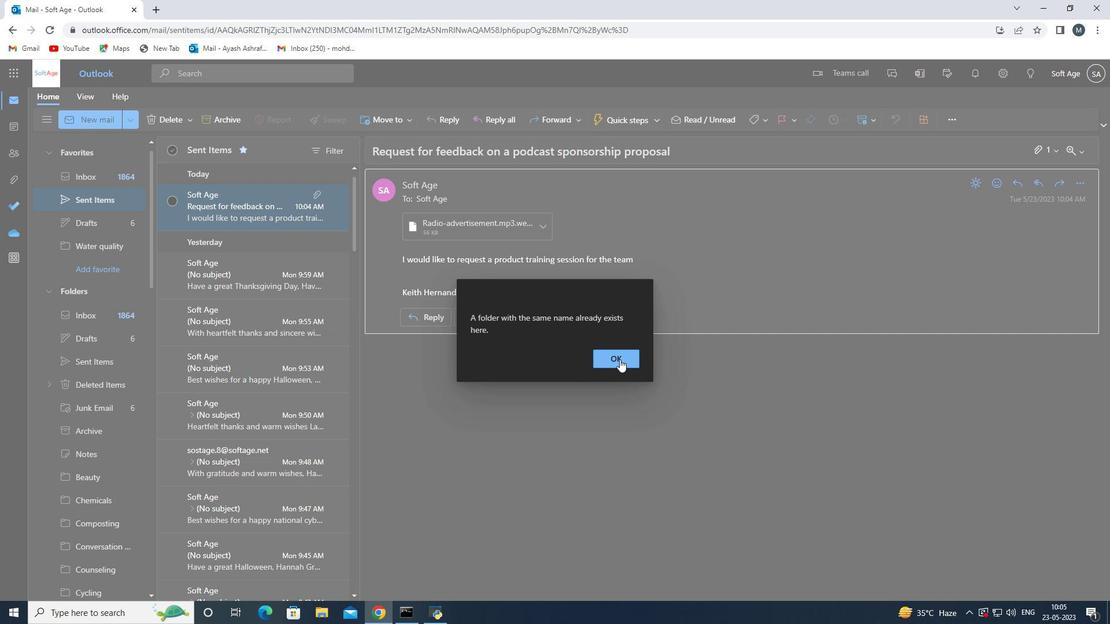 
Action: Mouse pressed left at (619, 359)
Screenshot: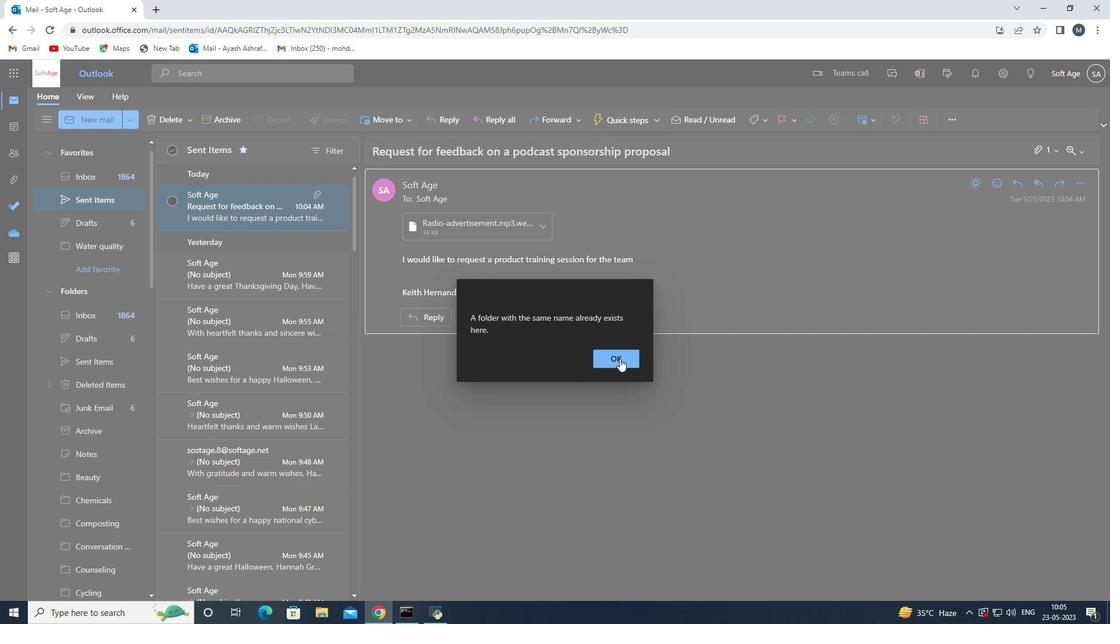 
Action: Mouse moved to (384, 335)
Screenshot: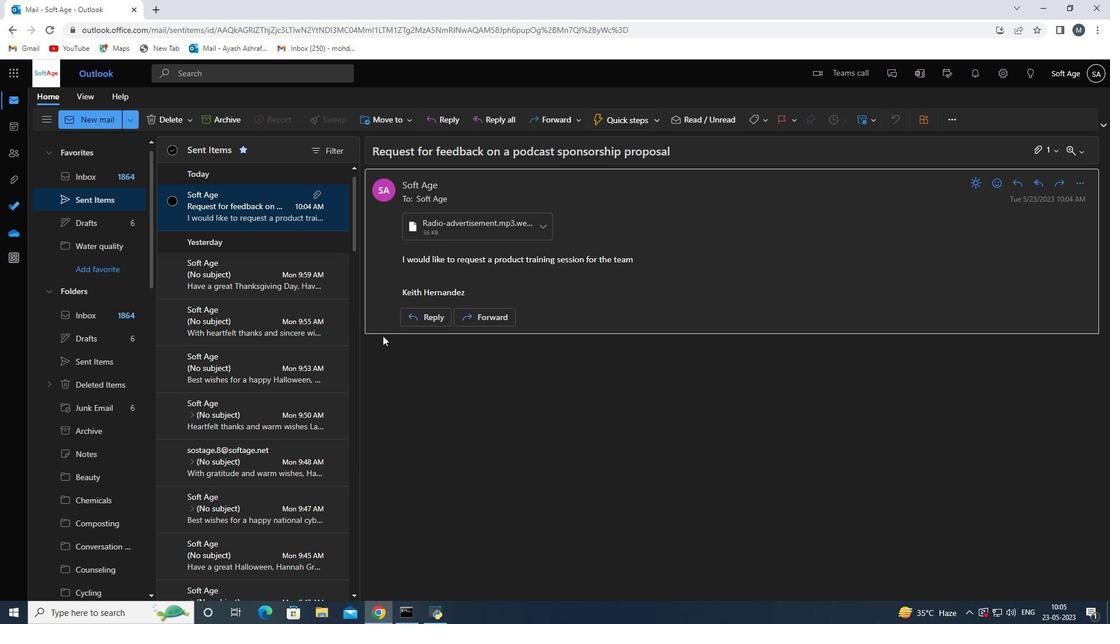 
